 Task: Who is a major figure in Suprematism?
Action: Mouse moved to (120, 138)
Screenshot: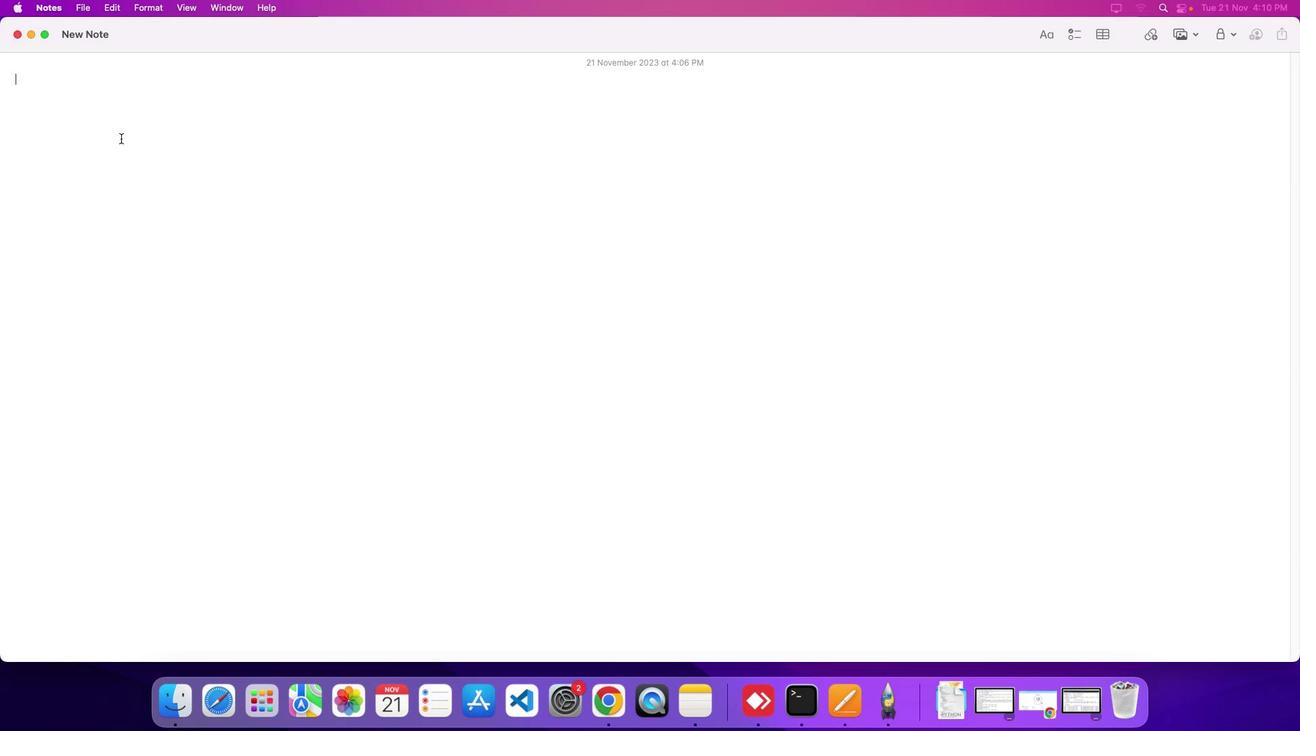 
Action: Mouse pressed left at (120, 138)
Screenshot: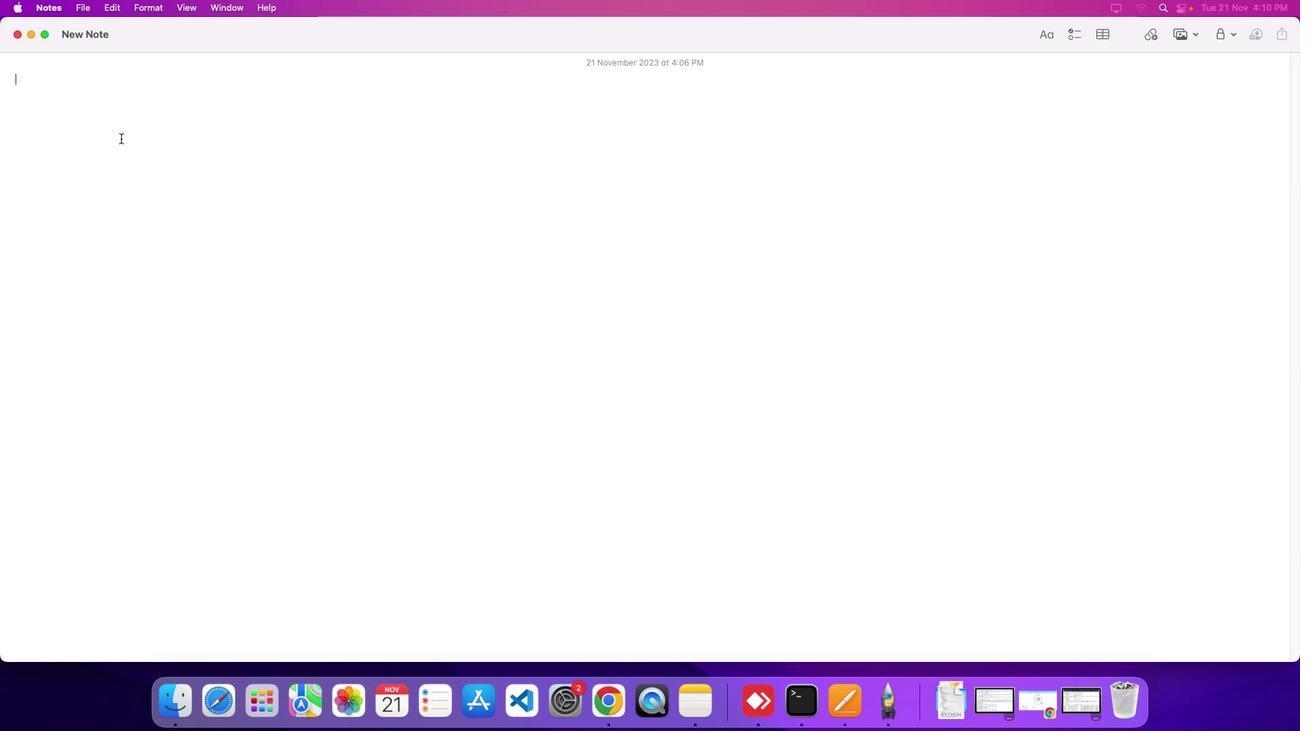 
Action: Mouse moved to (287, 89)
Screenshot: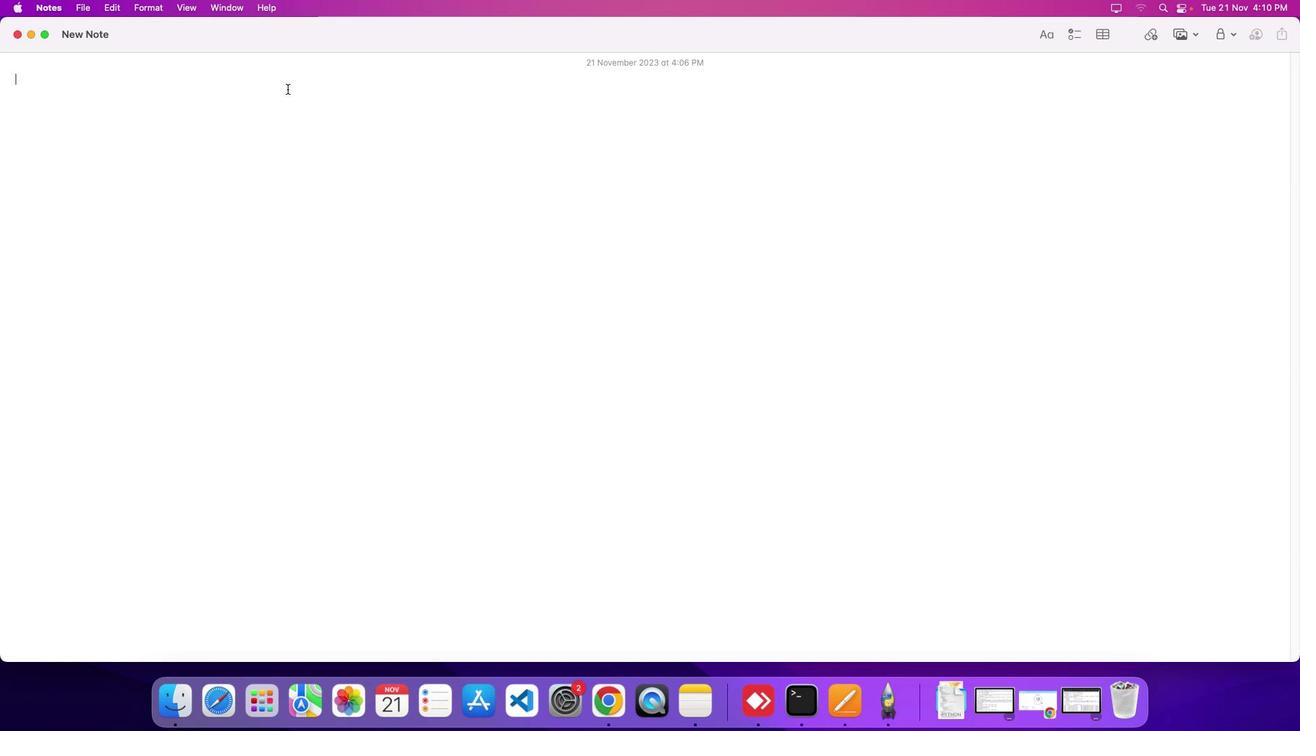 
Action: Key pressed Key.shift'W''h''o'Key.space'i''s'Key.space'a'Key.space'm''a''j''o''r'Key.space'f''i''g''u''r''e'Key.space'i''n'Key.spaceKey.shift'S''u''p''r''e''m''a''t''i''s''m'Key.shift_r'?'Key.enter
Screenshot: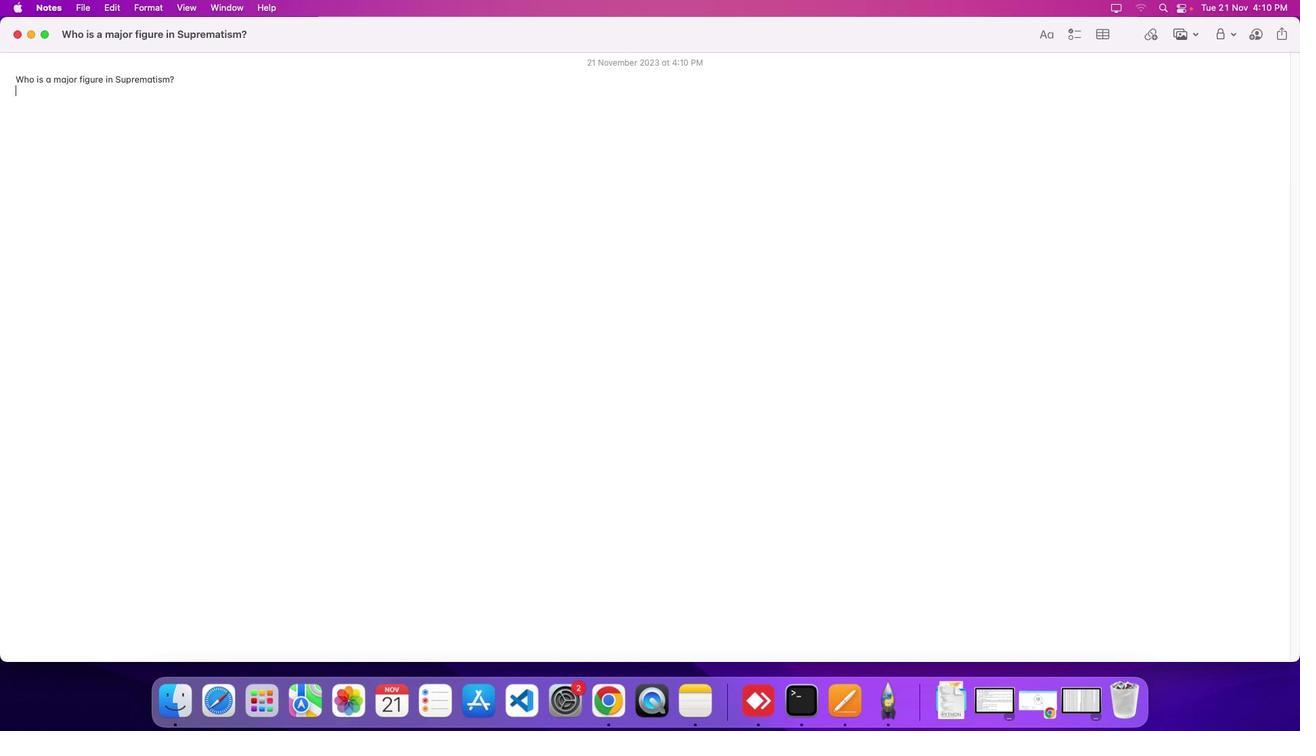 
Action: Mouse moved to (1043, 704)
Screenshot: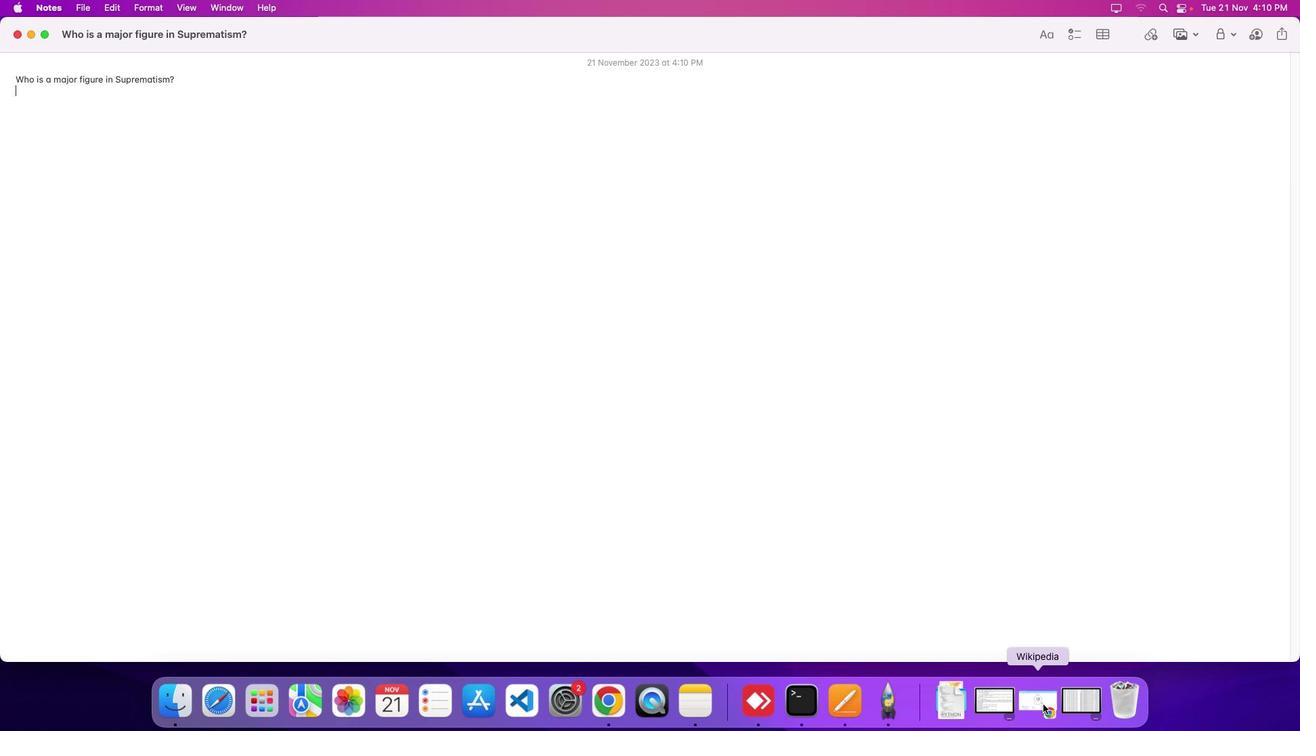 
Action: Mouse pressed left at (1043, 704)
Screenshot: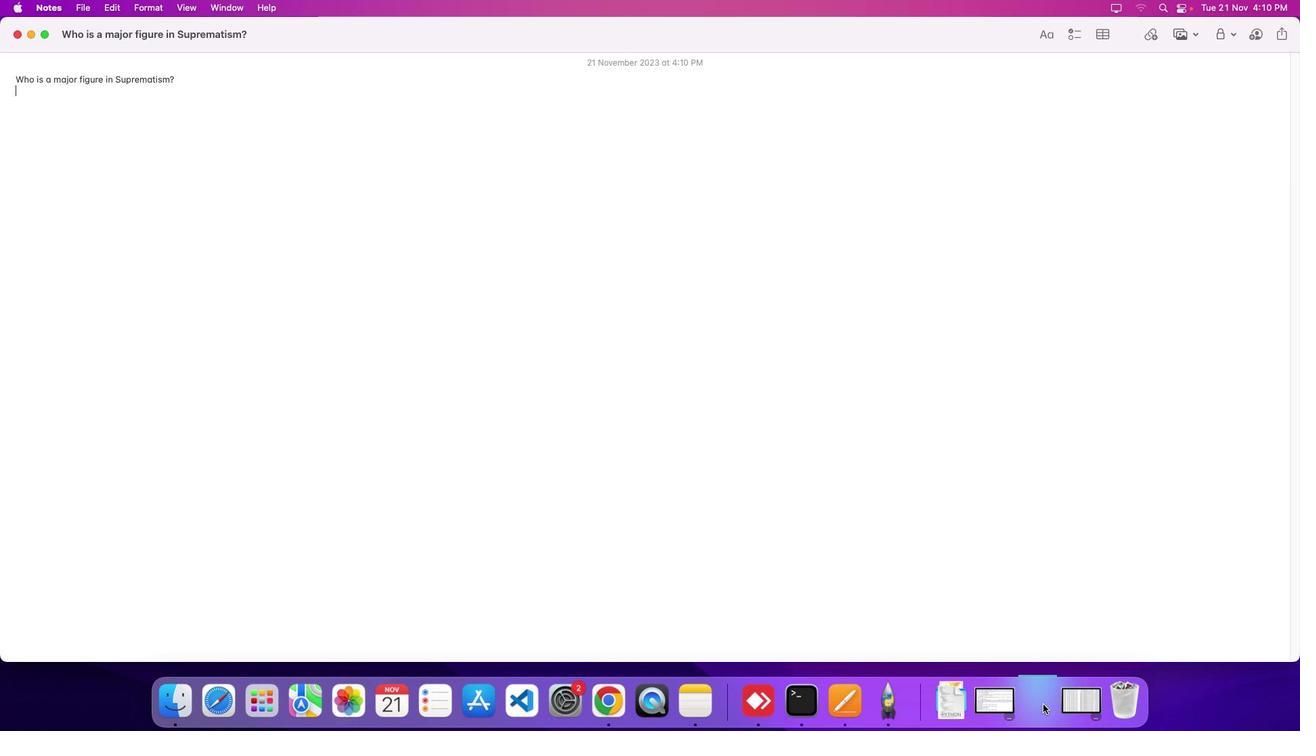 
Action: Mouse moved to (510, 430)
Screenshot: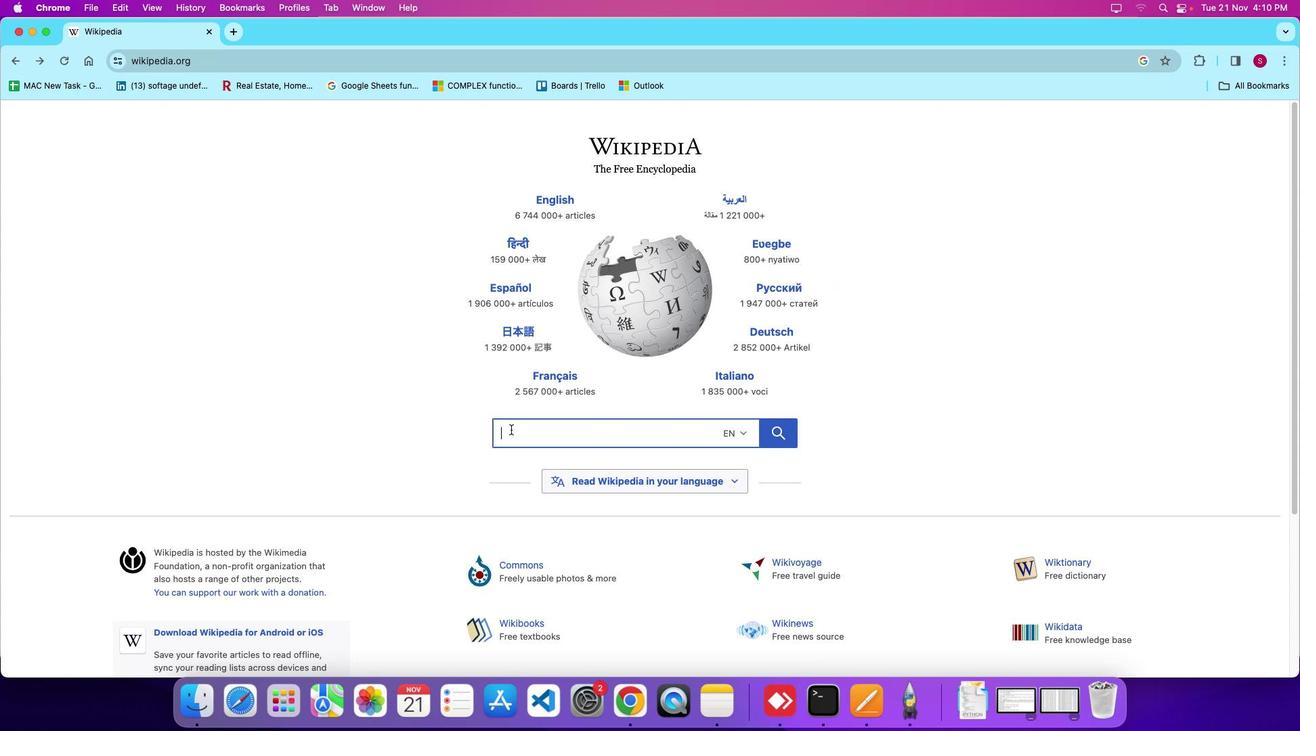 
Action: Mouse pressed left at (510, 430)
Screenshot: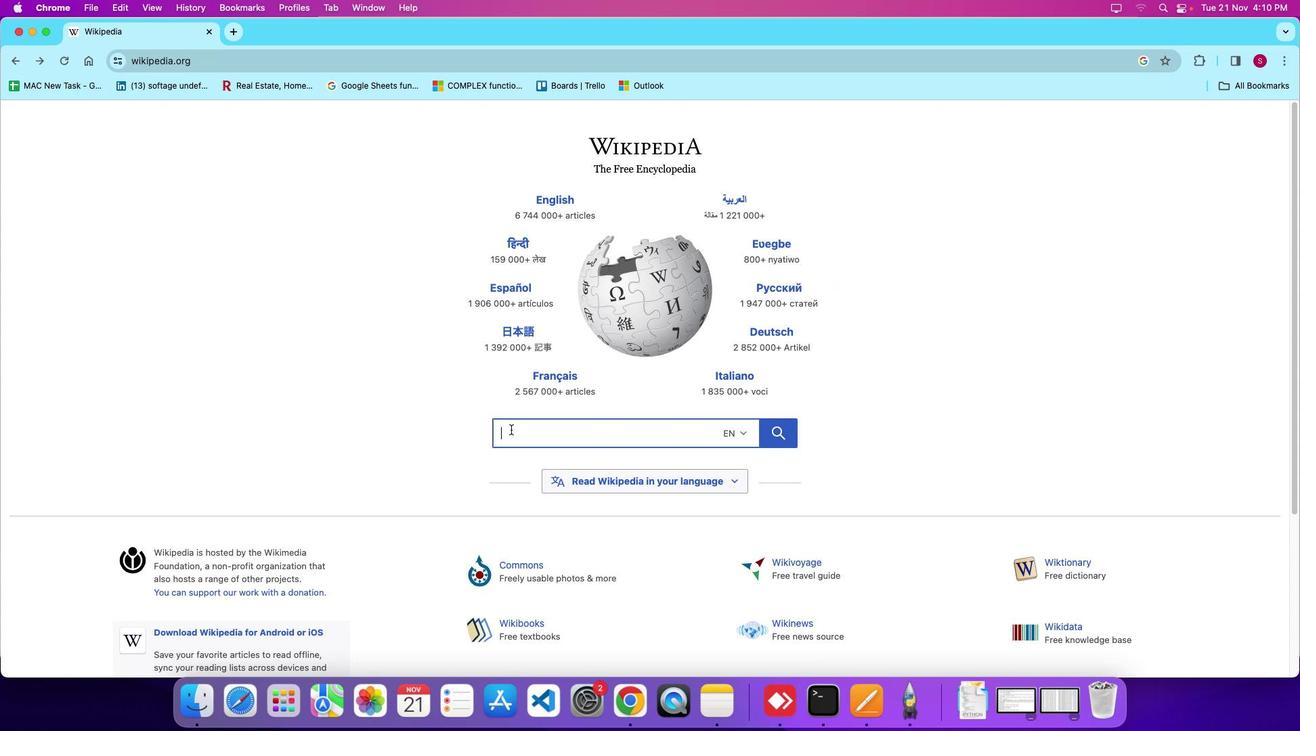 
Action: Mouse moved to (510, 428)
Screenshot: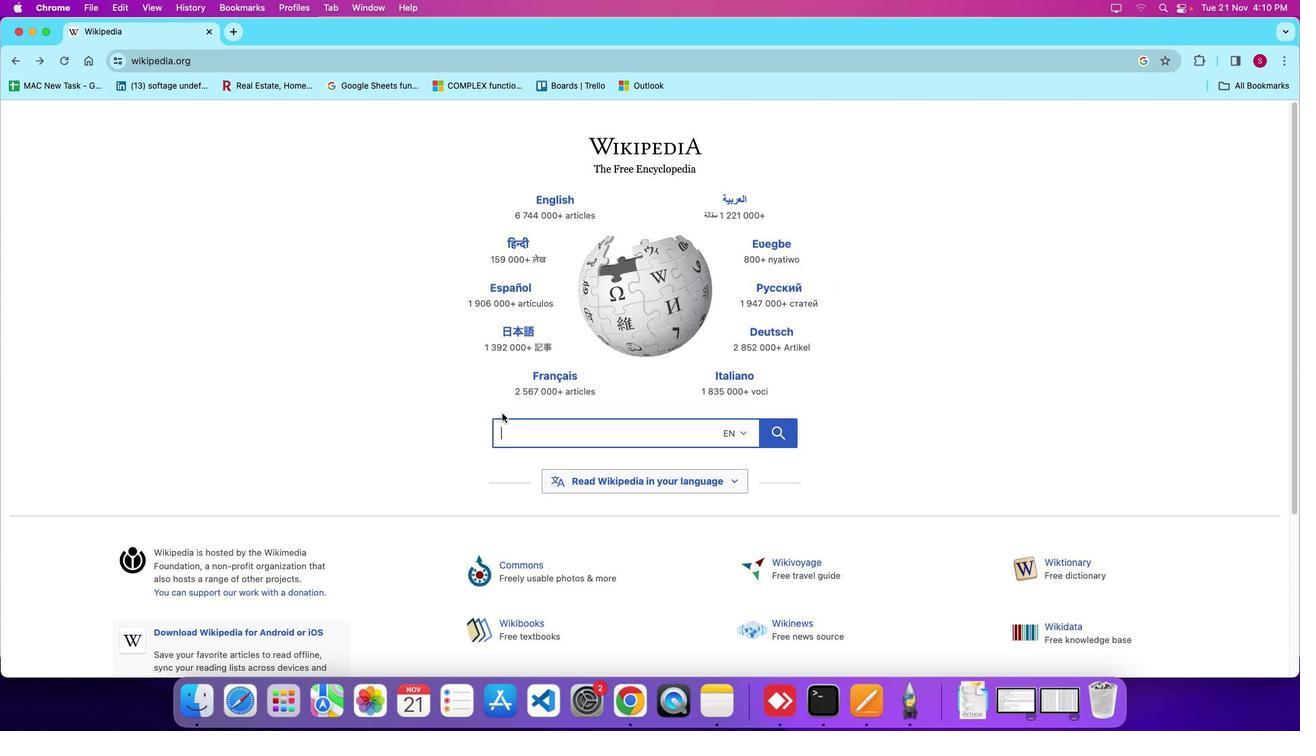 
Action: Key pressed Key.shift
Screenshot: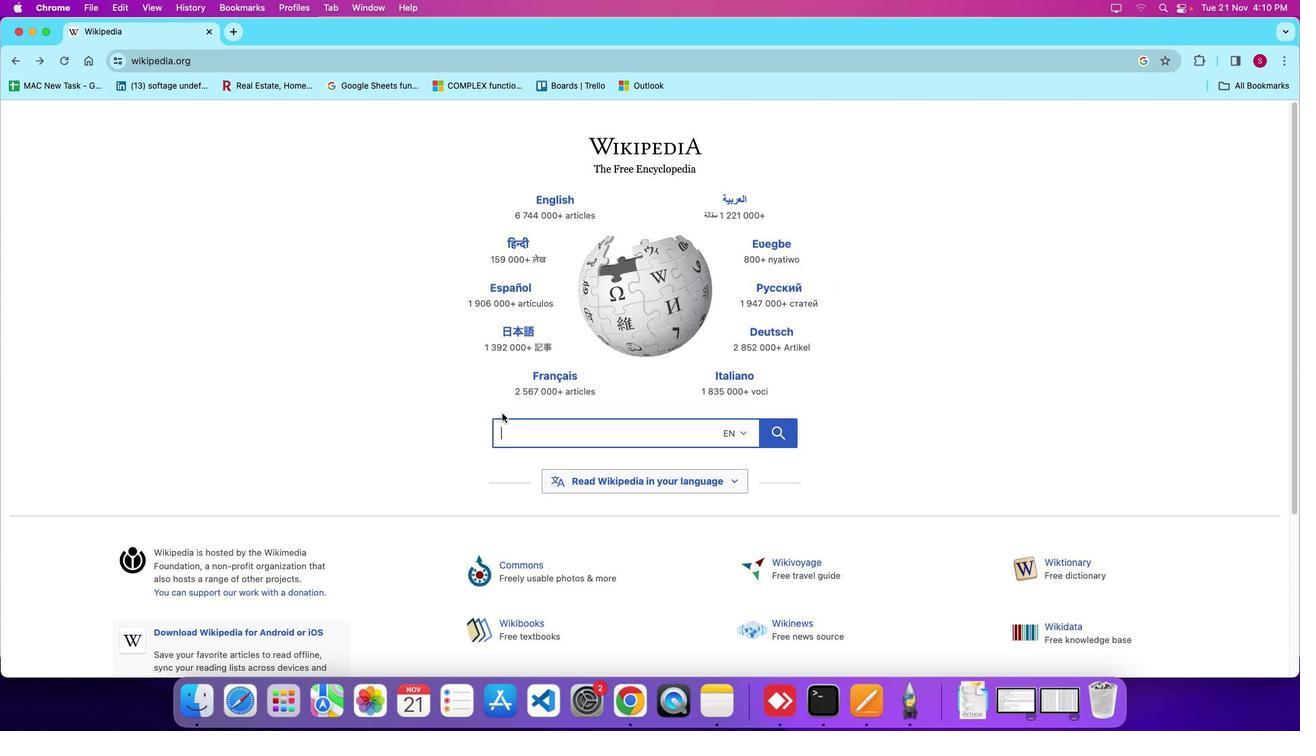 
Action: Mouse moved to (502, 413)
Screenshot: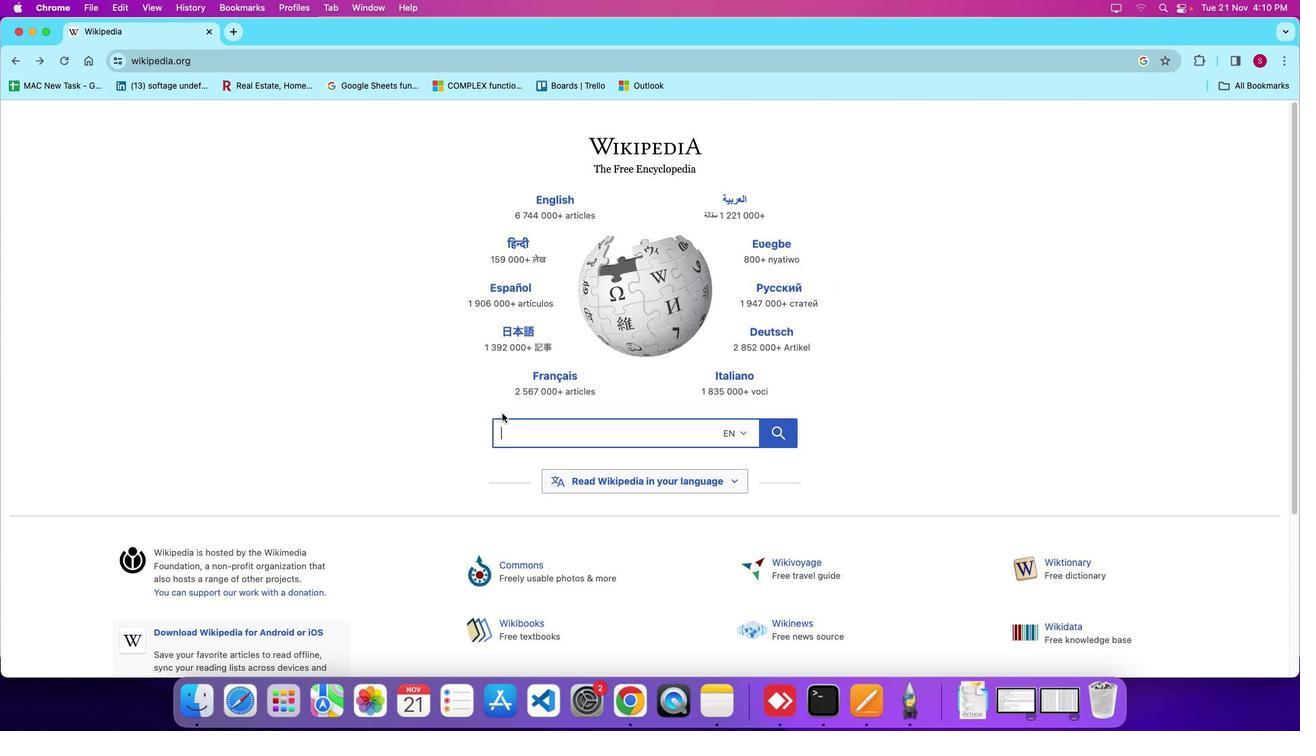 
Action: Key pressed 'S''u''p''r''e''m''a''t''i''s''m'
Screenshot: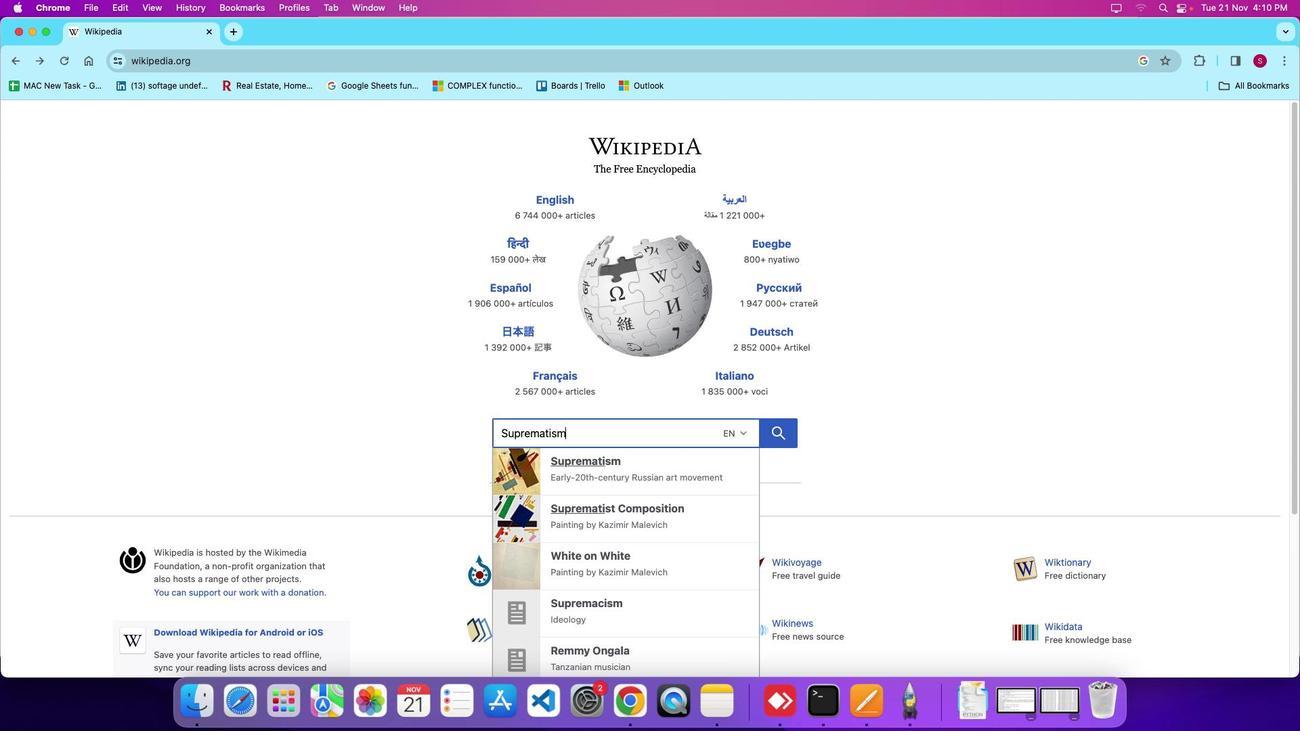 
Action: Mouse moved to (592, 469)
Screenshot: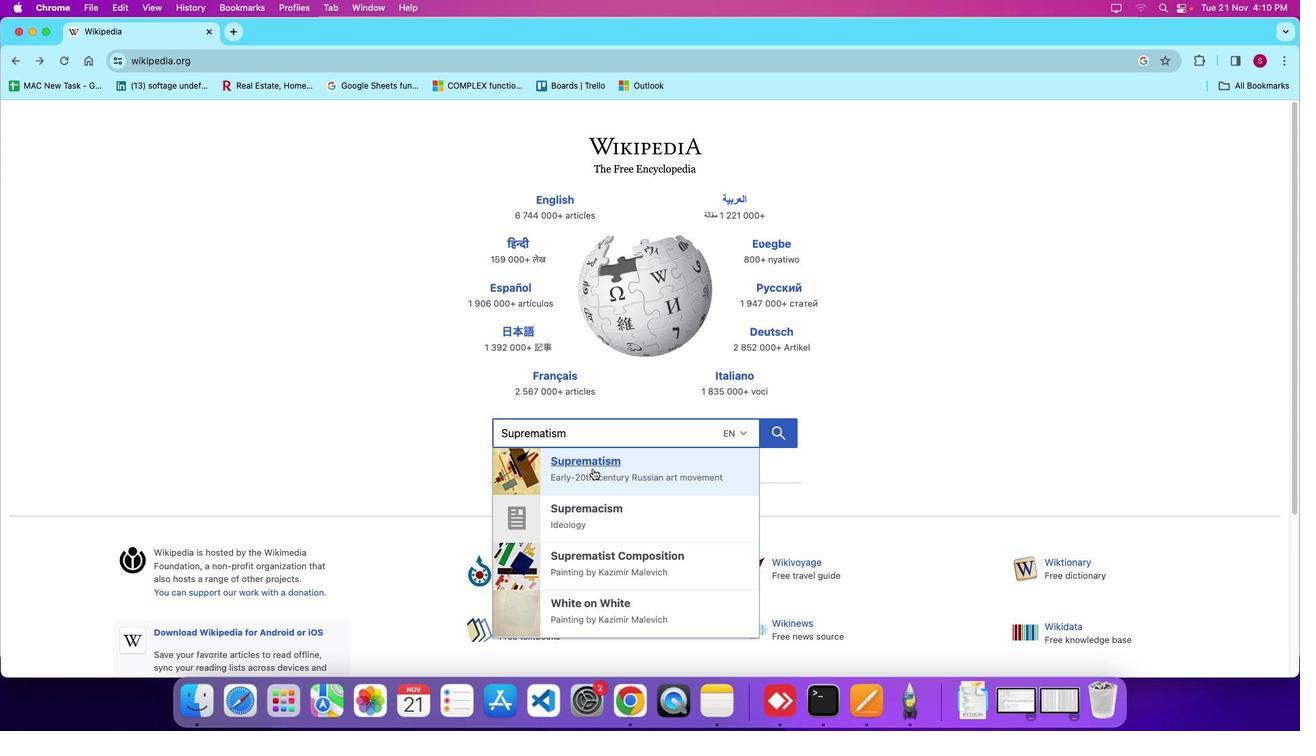 
Action: Mouse pressed left at (592, 469)
Screenshot: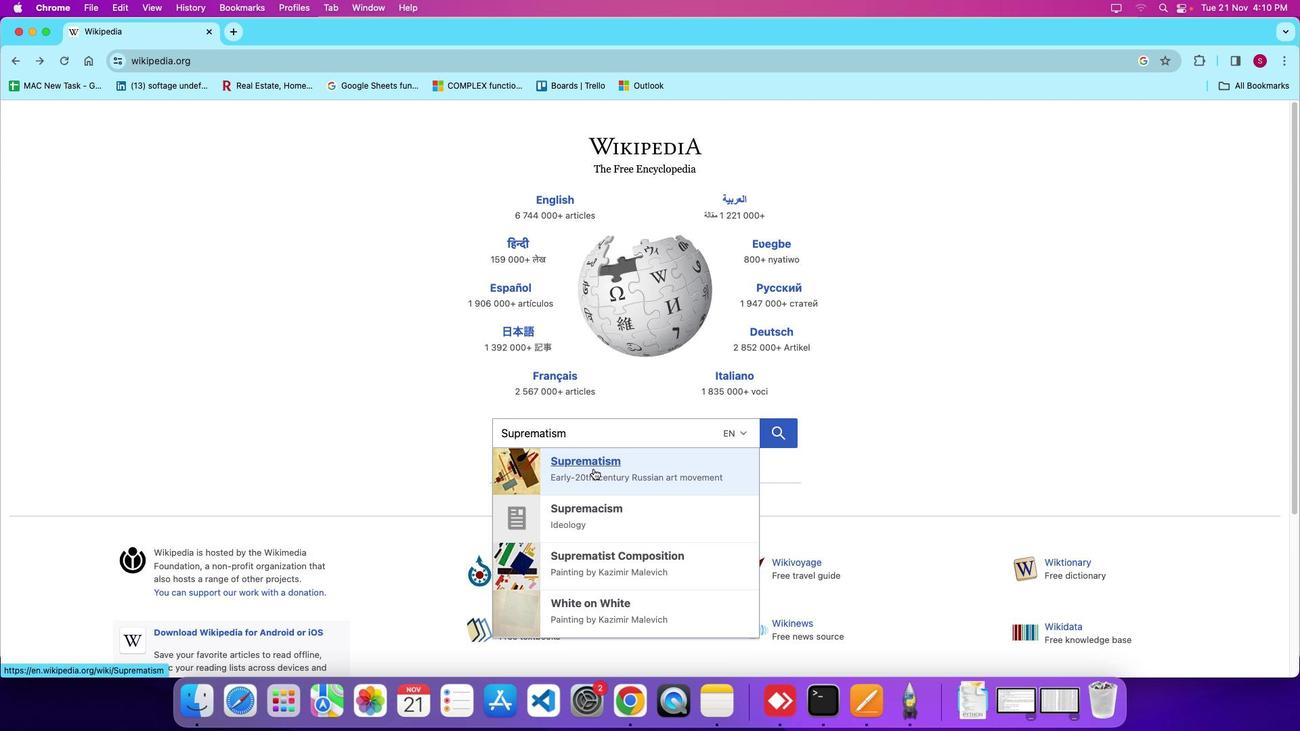 
Action: Mouse moved to (1030, 353)
Screenshot: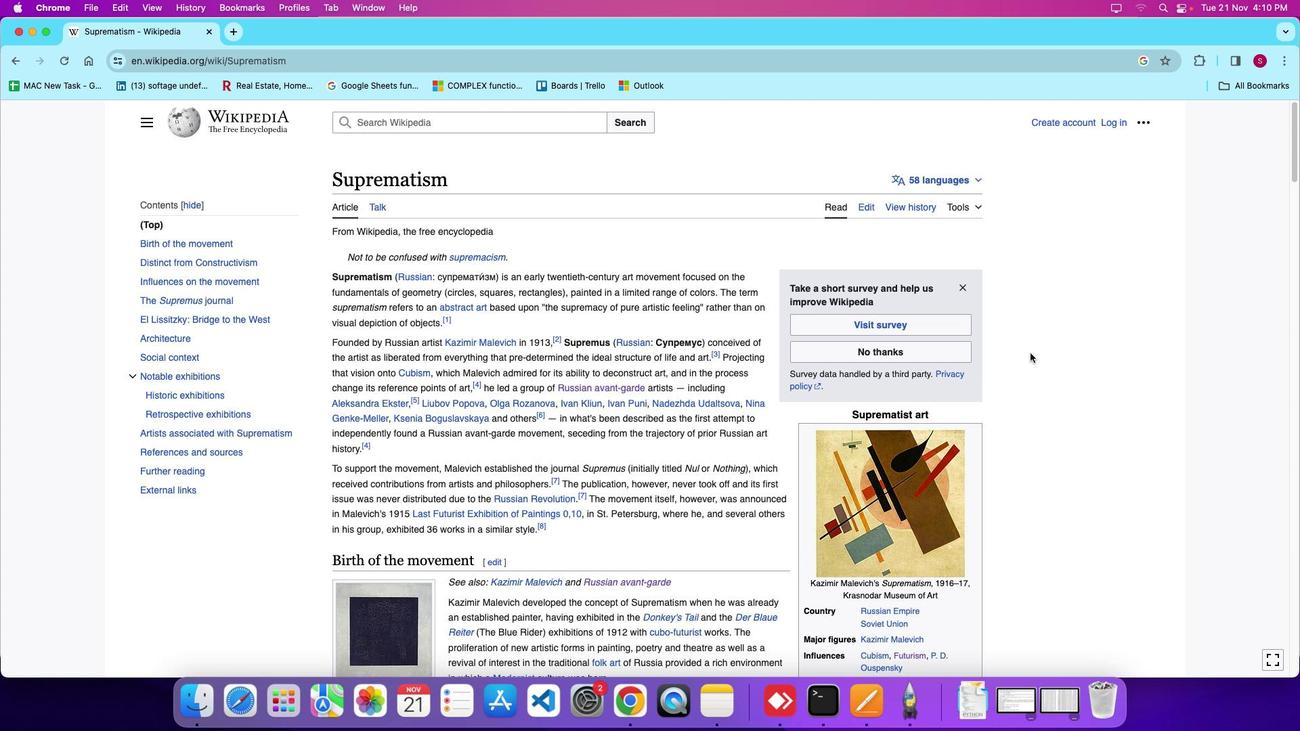 
Action: Mouse scrolled (1030, 353) with delta (0, 0)
Screenshot: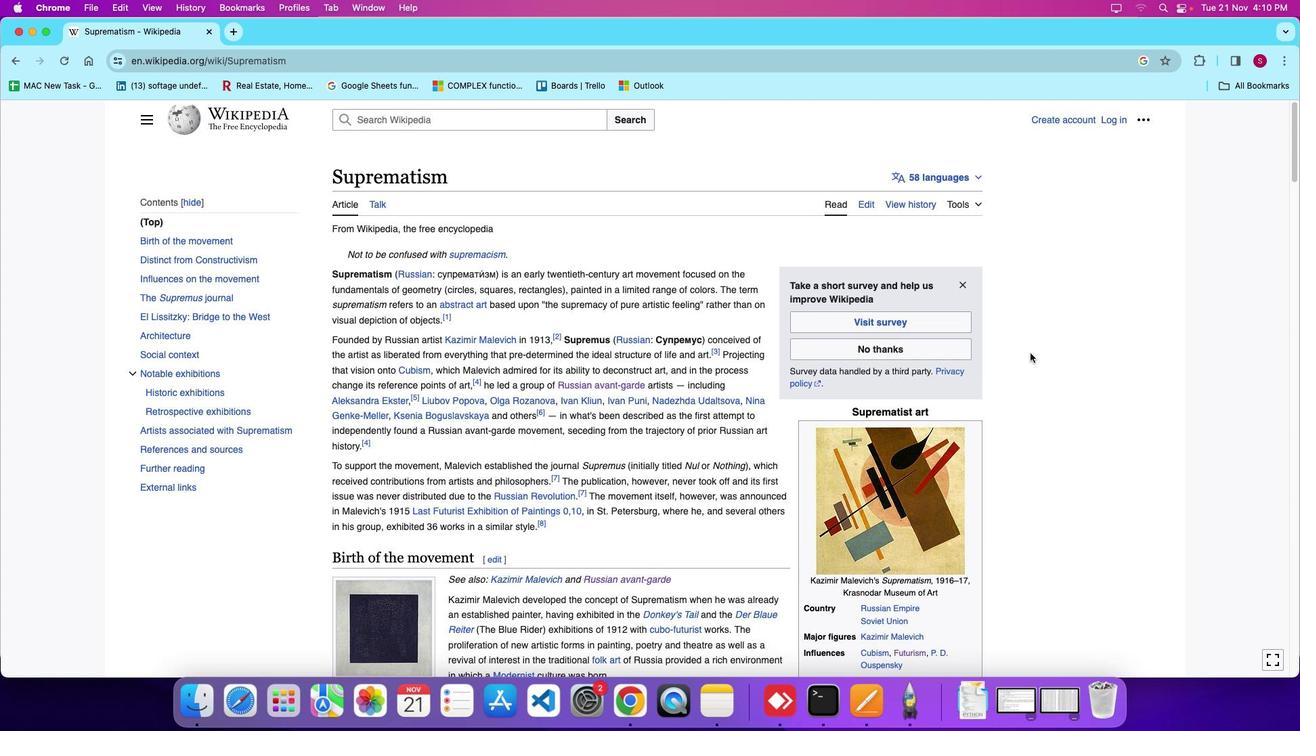
Action: Mouse scrolled (1030, 353) with delta (0, 0)
Screenshot: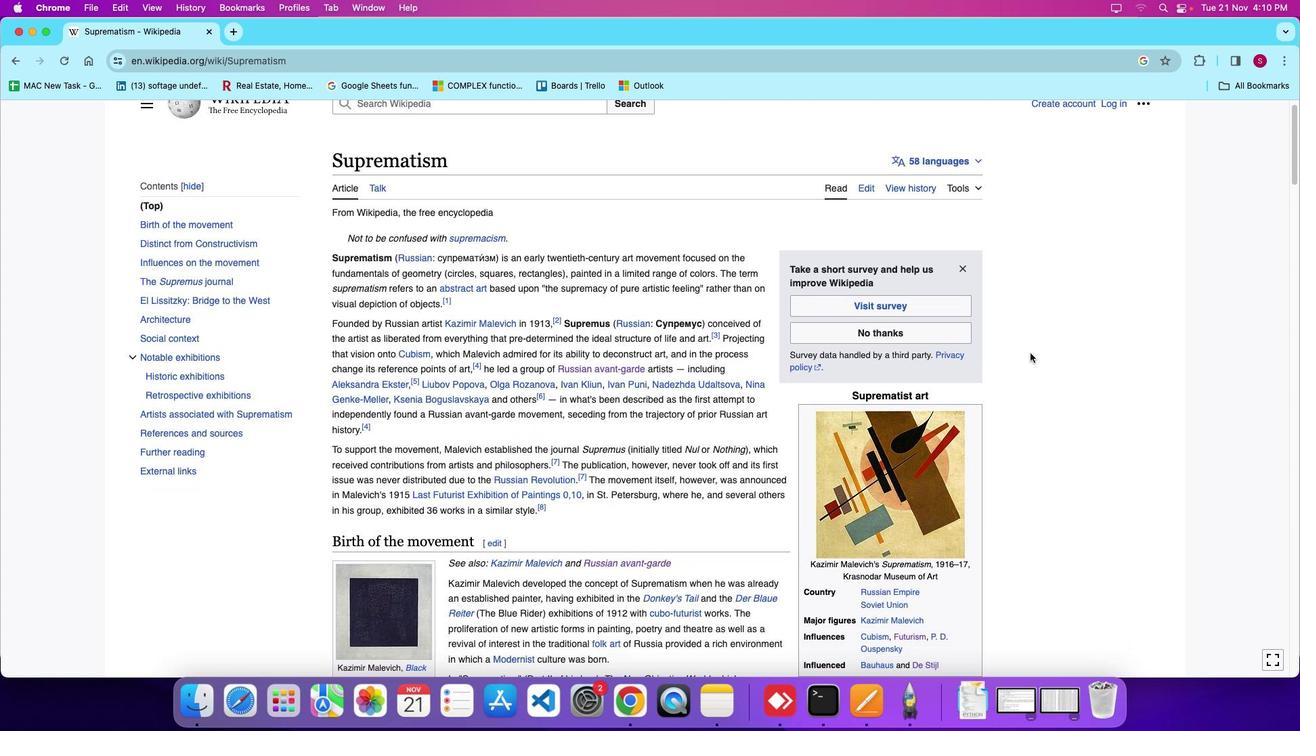 
Action: Mouse scrolled (1030, 353) with delta (0, 0)
Screenshot: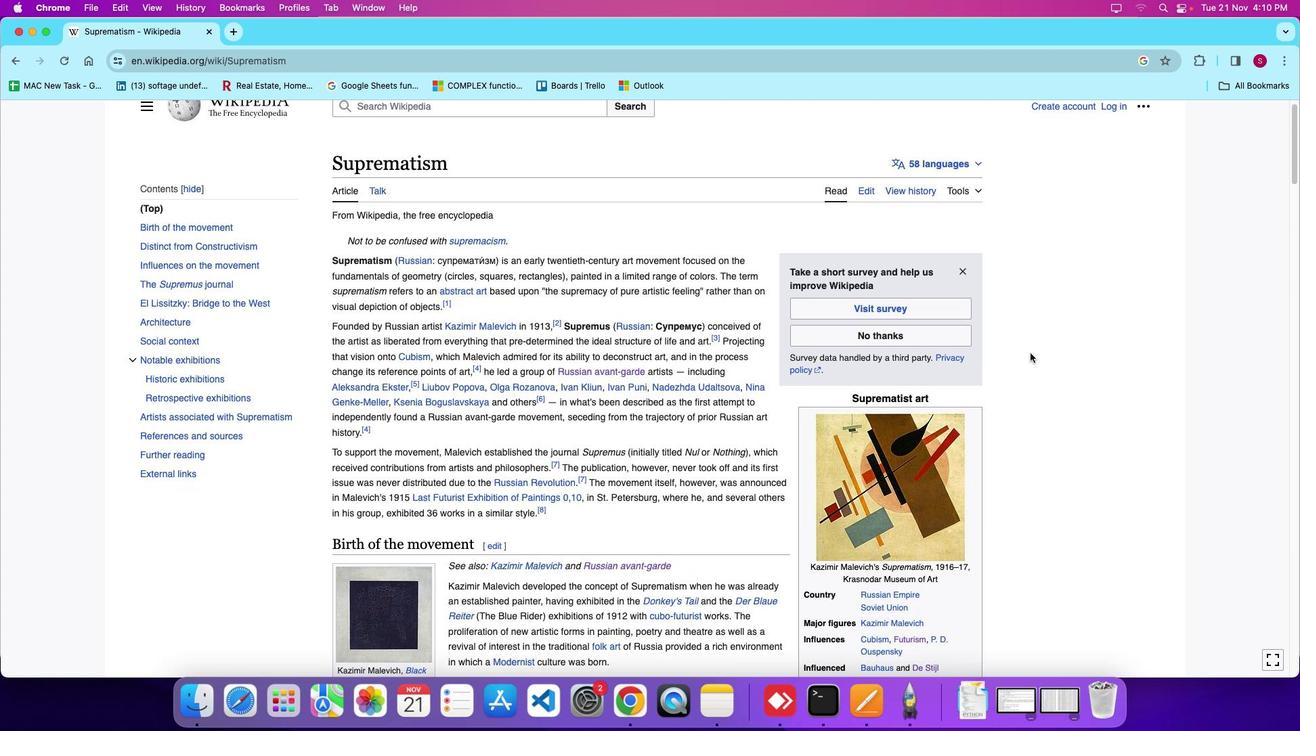 
Action: Mouse scrolled (1030, 353) with delta (0, 0)
Screenshot: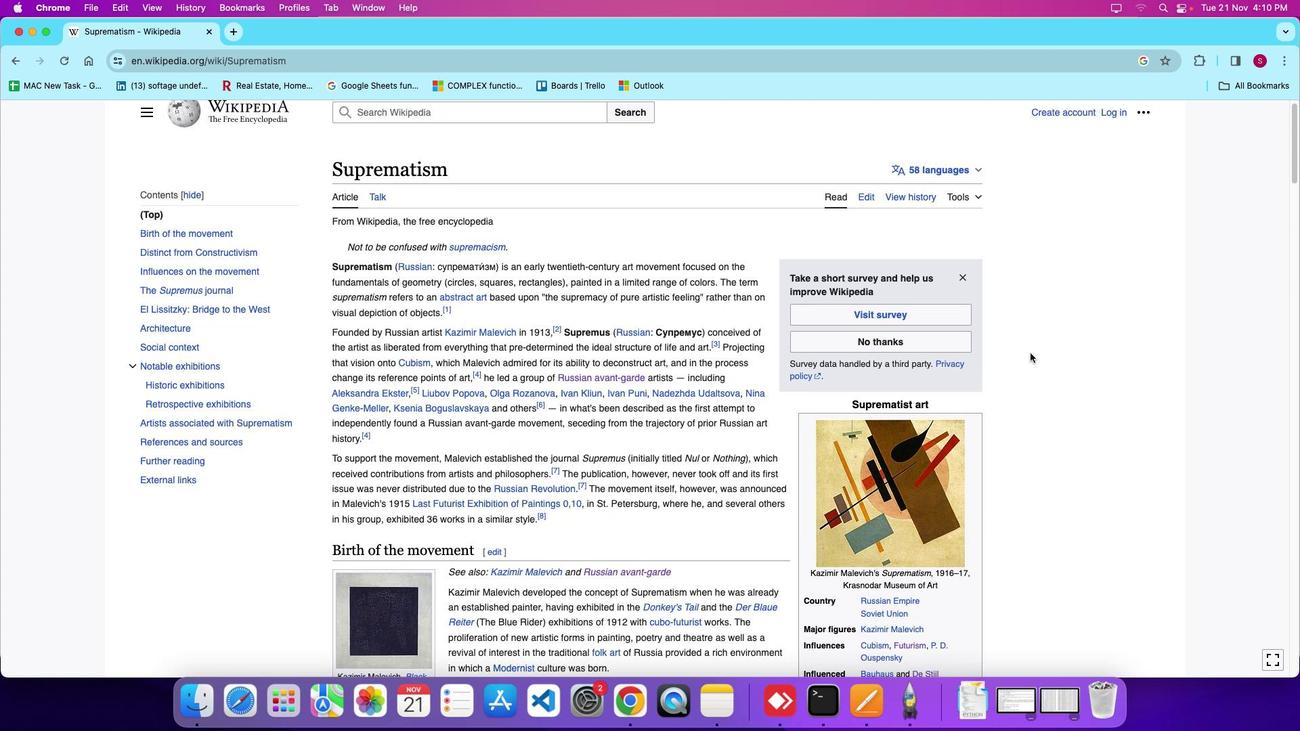 
Action: Mouse scrolled (1030, 353) with delta (0, 0)
Screenshot: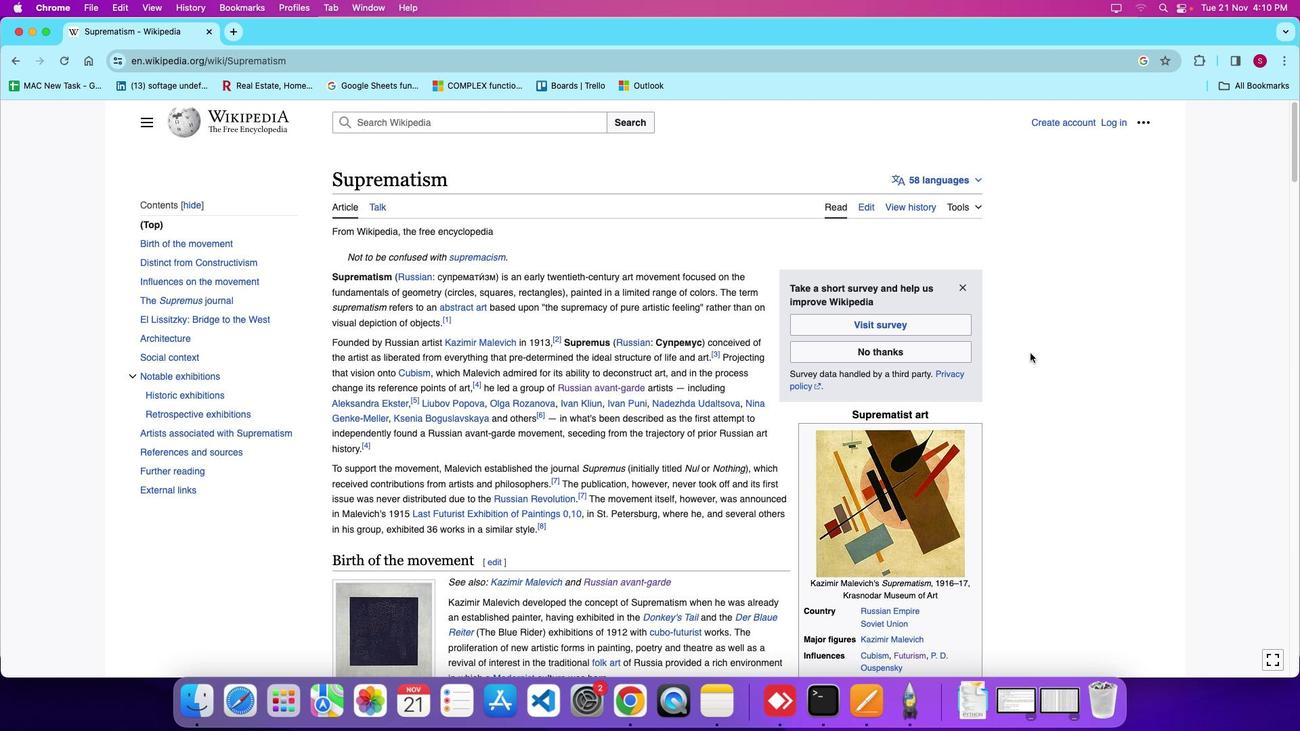 
Action: Mouse scrolled (1030, 353) with delta (0, 0)
Screenshot: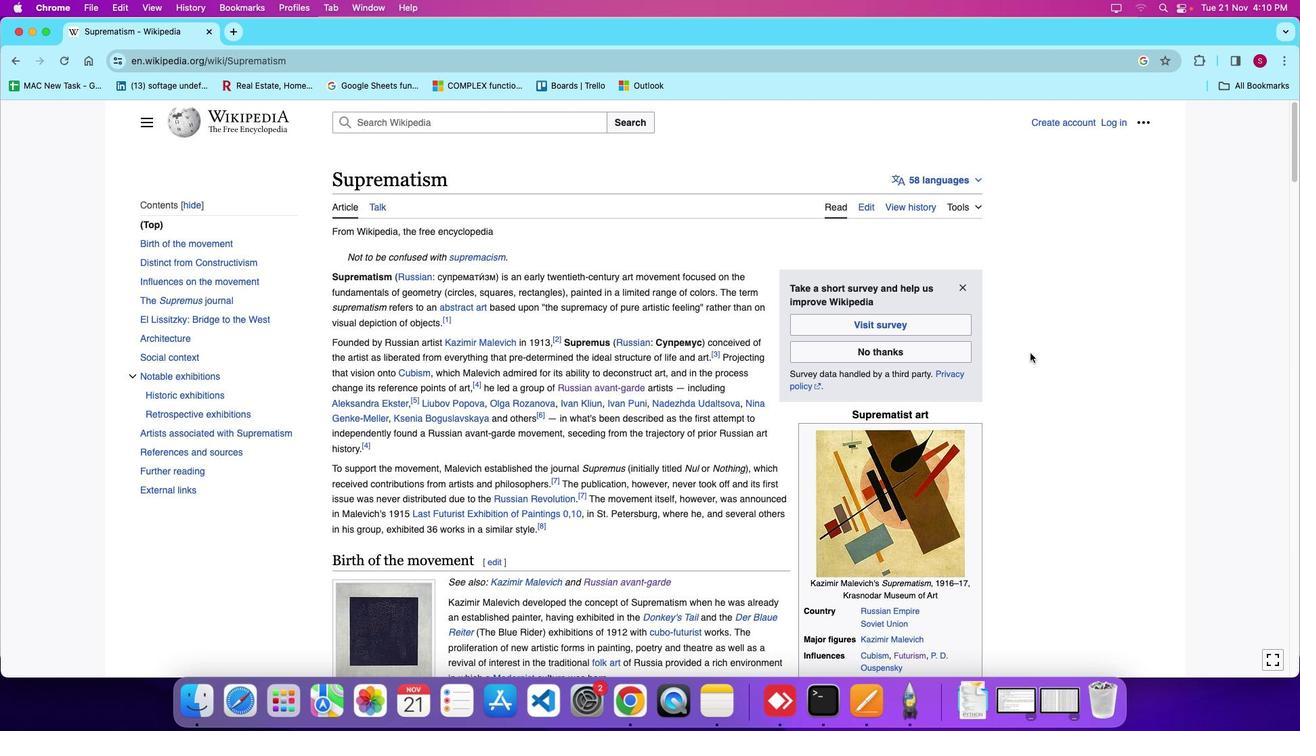 
Action: Mouse scrolled (1030, 353) with delta (0, 0)
Screenshot: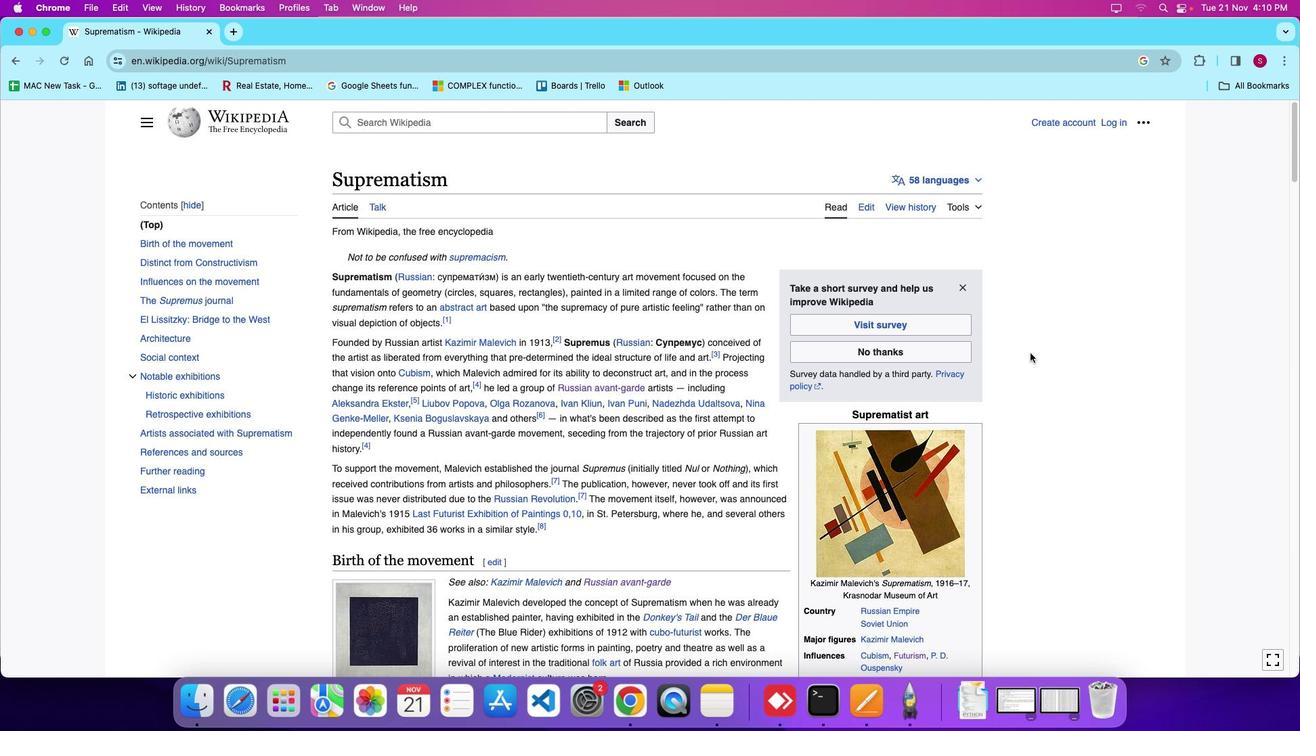 
Action: Mouse scrolled (1030, 353) with delta (0, 0)
Screenshot: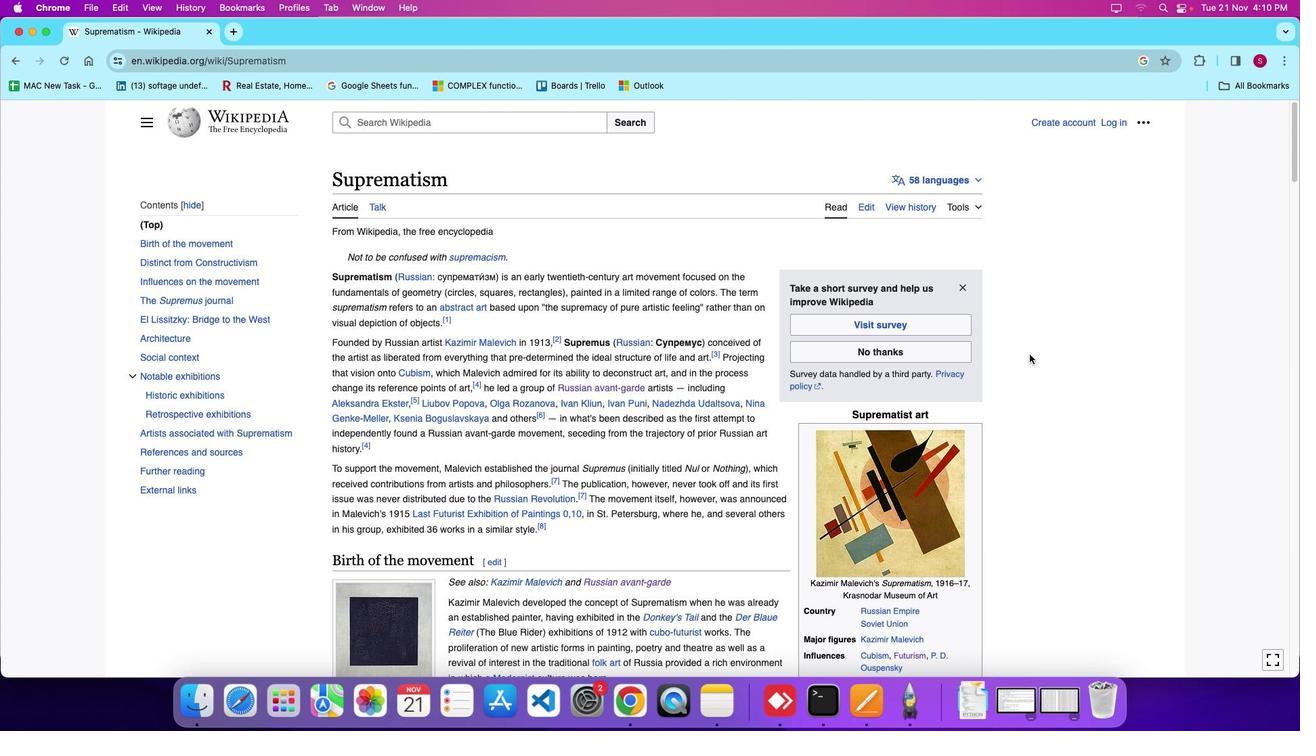 
Action: Mouse moved to (1024, 419)
Screenshot: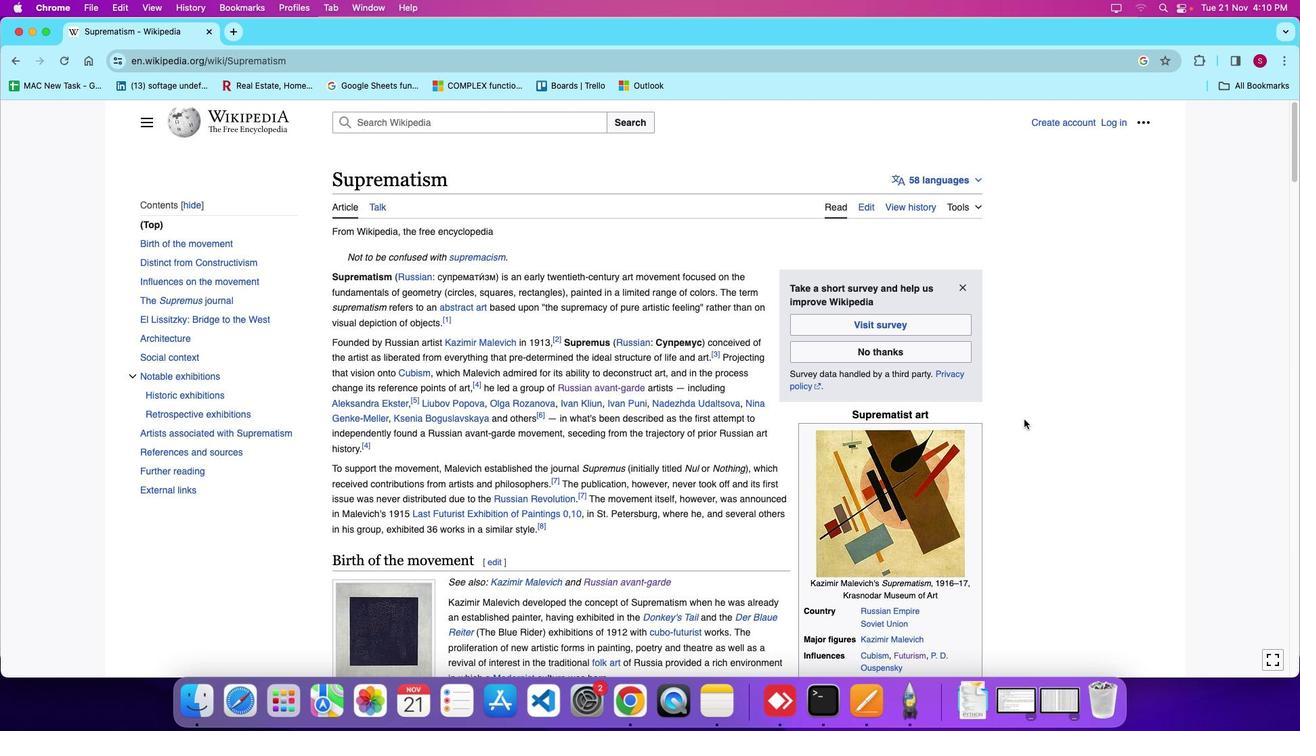 
Action: Mouse scrolled (1024, 419) with delta (0, 0)
Screenshot: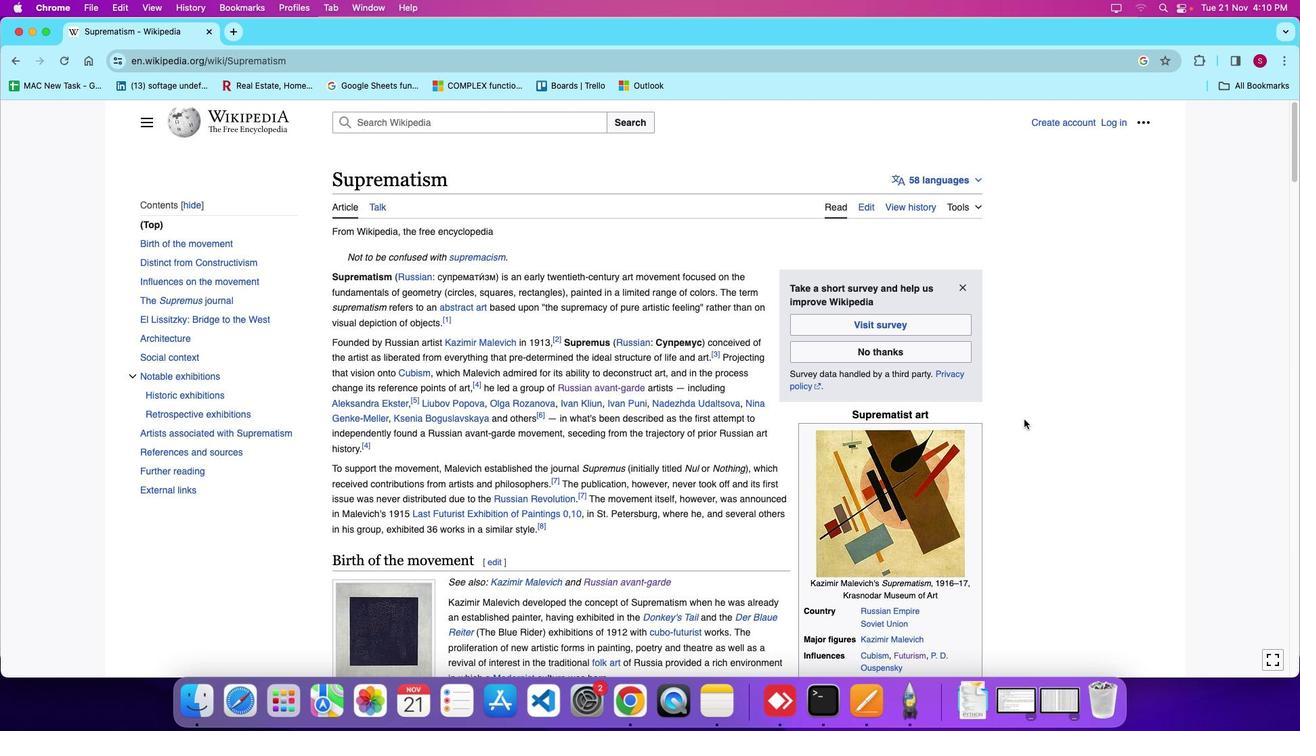 
Action: Mouse scrolled (1024, 419) with delta (0, 0)
Screenshot: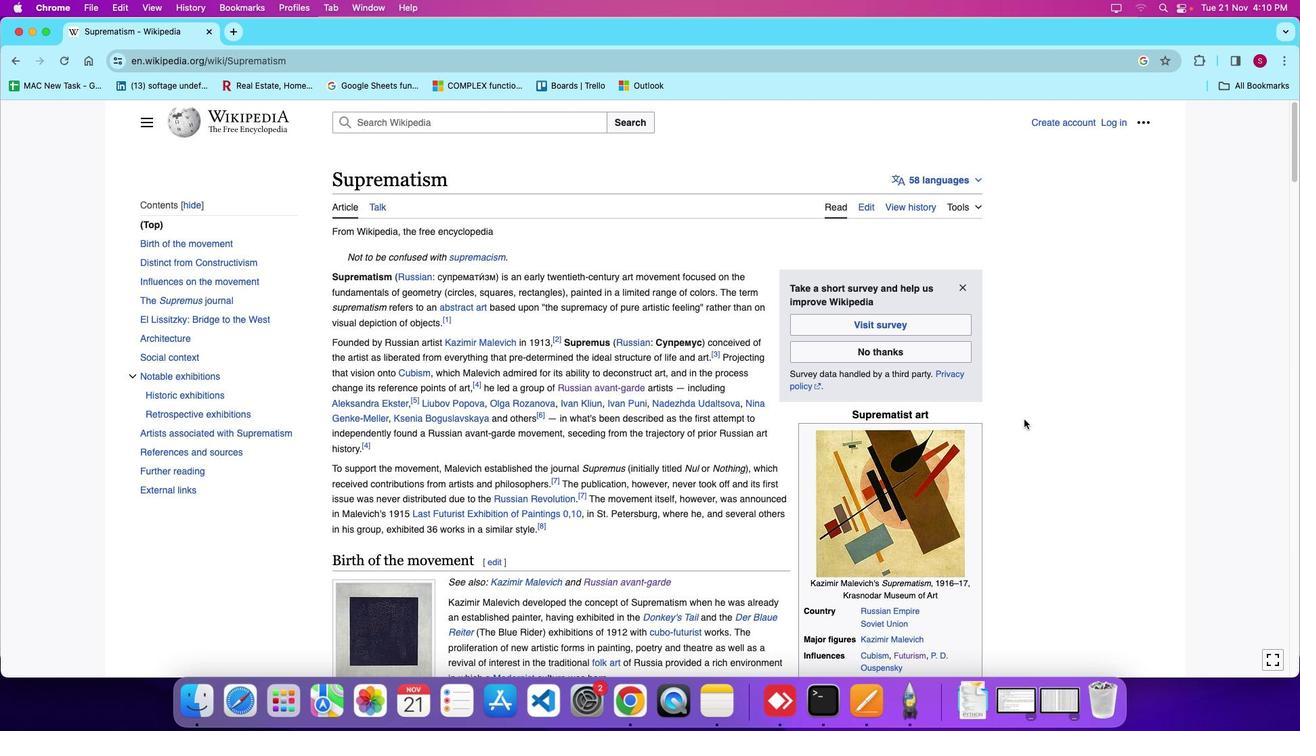 
Action: Mouse scrolled (1024, 419) with delta (0, 0)
Screenshot: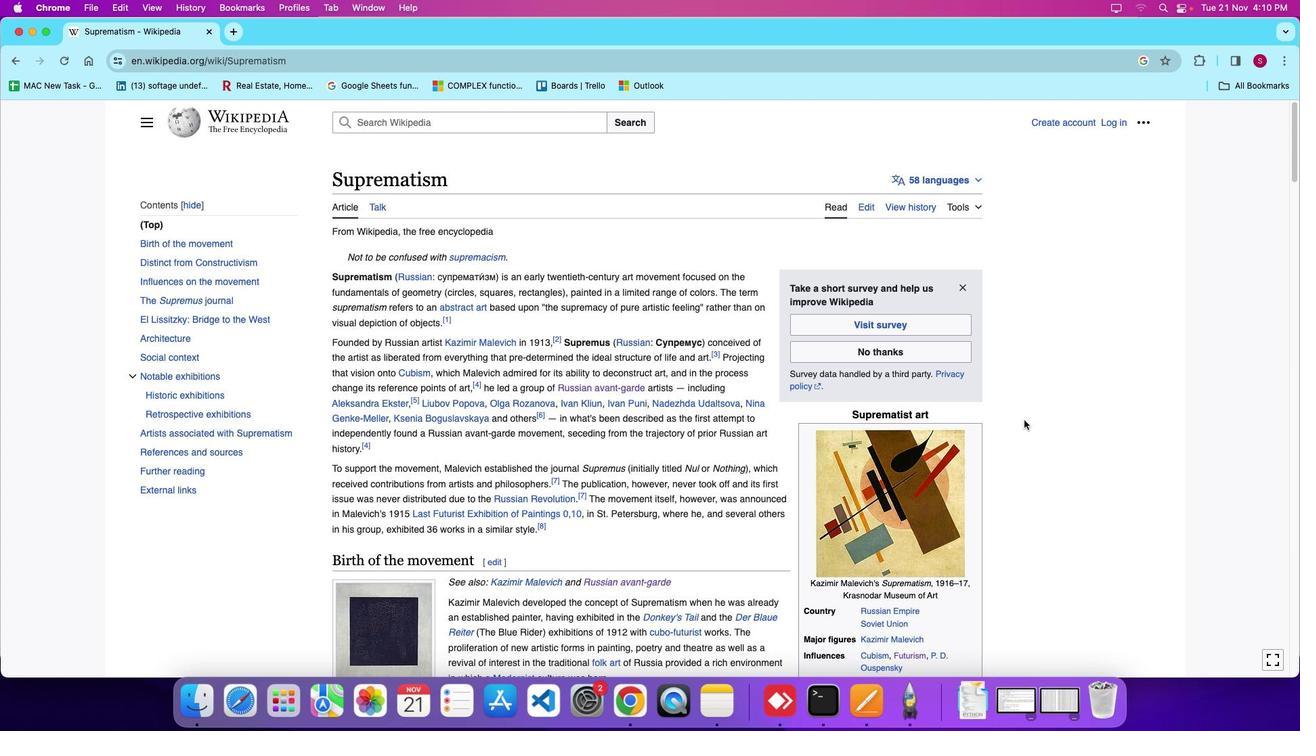 
Action: Mouse moved to (1030, 459)
Screenshot: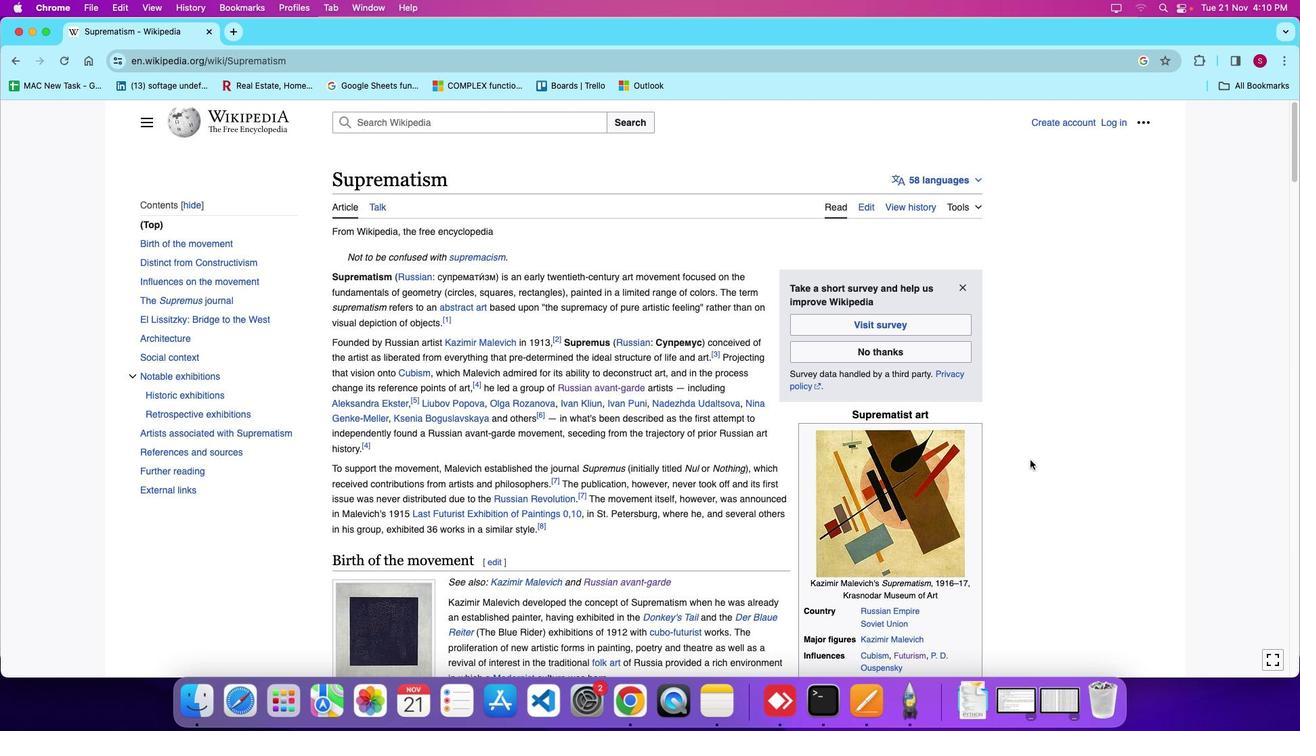 
Action: Mouse scrolled (1030, 459) with delta (0, 0)
Screenshot: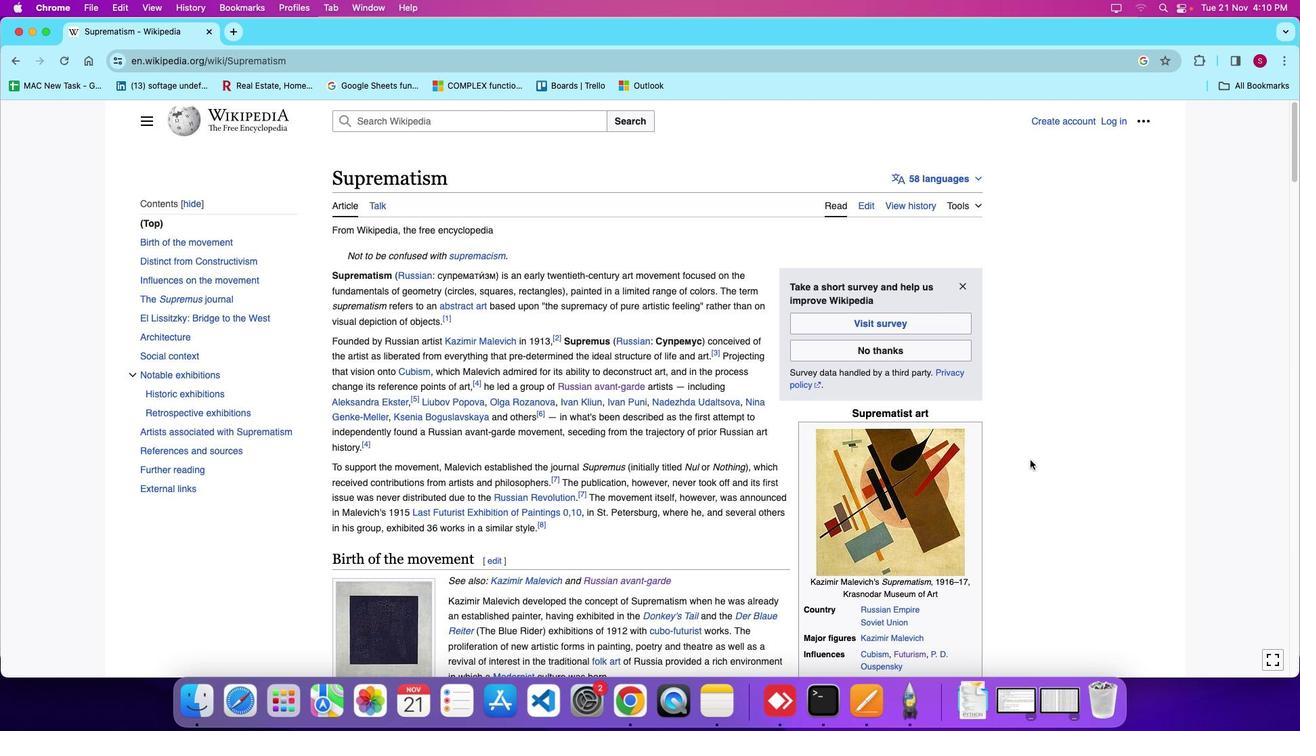 
Action: Mouse scrolled (1030, 459) with delta (0, 0)
Screenshot: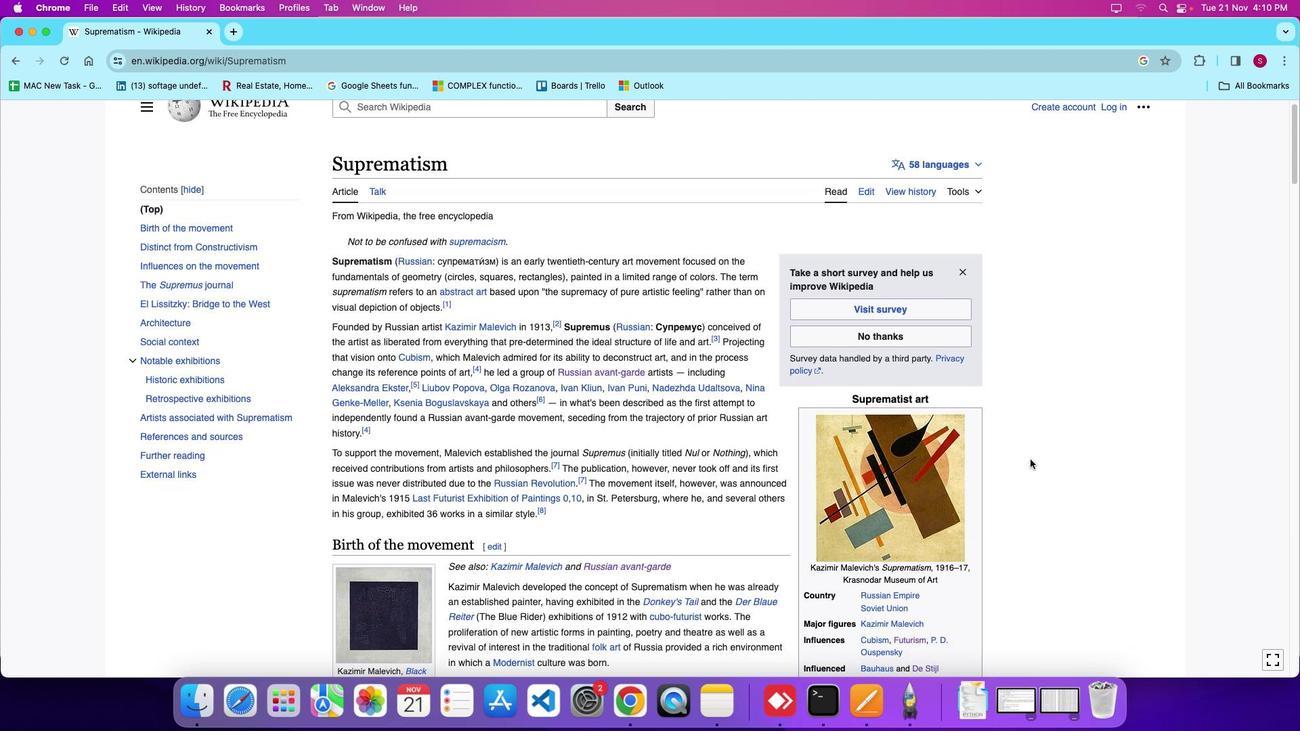 
Action: Mouse scrolled (1030, 459) with delta (0, -1)
Screenshot: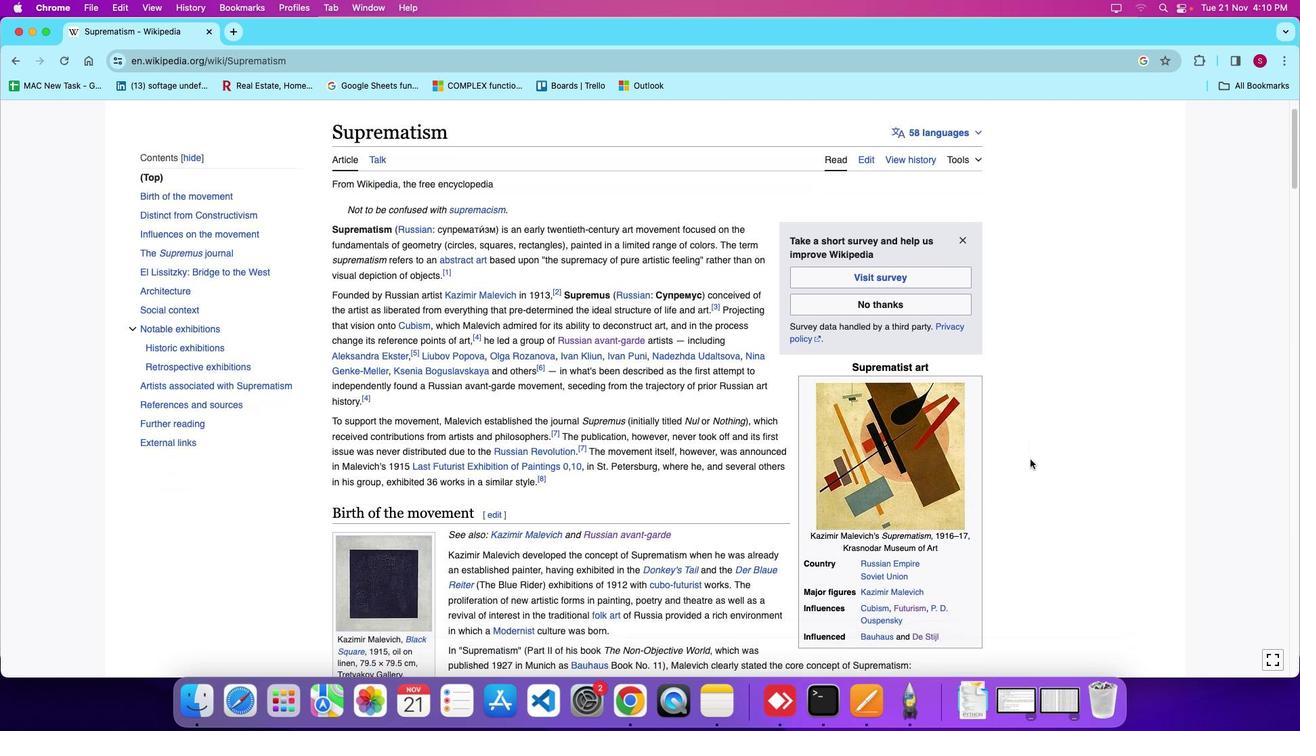 
Action: Mouse moved to (1030, 459)
Screenshot: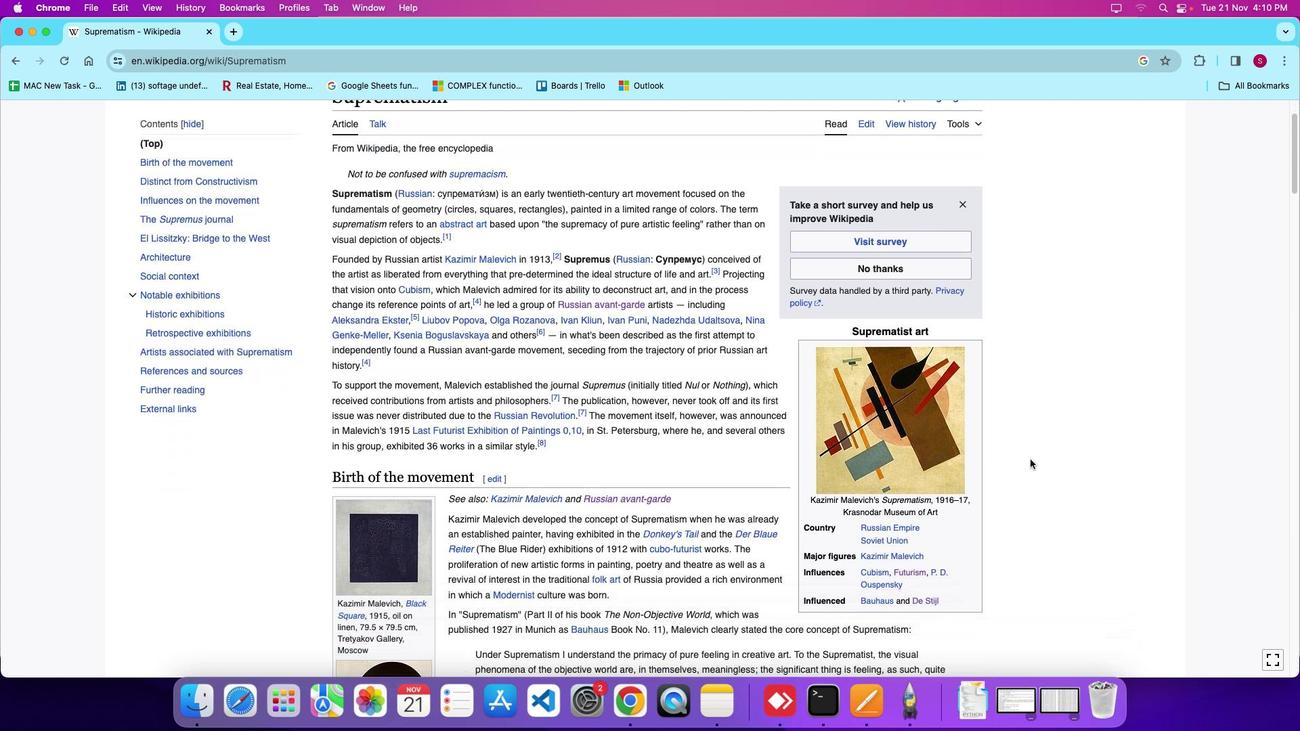 
Action: Mouse scrolled (1030, 459) with delta (0, -1)
Screenshot: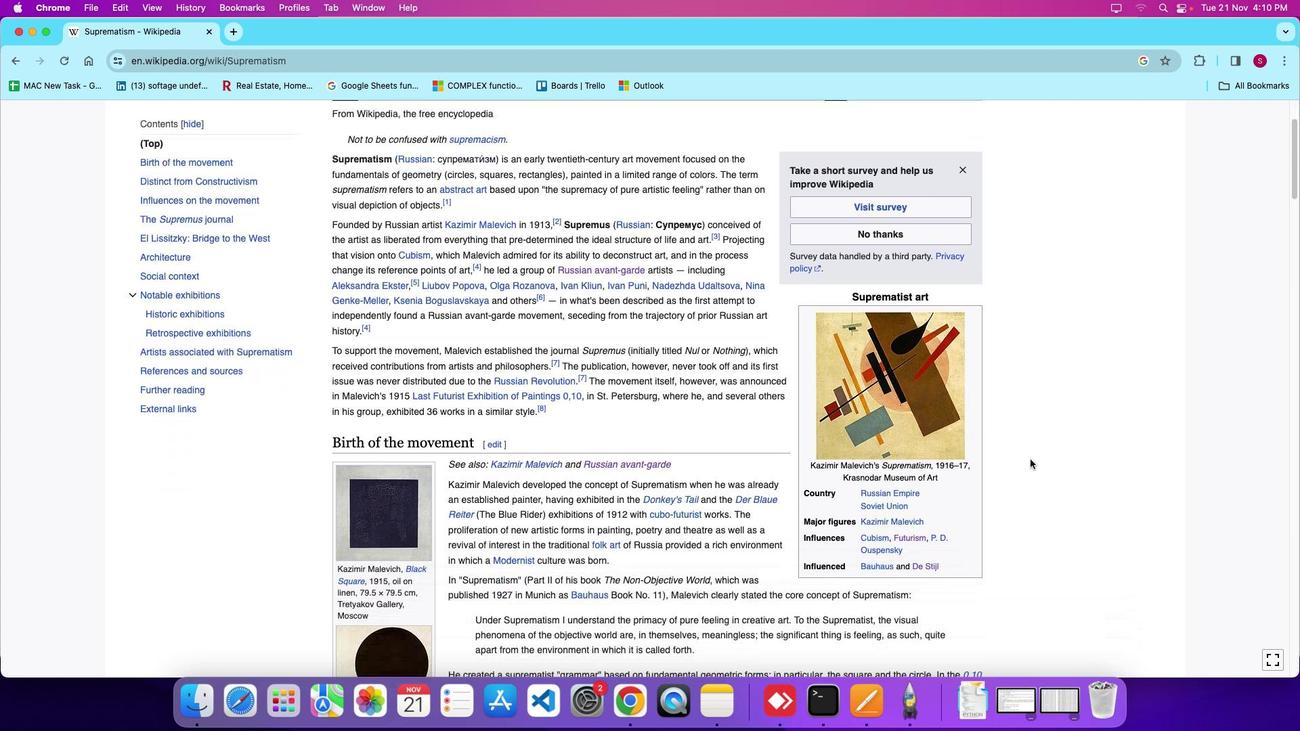 
Action: Mouse moved to (1030, 459)
Screenshot: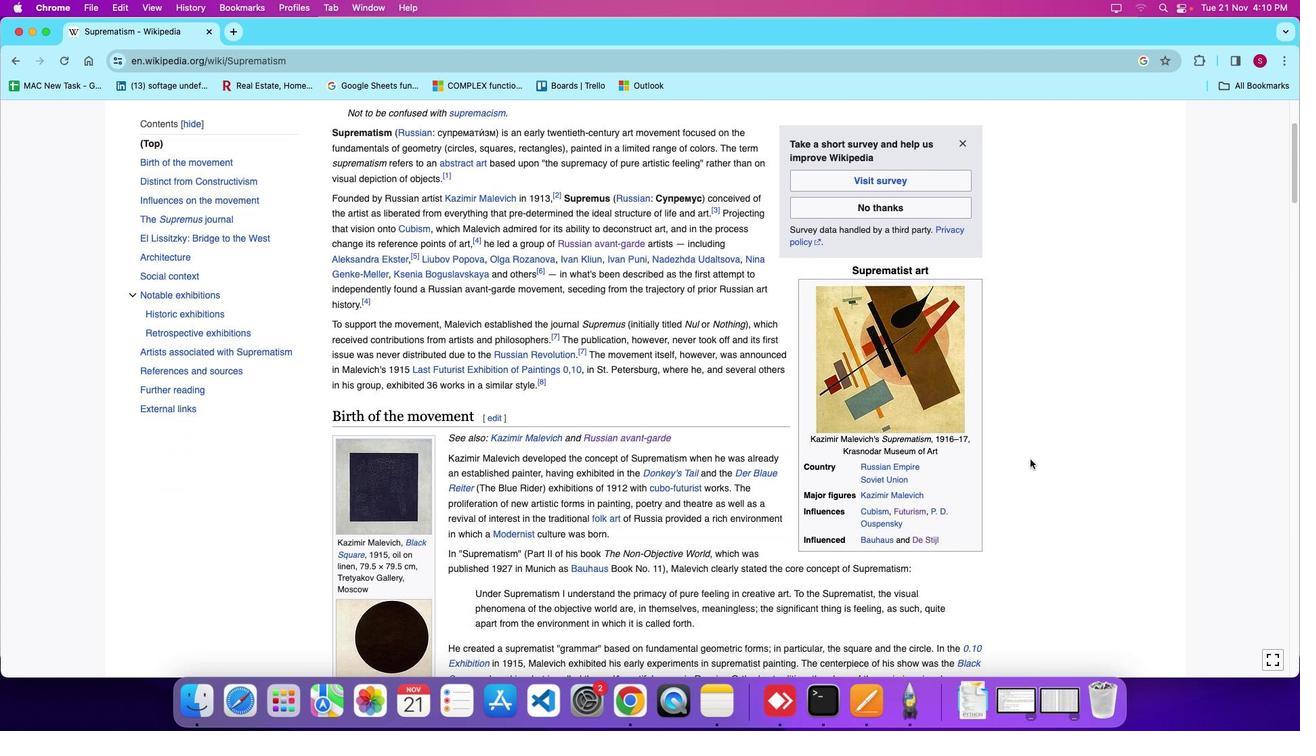 
Action: Mouse scrolled (1030, 459) with delta (0, 0)
Screenshot: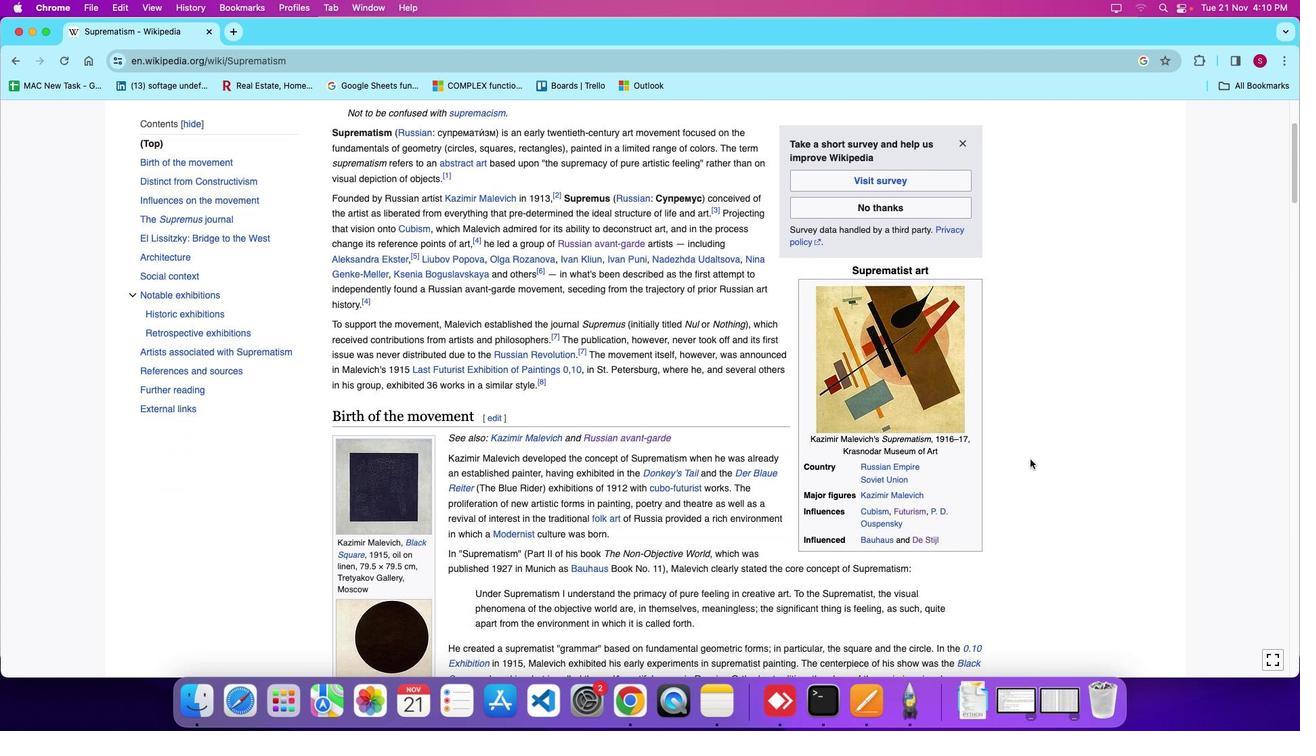 
Action: Mouse scrolled (1030, 459) with delta (0, 0)
Screenshot: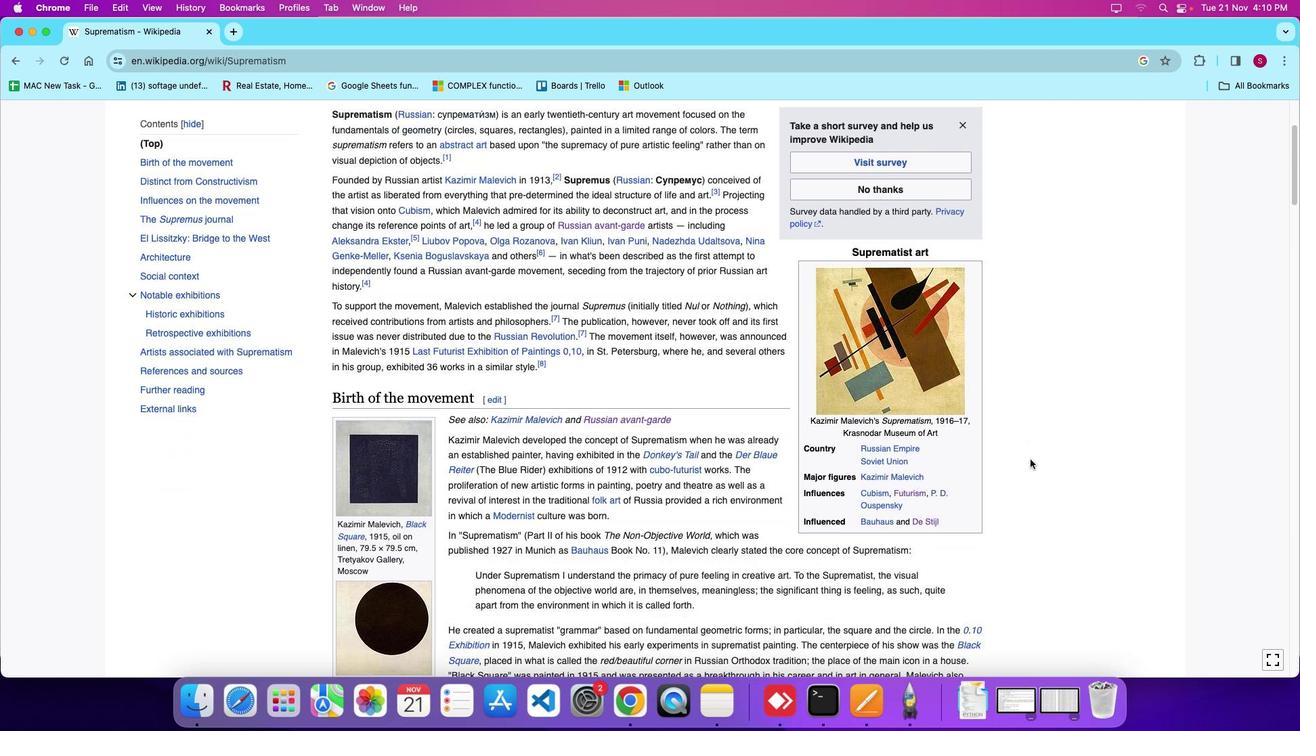 
Action: Mouse scrolled (1030, 459) with delta (0, 0)
Screenshot: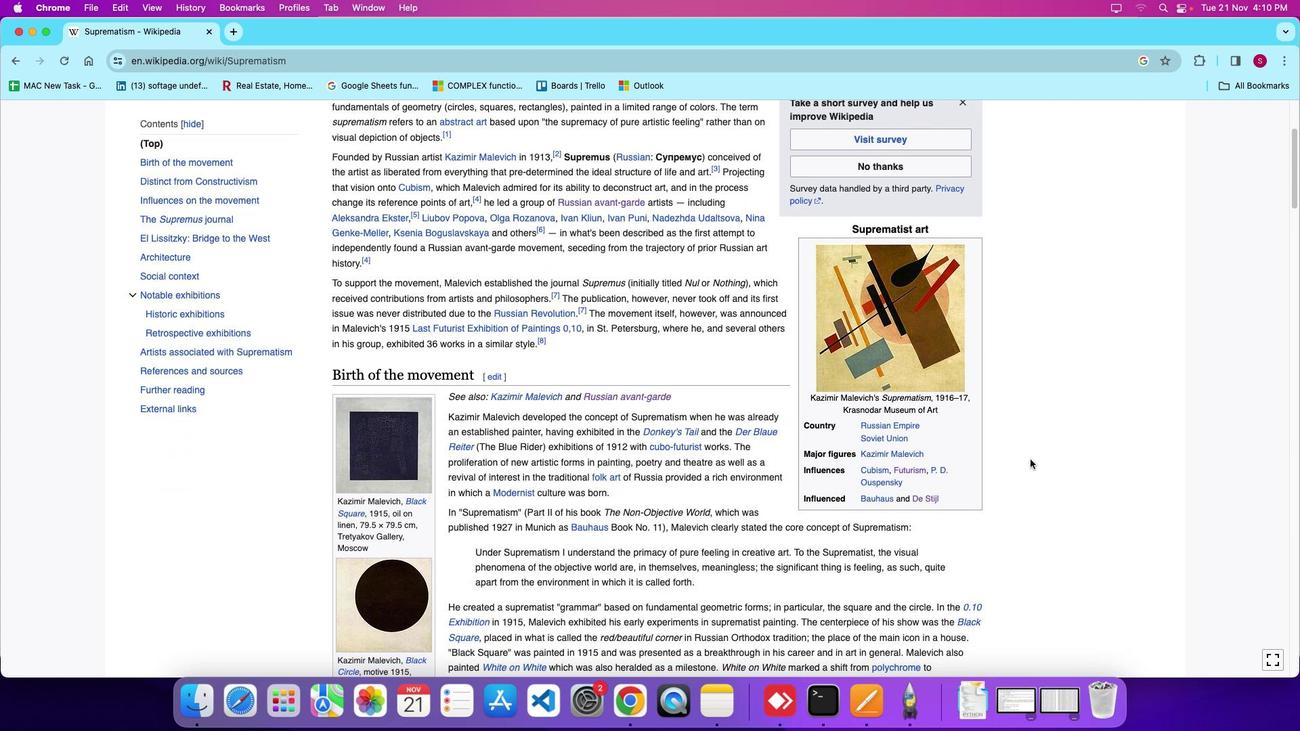 
Action: Mouse scrolled (1030, 459) with delta (0, 0)
Screenshot: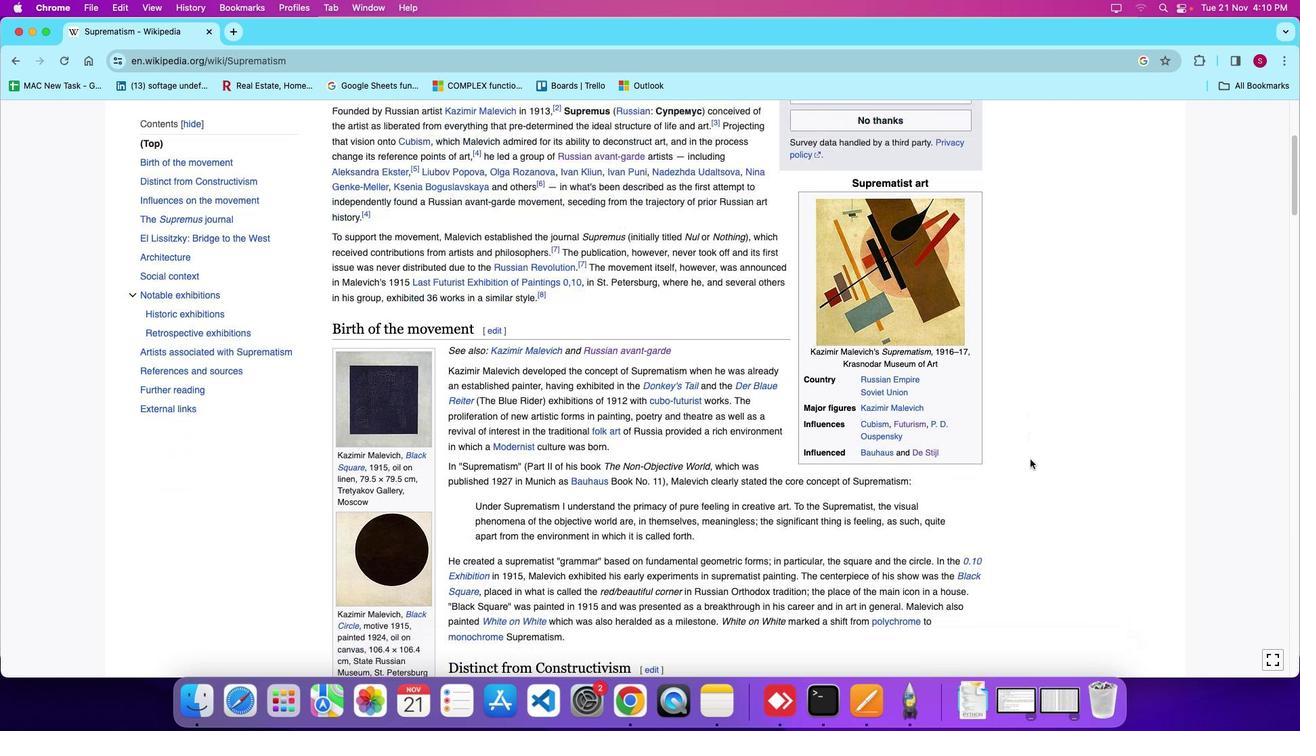 
Action: Mouse scrolled (1030, 459) with delta (0, -2)
Screenshot: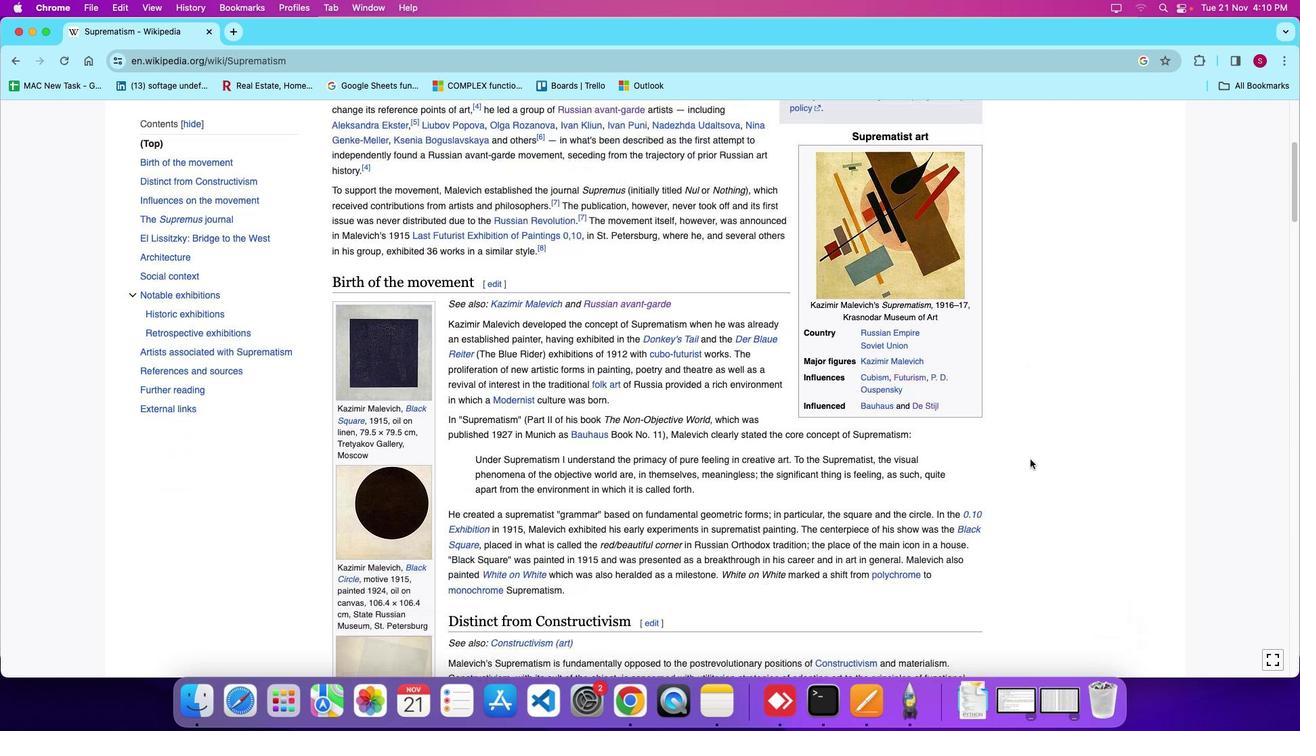 
Action: Mouse moved to (1030, 458)
Screenshot: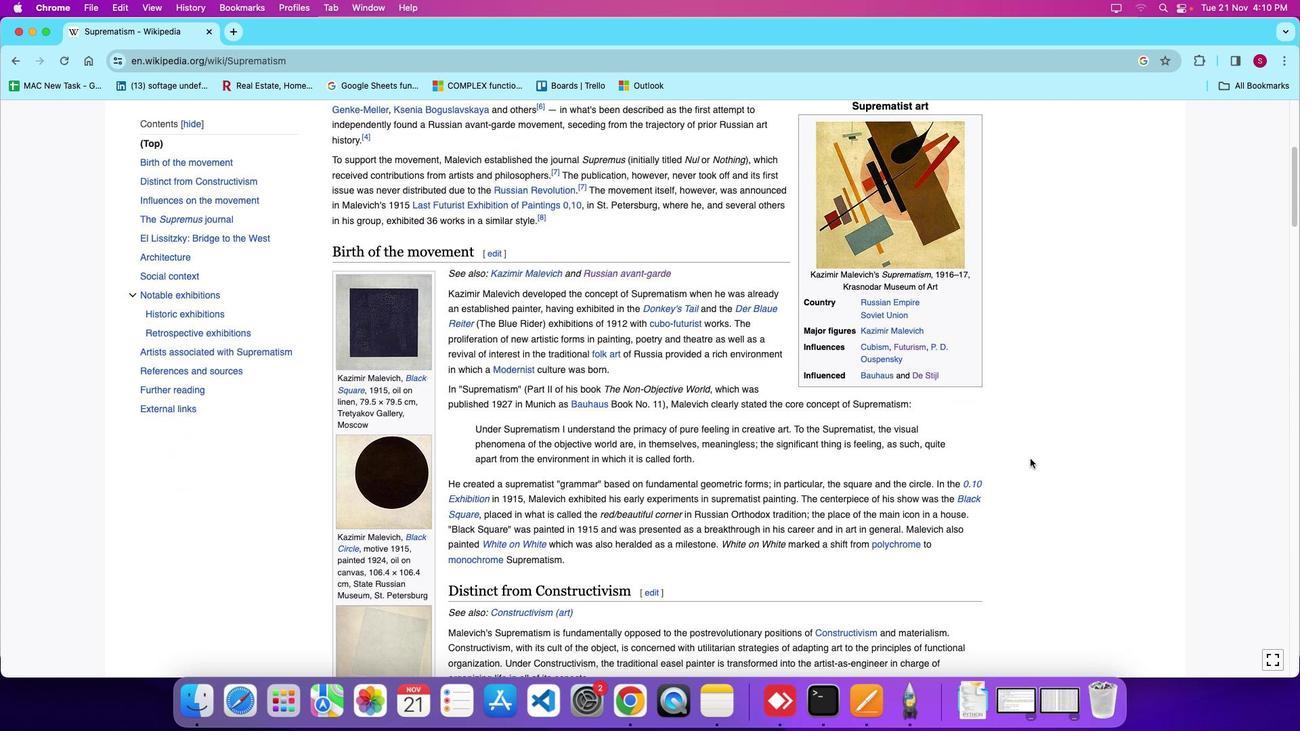 
Action: Mouse scrolled (1030, 458) with delta (0, 0)
Screenshot: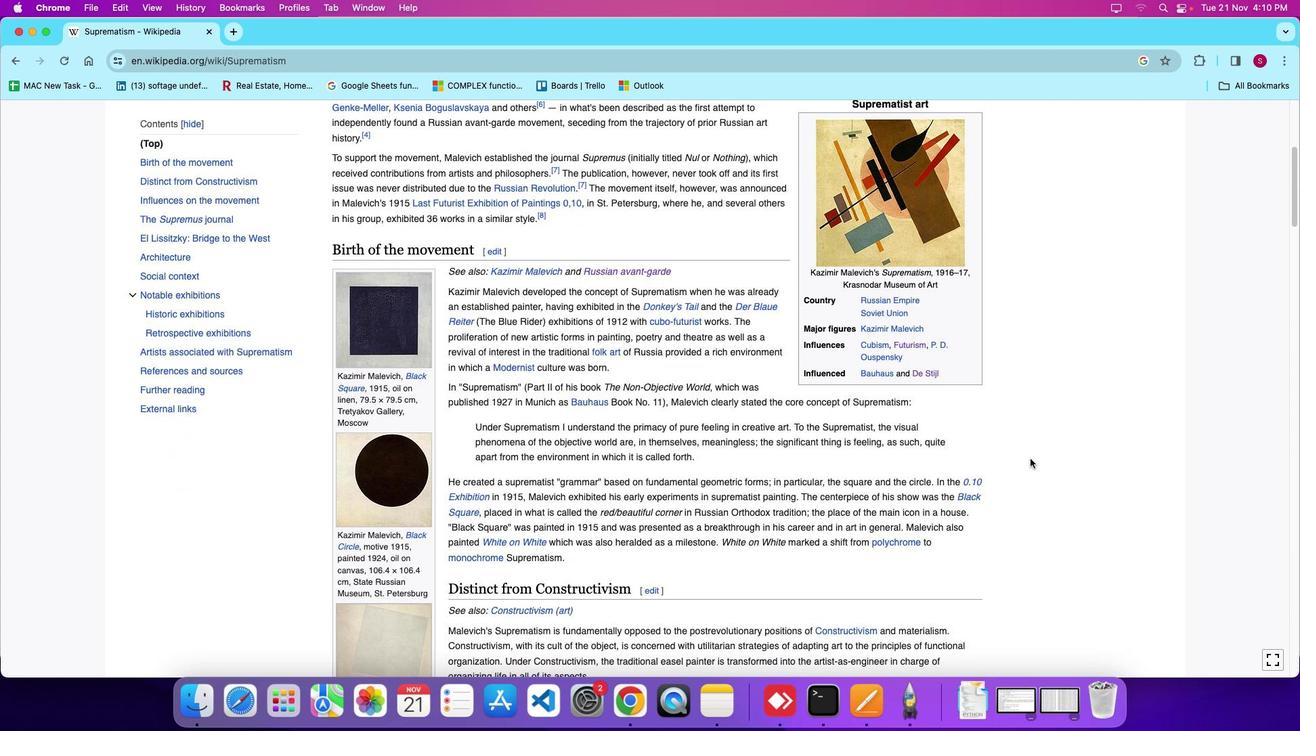 
Action: Mouse scrolled (1030, 458) with delta (0, 0)
Screenshot: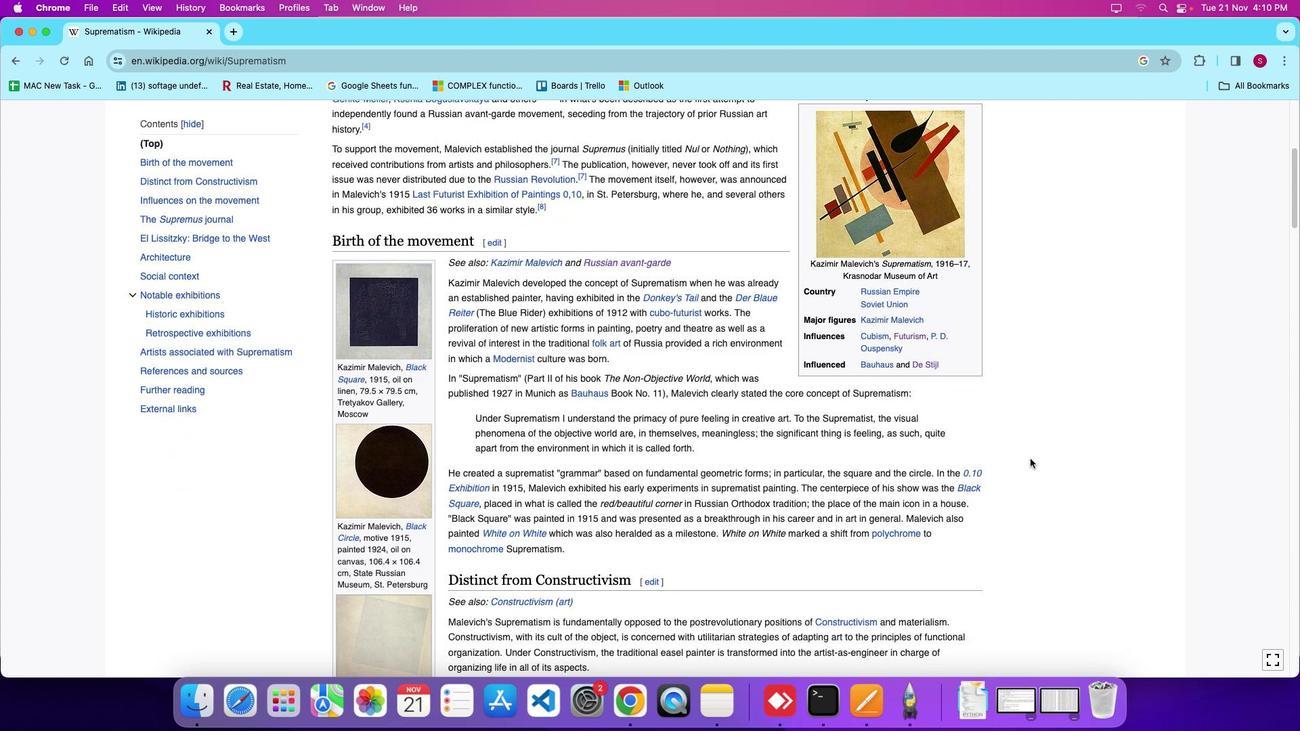 
Action: Mouse scrolled (1030, 458) with delta (0, 0)
Screenshot: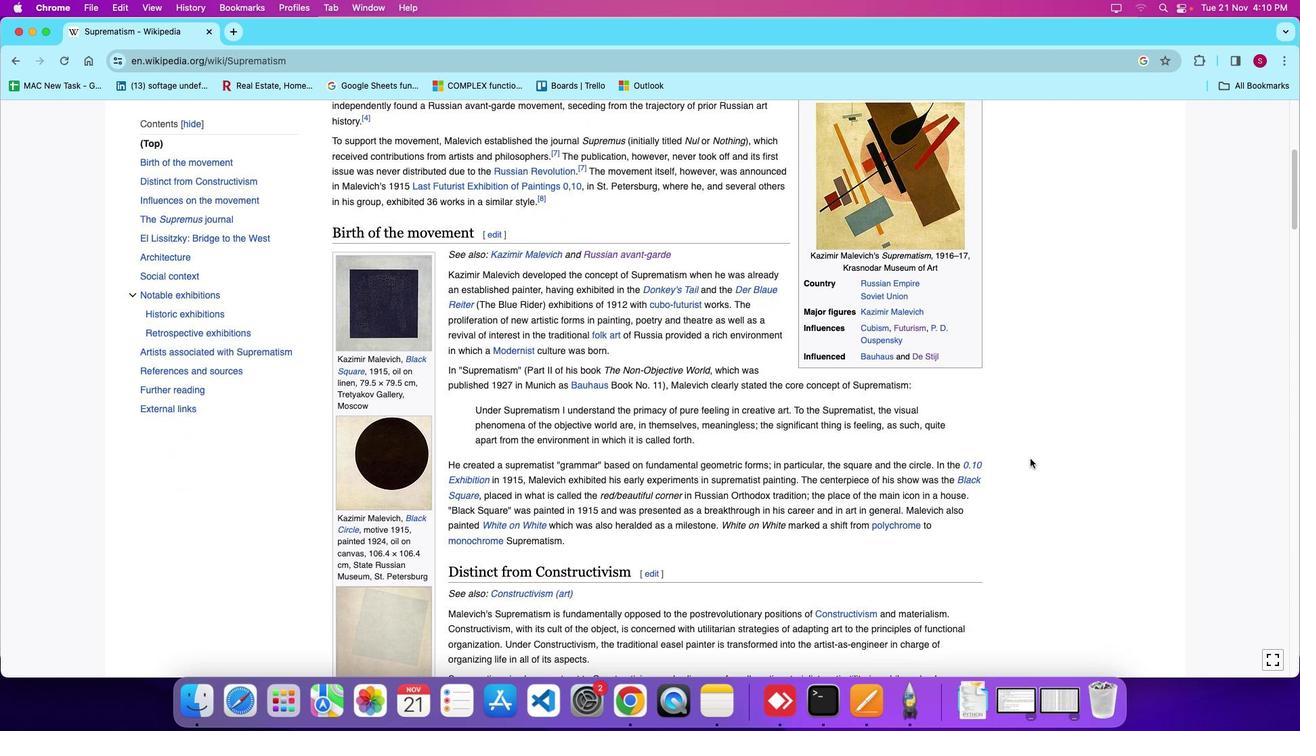 
Action: Mouse moved to (1035, 496)
Screenshot: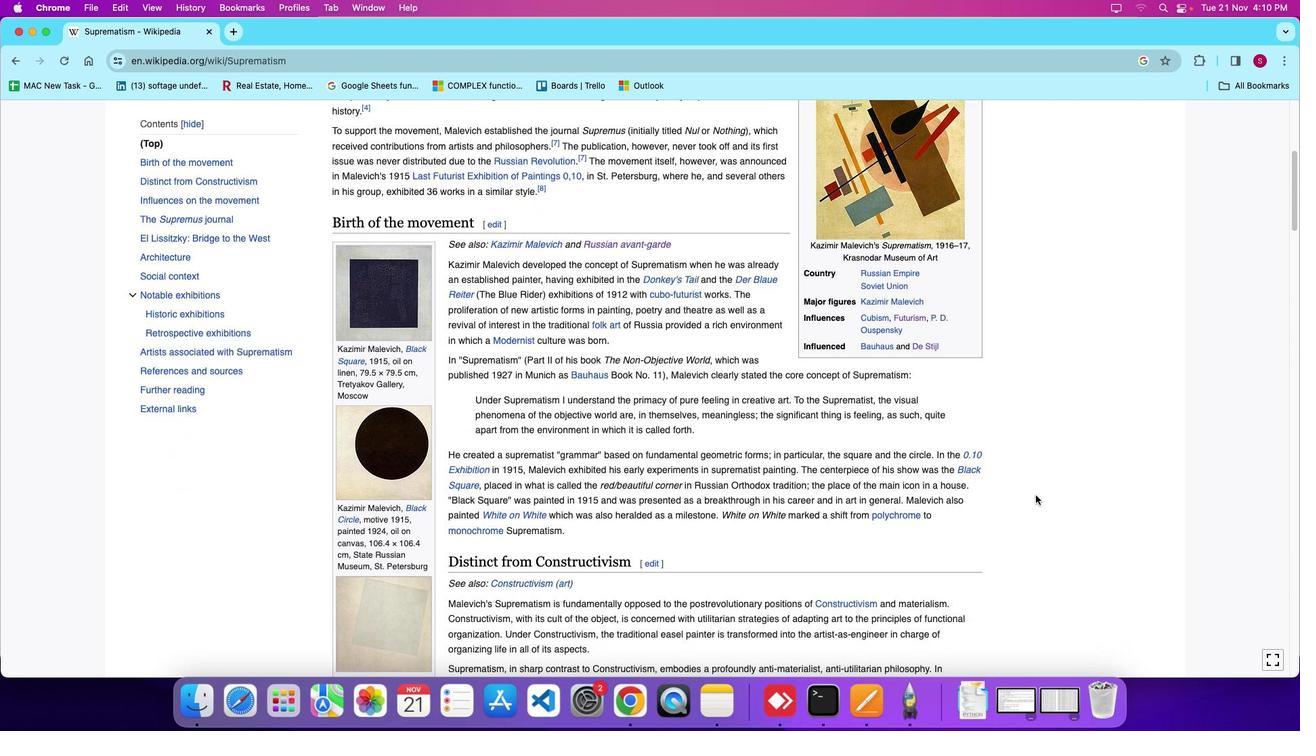 
Action: Mouse scrolled (1035, 496) with delta (0, 0)
Screenshot: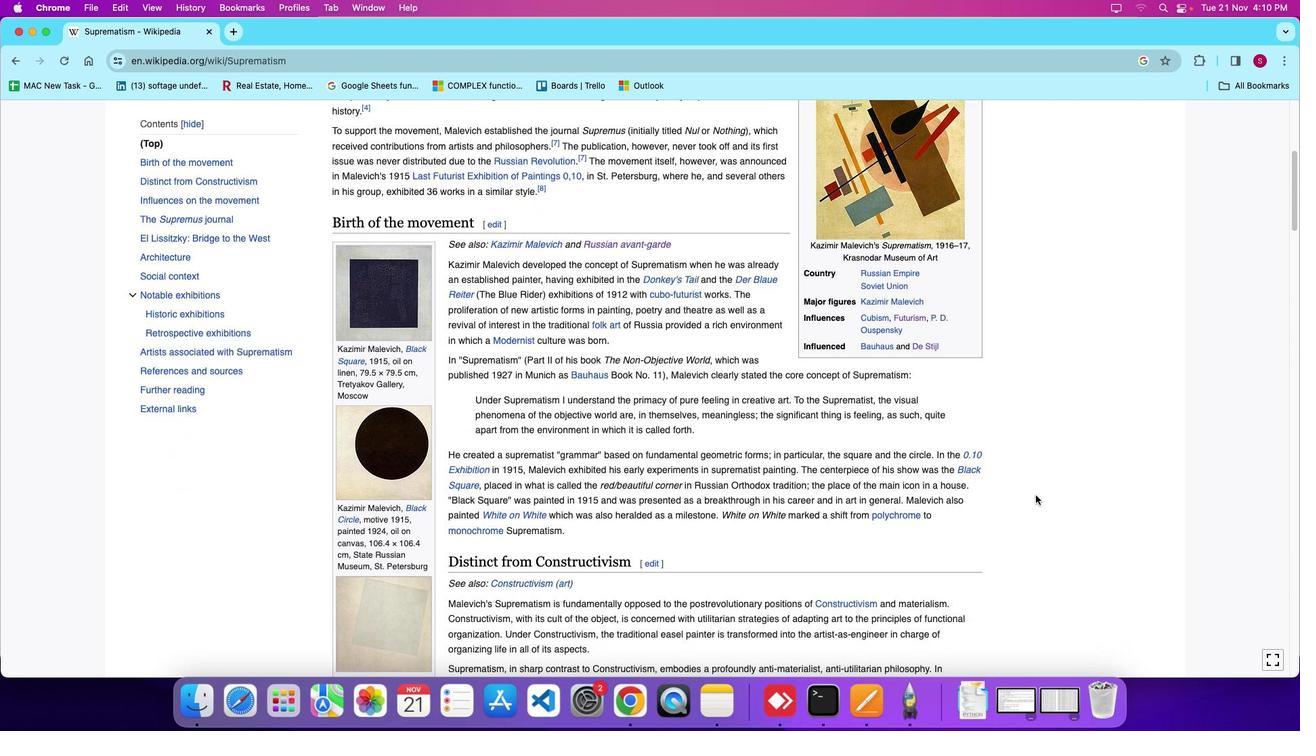 
Action: Mouse moved to (1035, 496)
Screenshot: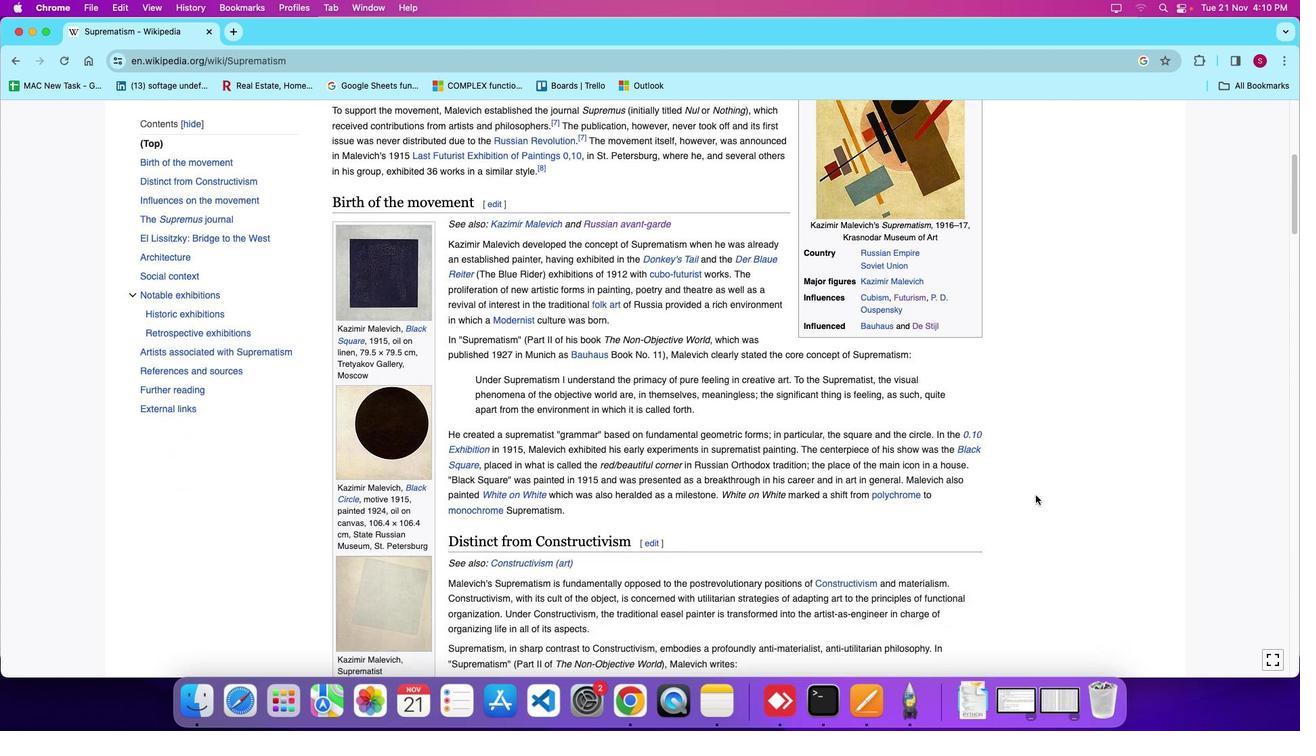 
Action: Mouse scrolled (1035, 496) with delta (0, 0)
Screenshot: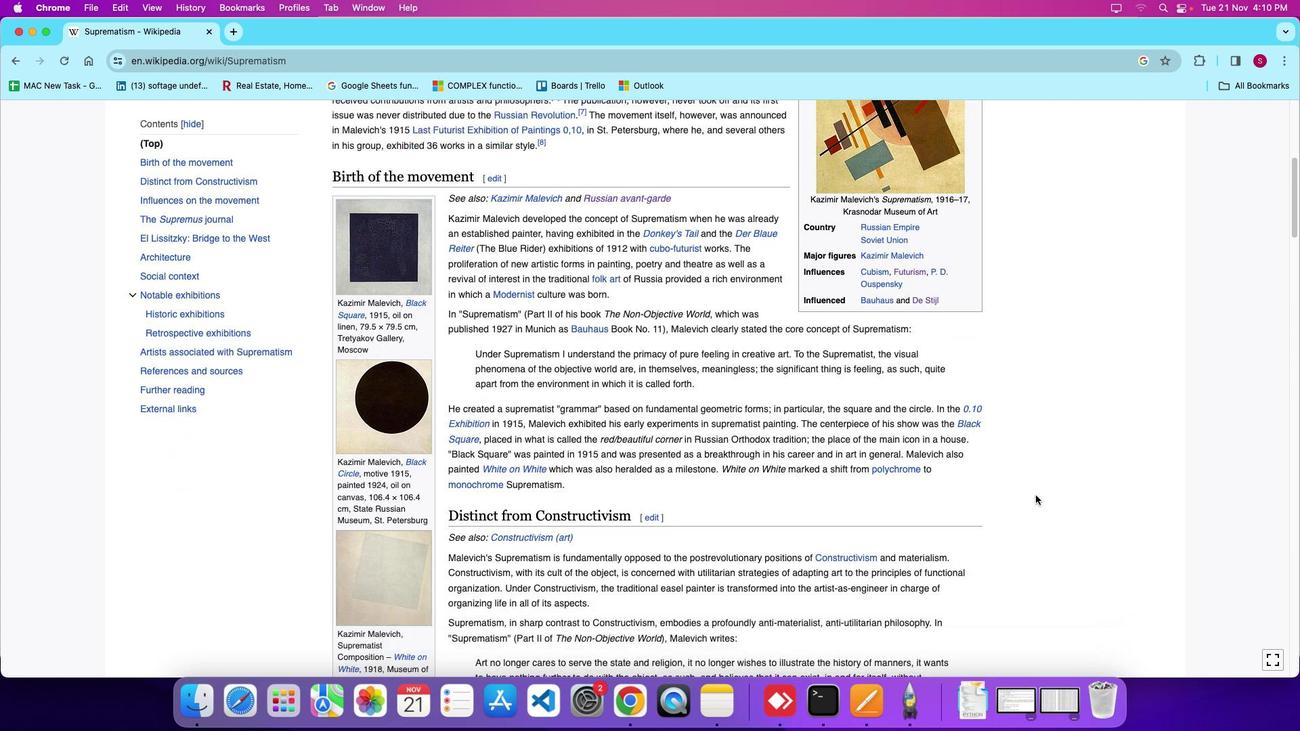 
Action: Mouse moved to (1035, 495)
Screenshot: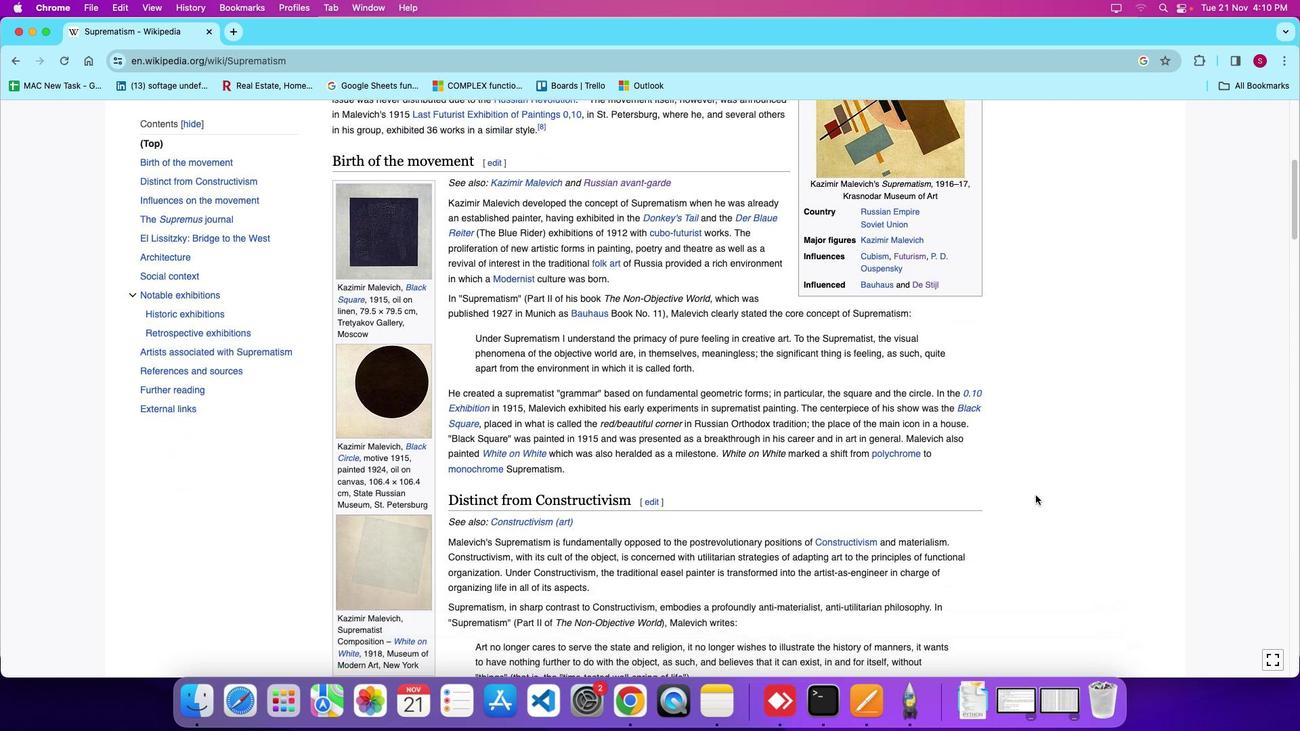 
Action: Mouse scrolled (1035, 495) with delta (0, -2)
Screenshot: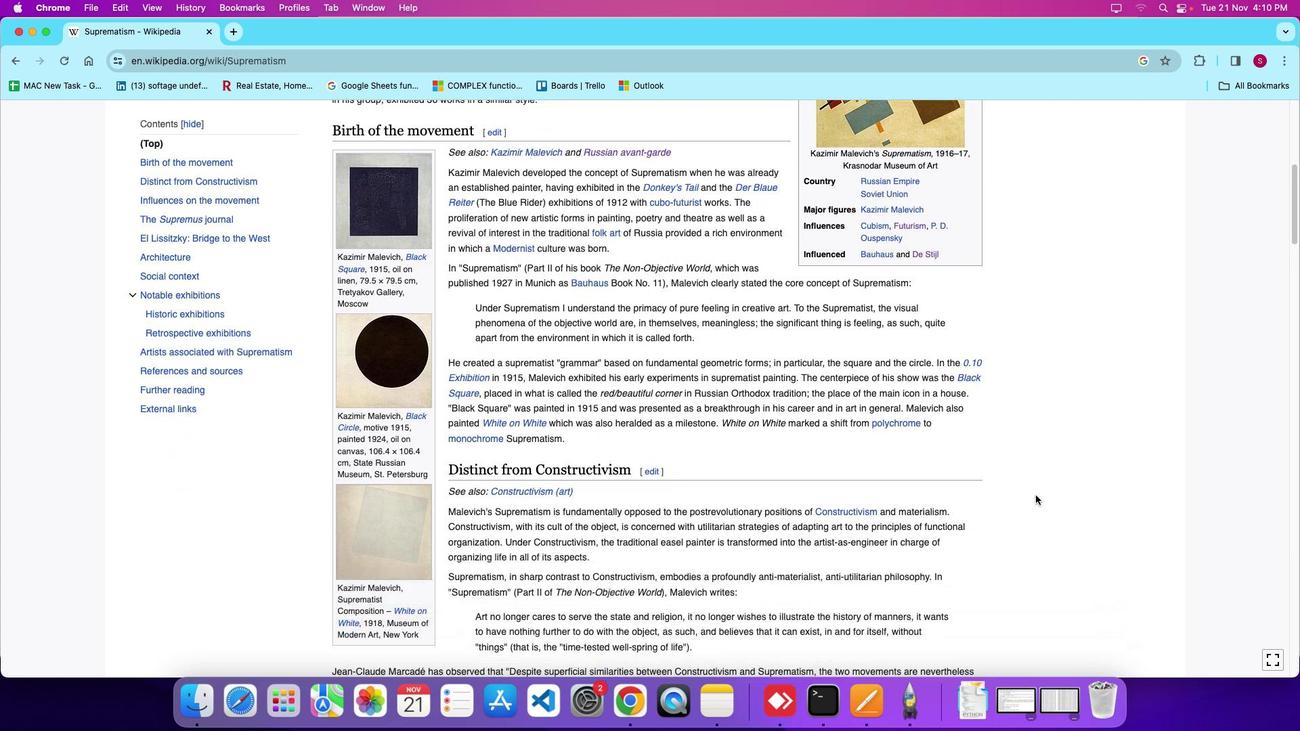 
Action: Mouse moved to (1035, 495)
Screenshot: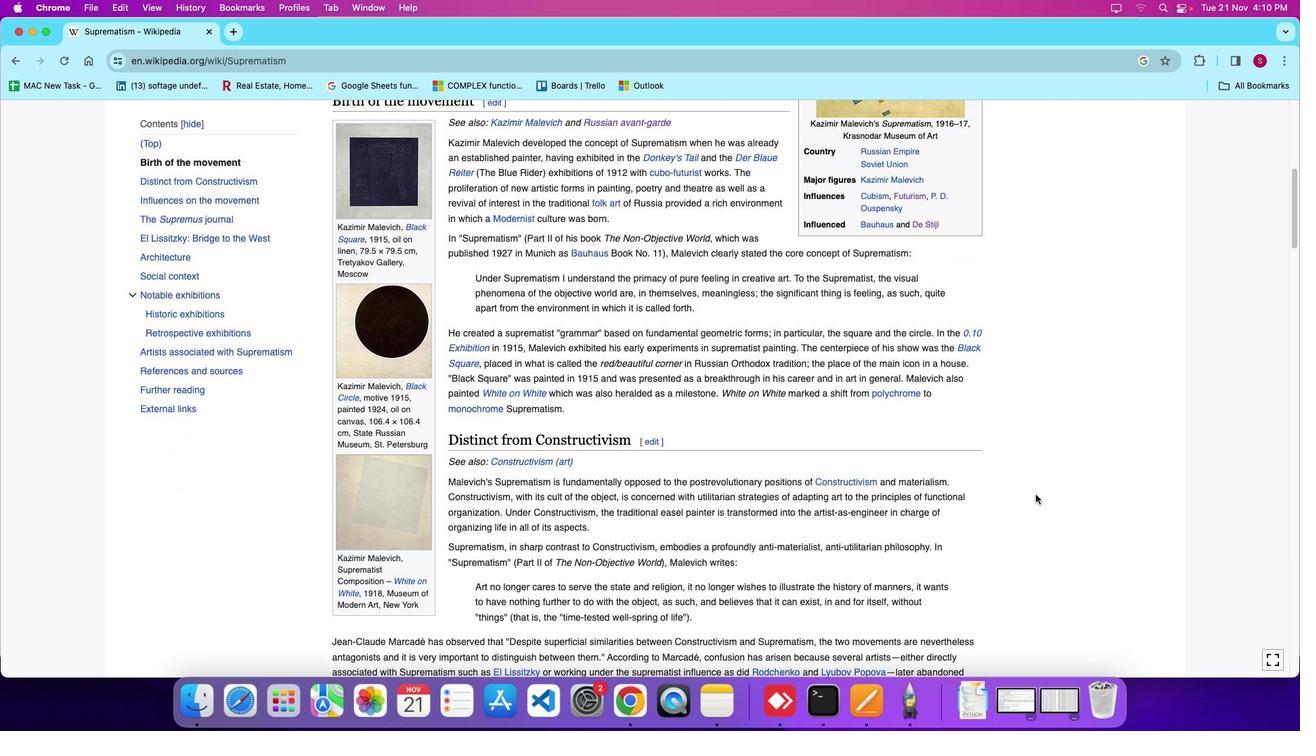 
Action: Mouse scrolled (1035, 495) with delta (0, 0)
Screenshot: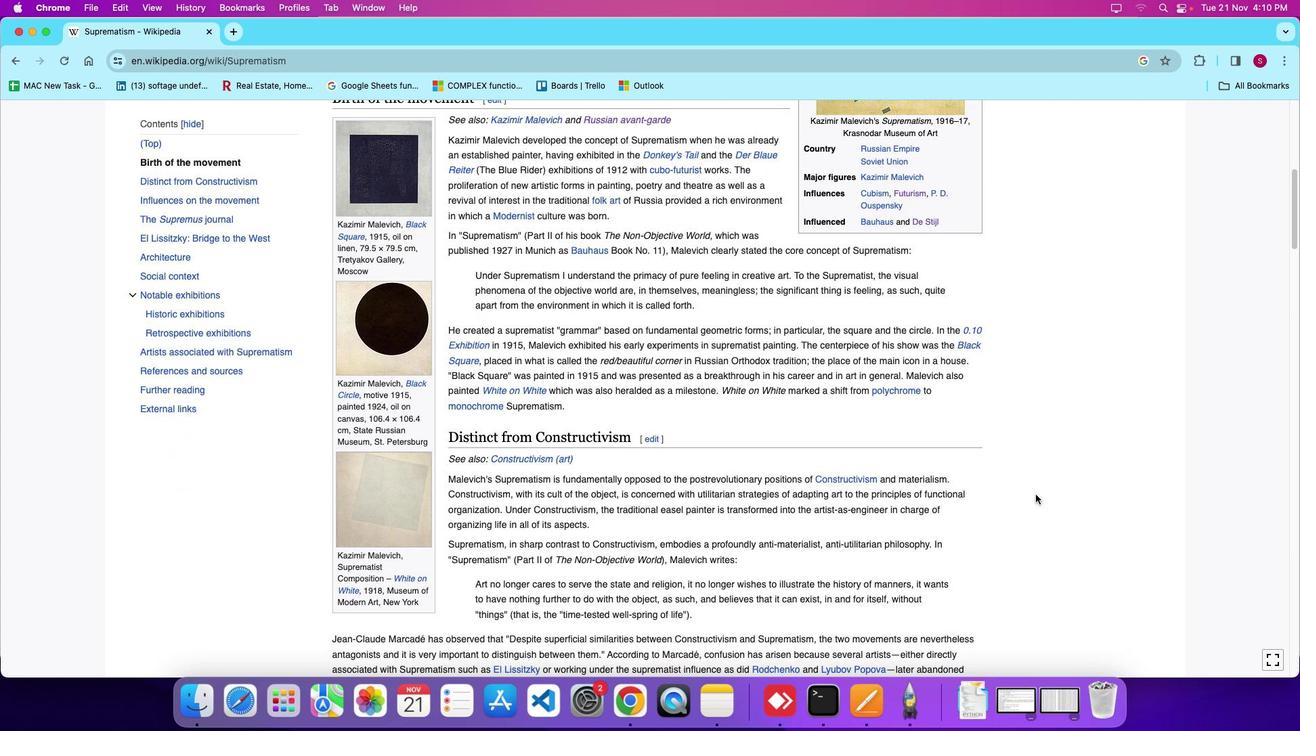 
Action: Mouse scrolled (1035, 495) with delta (0, 0)
Screenshot: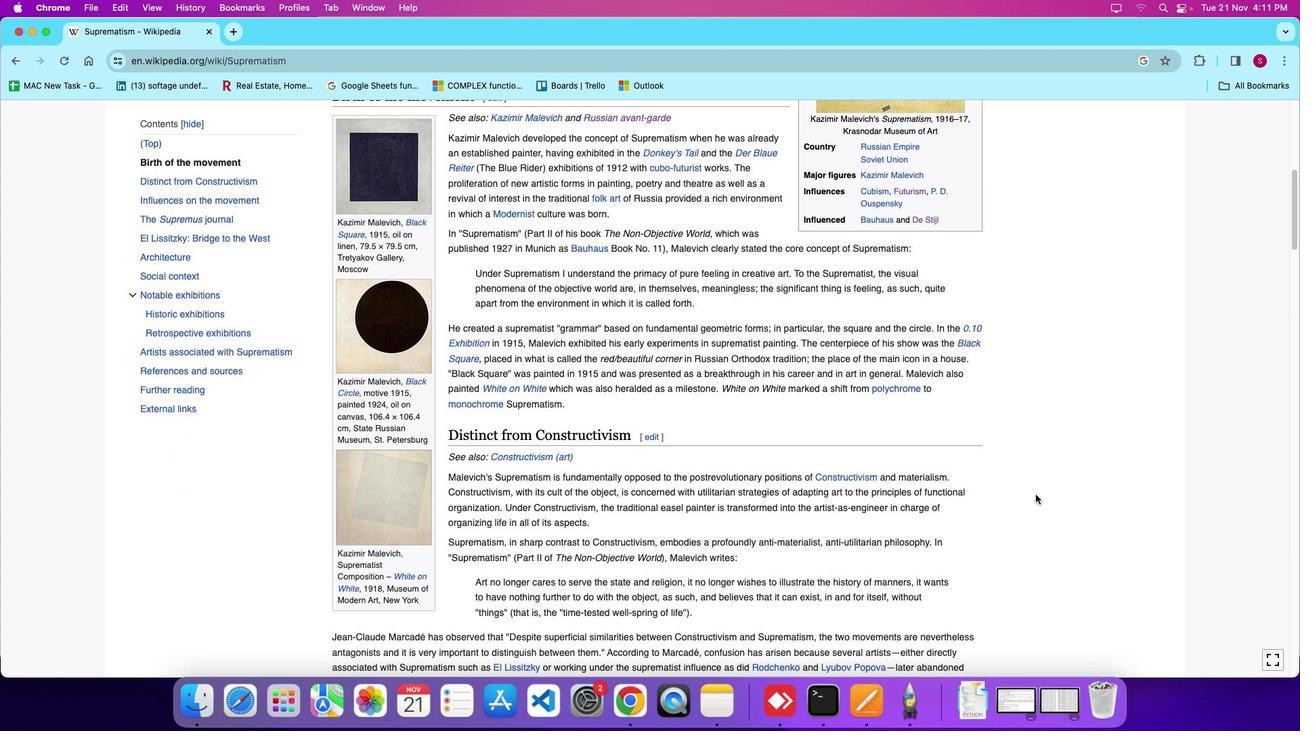 
Action: Mouse scrolled (1035, 495) with delta (0, 0)
Screenshot: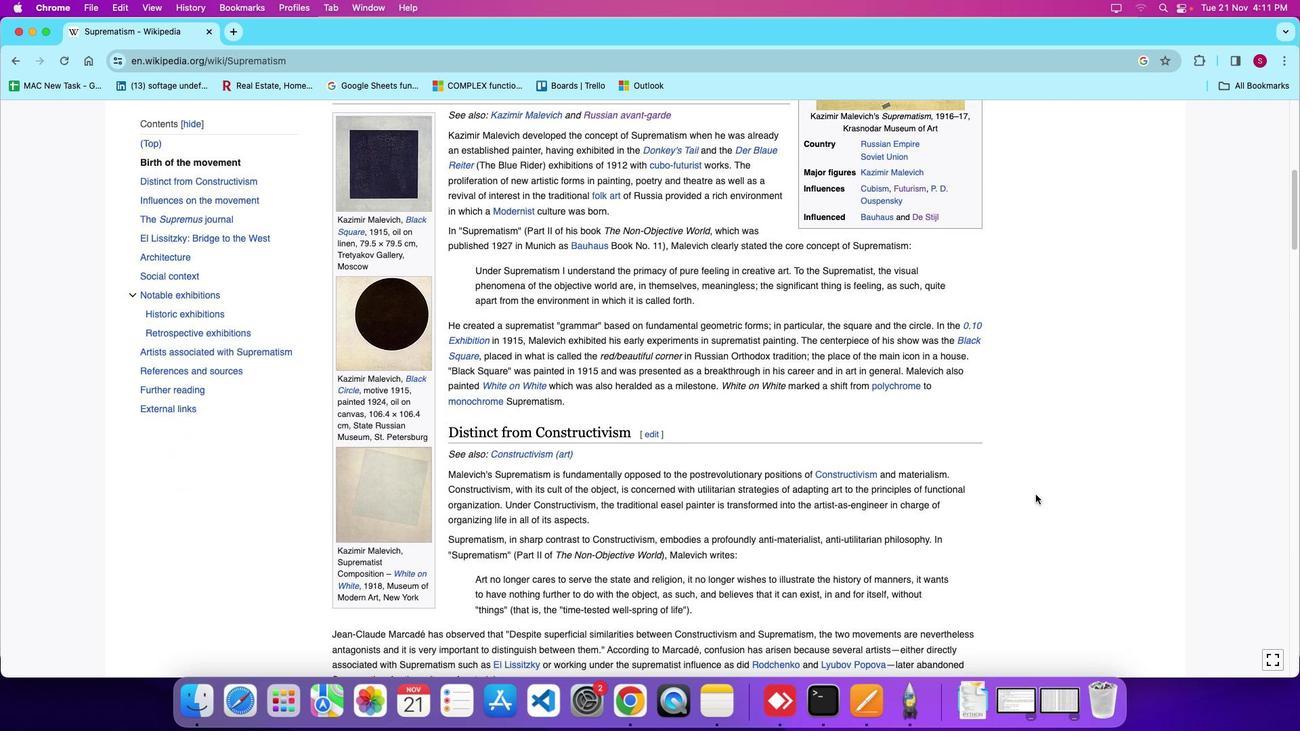 
Action: Mouse scrolled (1035, 495) with delta (0, 0)
Screenshot: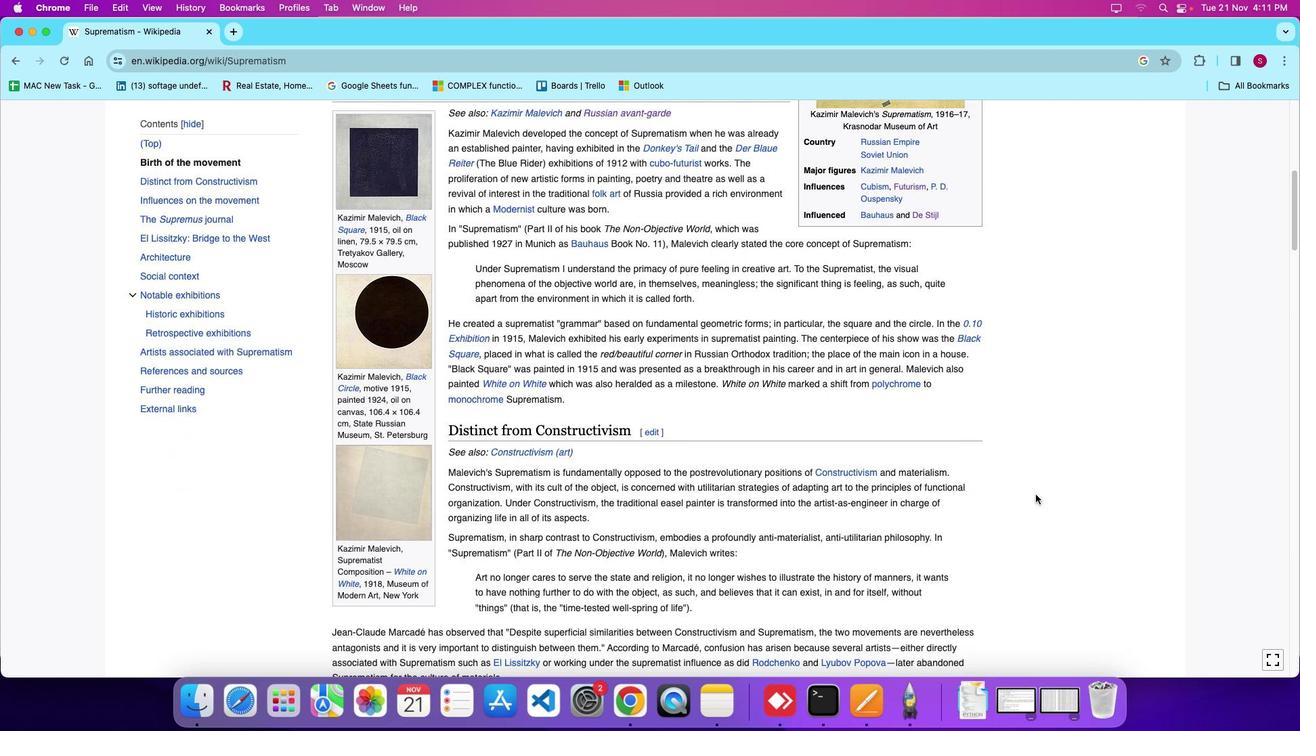 
Action: Mouse moved to (1035, 491)
Screenshot: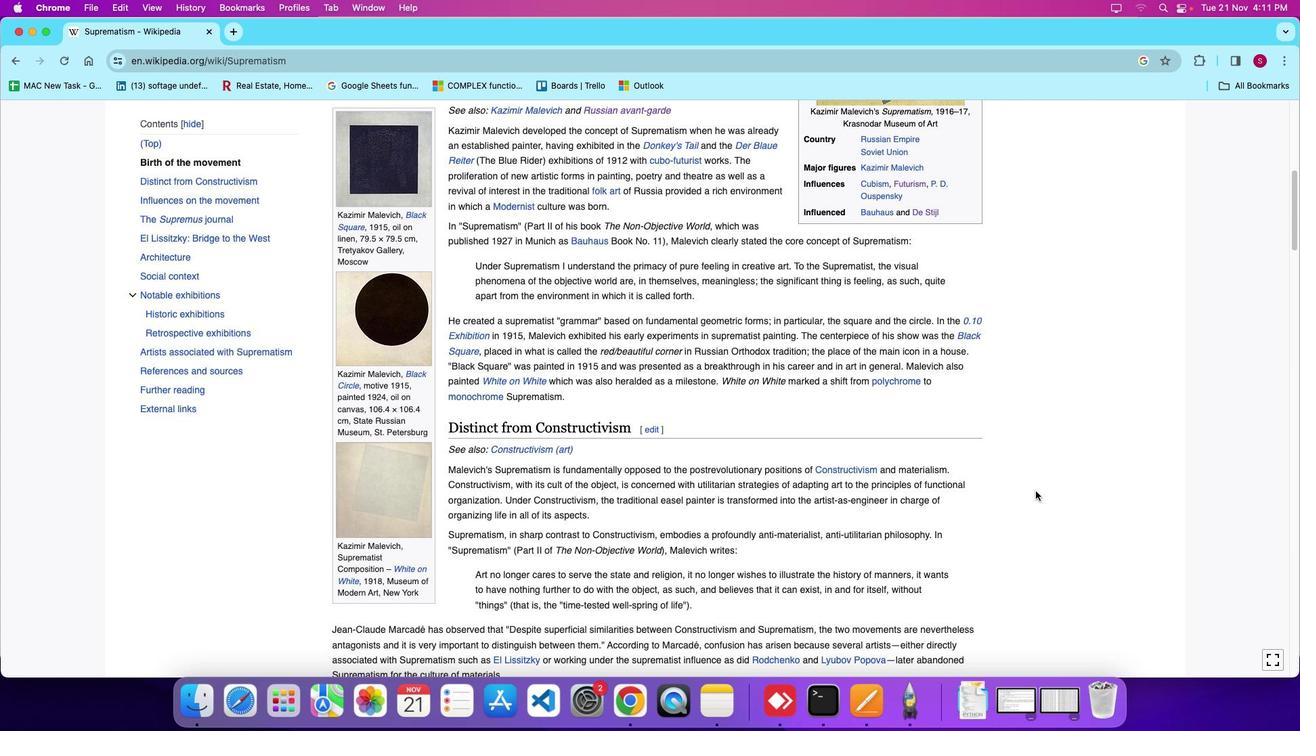 
Action: Mouse scrolled (1035, 491) with delta (0, 0)
Screenshot: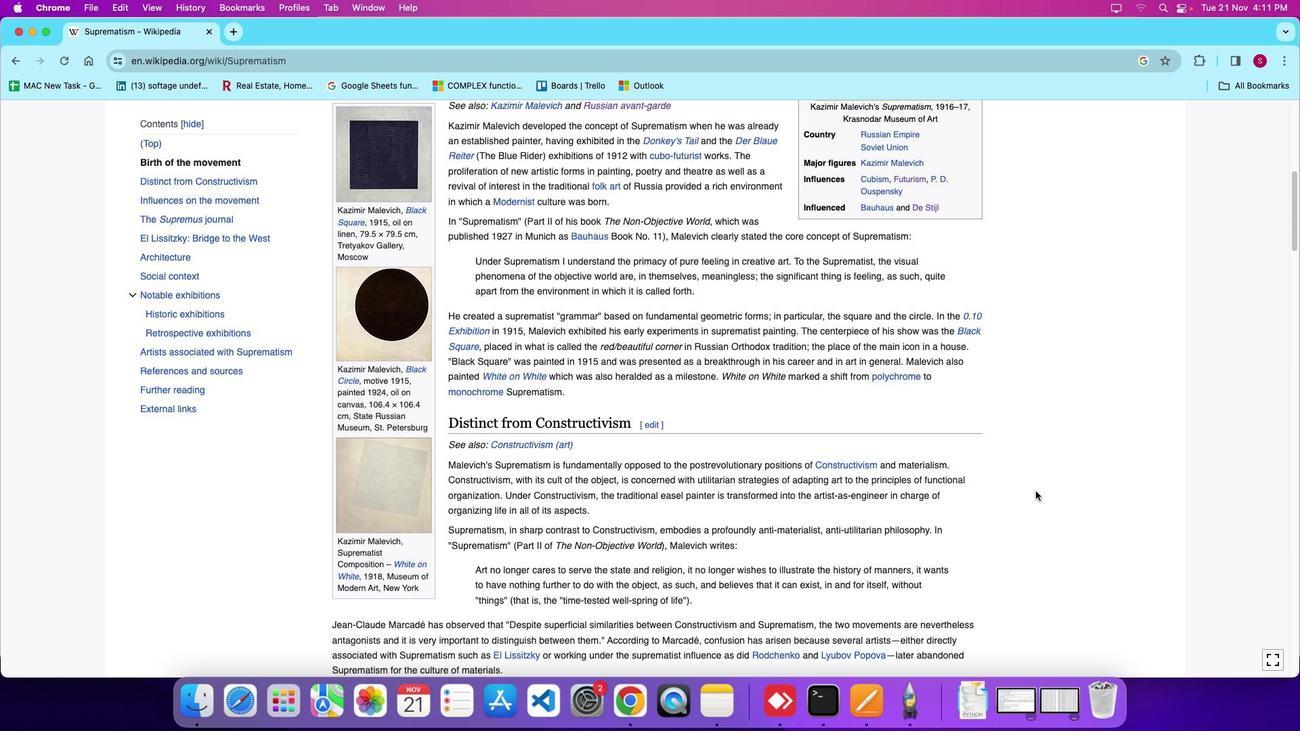 
Action: Mouse scrolled (1035, 491) with delta (0, 0)
Screenshot: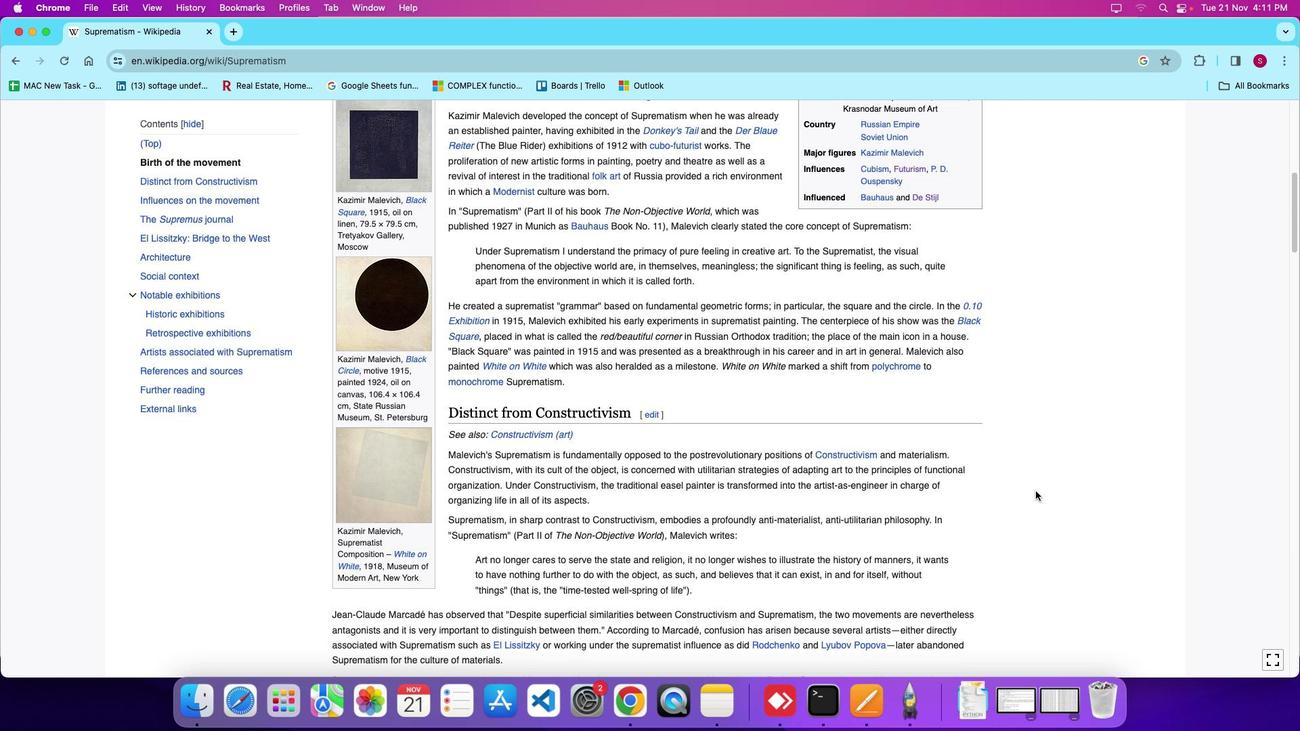 
Action: Mouse scrolled (1035, 491) with delta (0, 0)
Screenshot: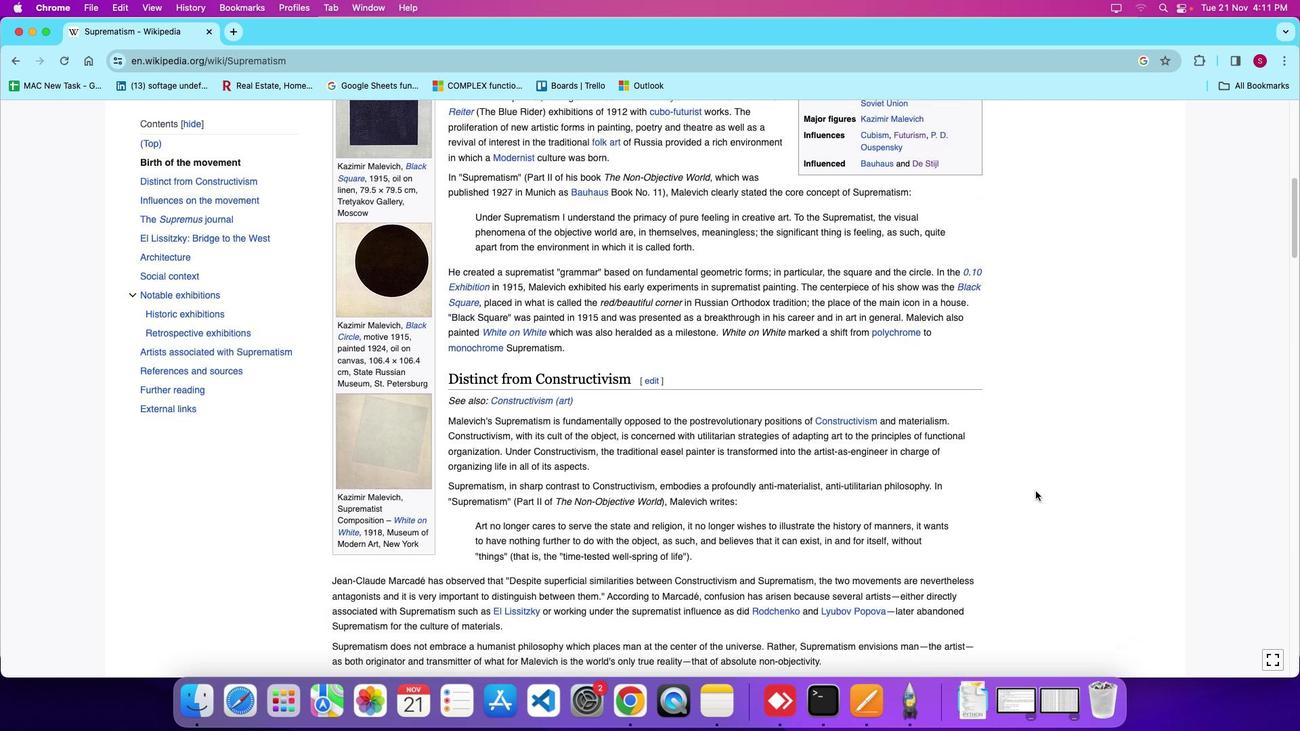 
Action: Mouse scrolled (1035, 491) with delta (0, 0)
Screenshot: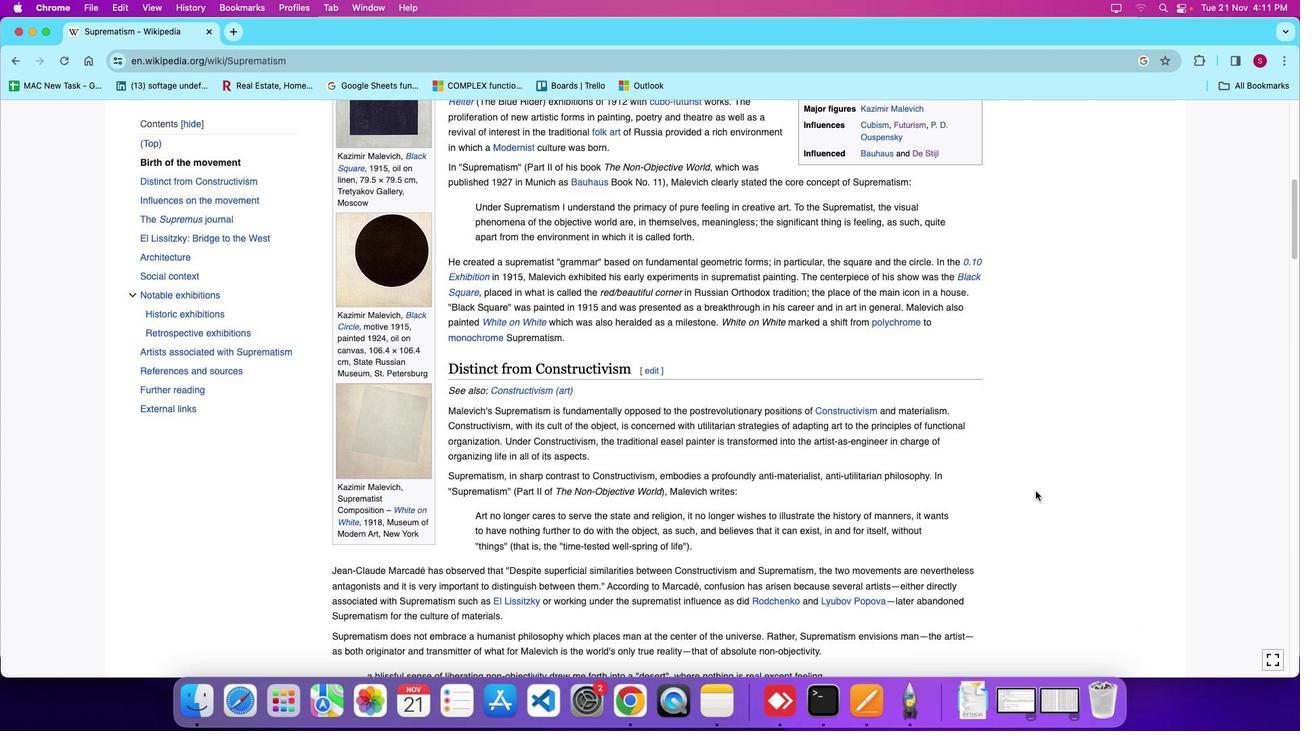 
Action: Mouse scrolled (1035, 491) with delta (0, 0)
Screenshot: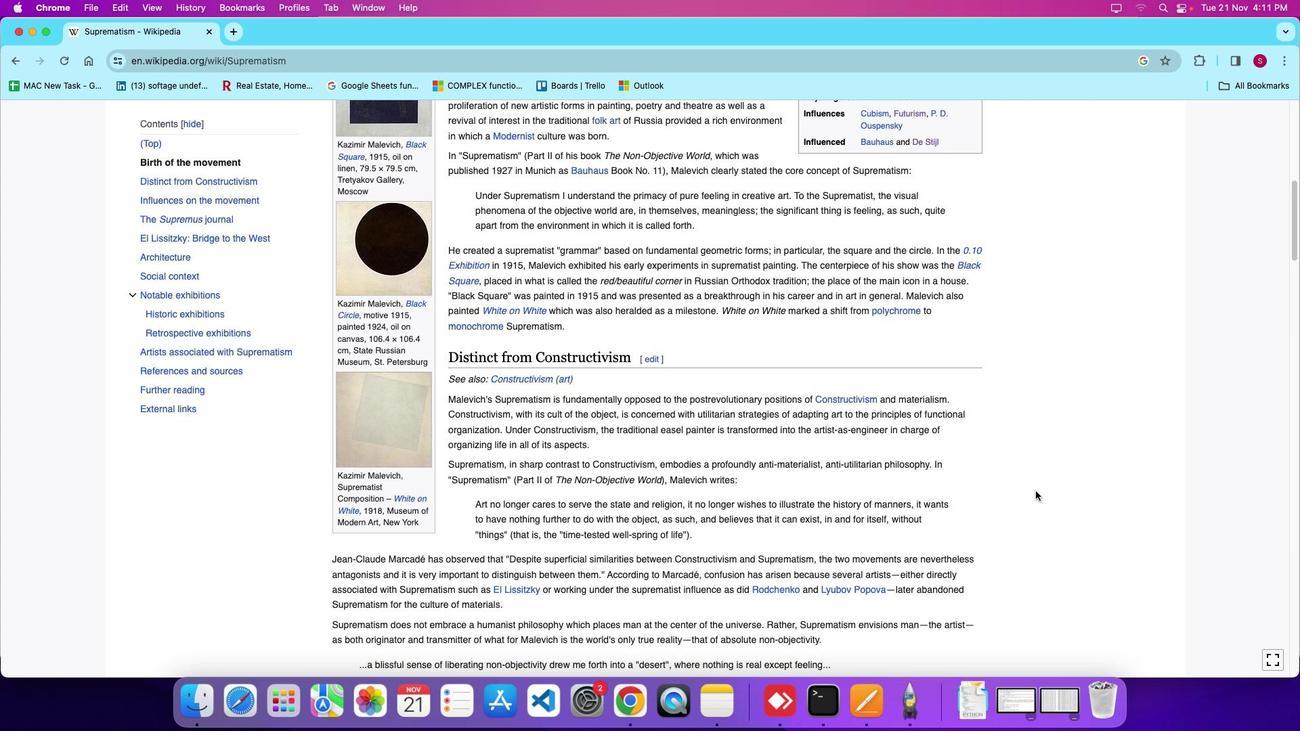 
Action: Mouse moved to (1065, 477)
Screenshot: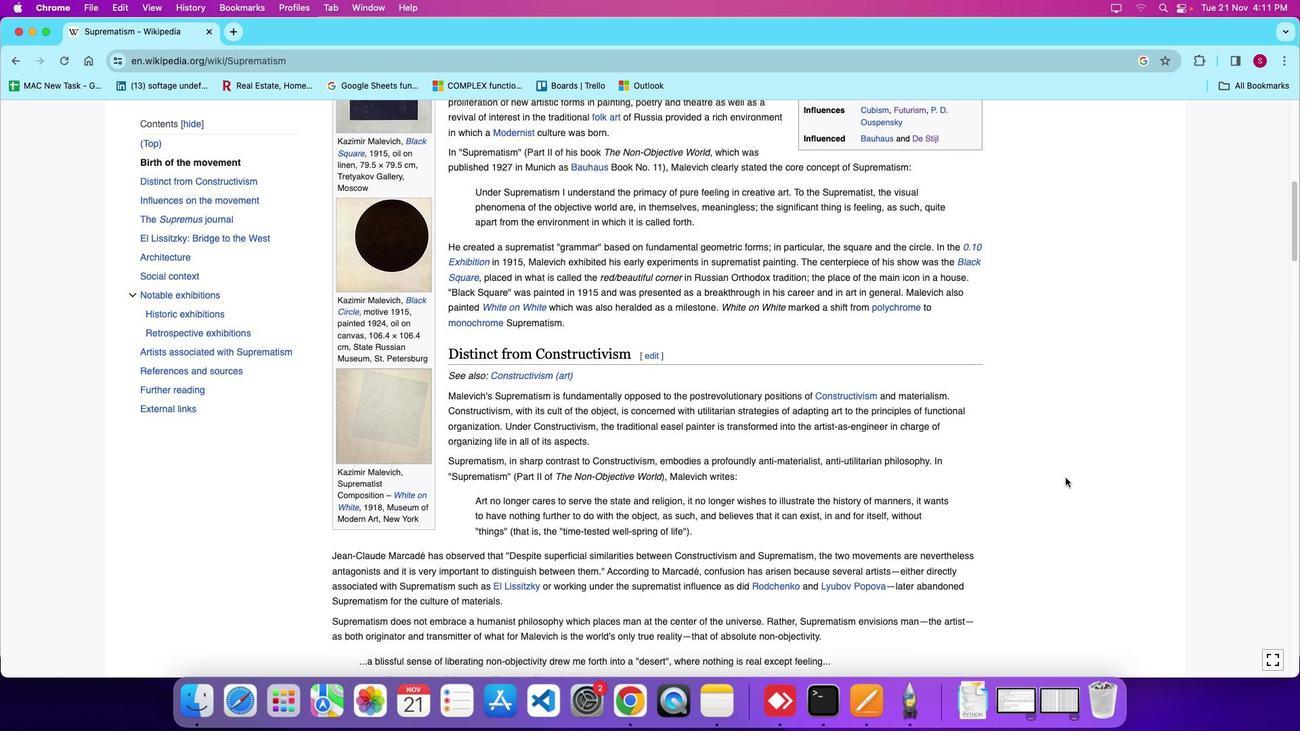 
Action: Mouse scrolled (1065, 477) with delta (0, 0)
Screenshot: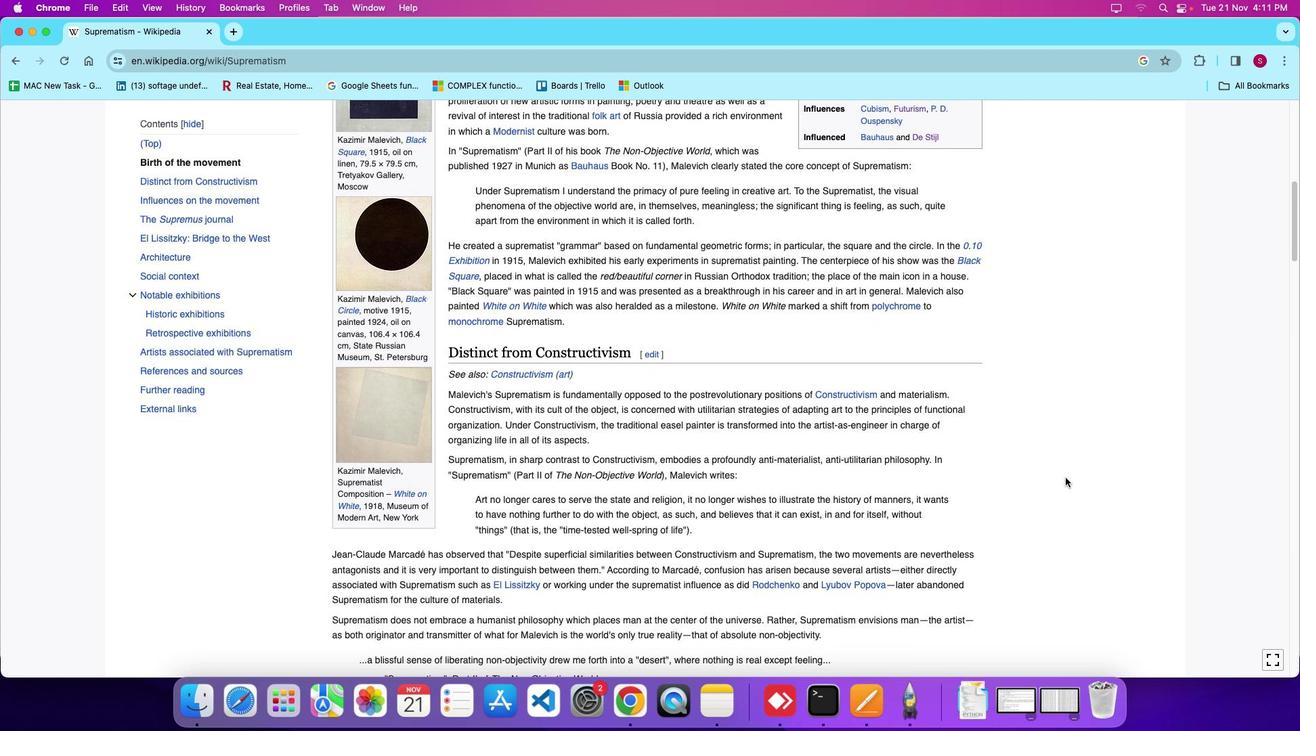 
Action: Mouse scrolled (1065, 477) with delta (0, 0)
Screenshot: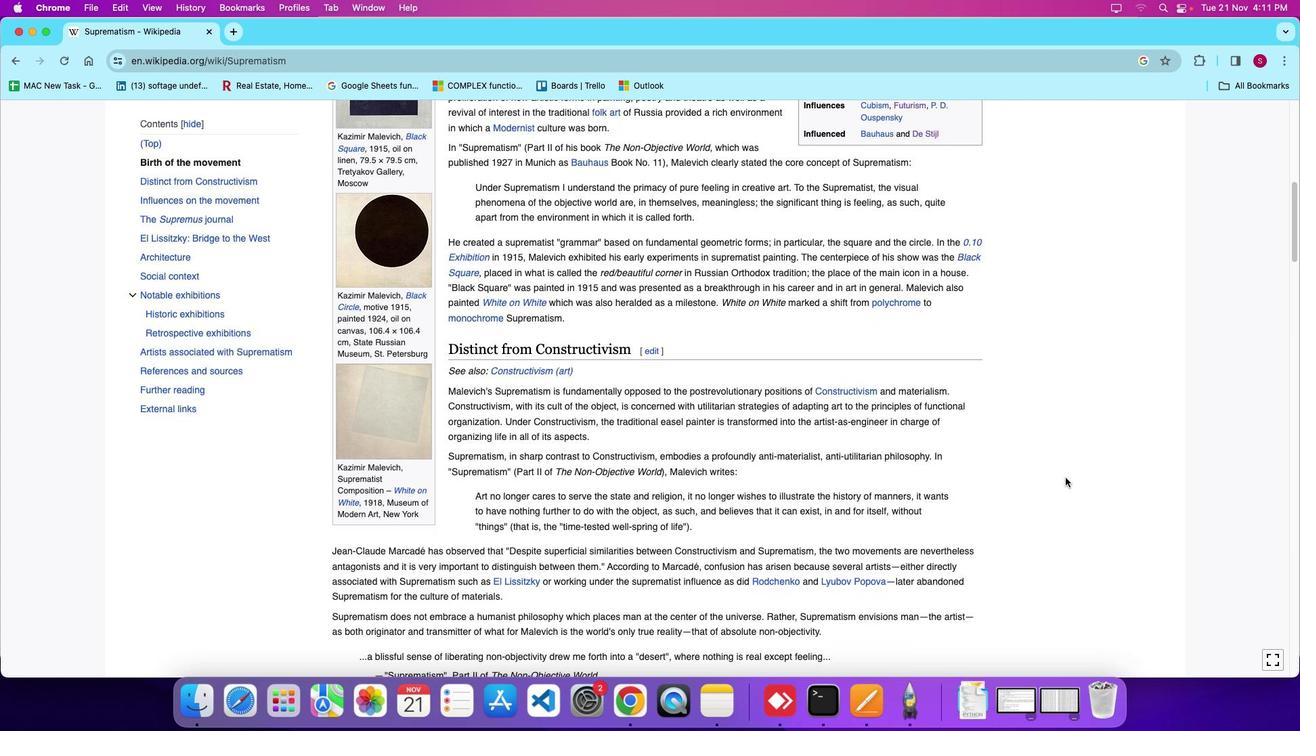 
Action: Mouse scrolled (1065, 477) with delta (0, 0)
Screenshot: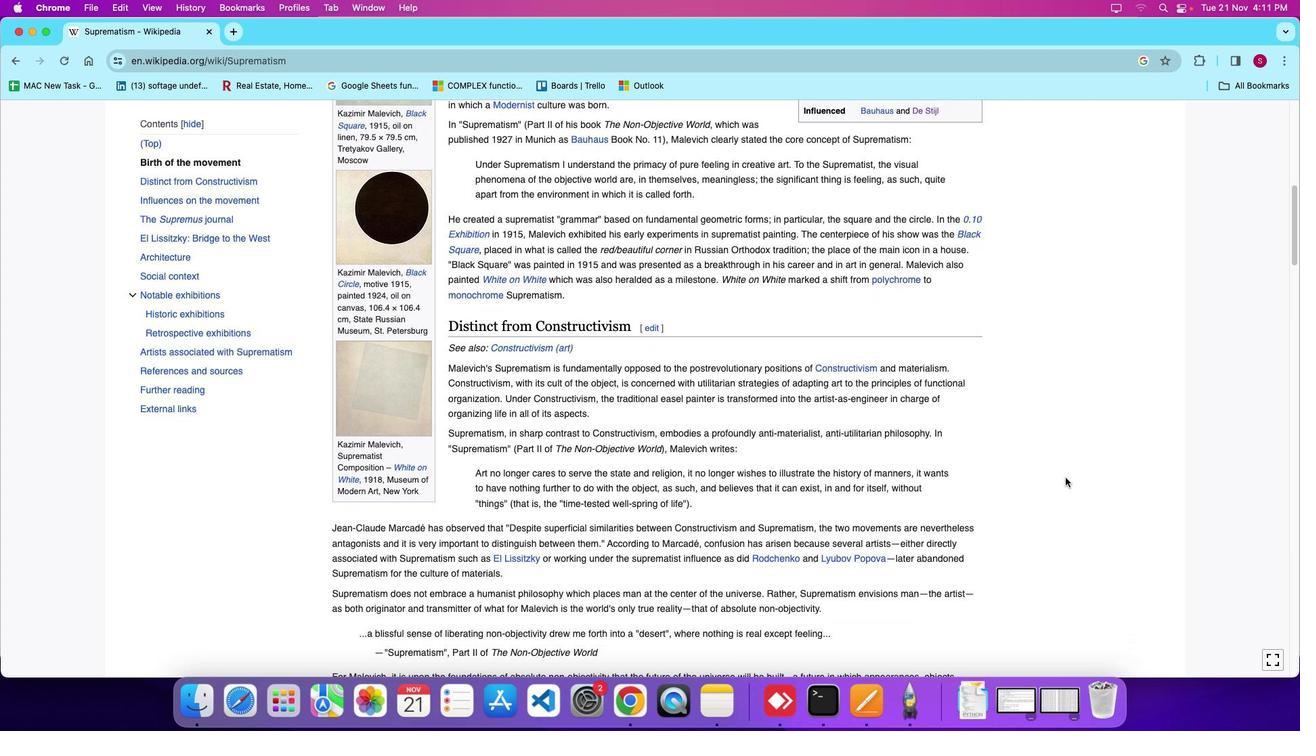 
Action: Mouse moved to (1008, 501)
Screenshot: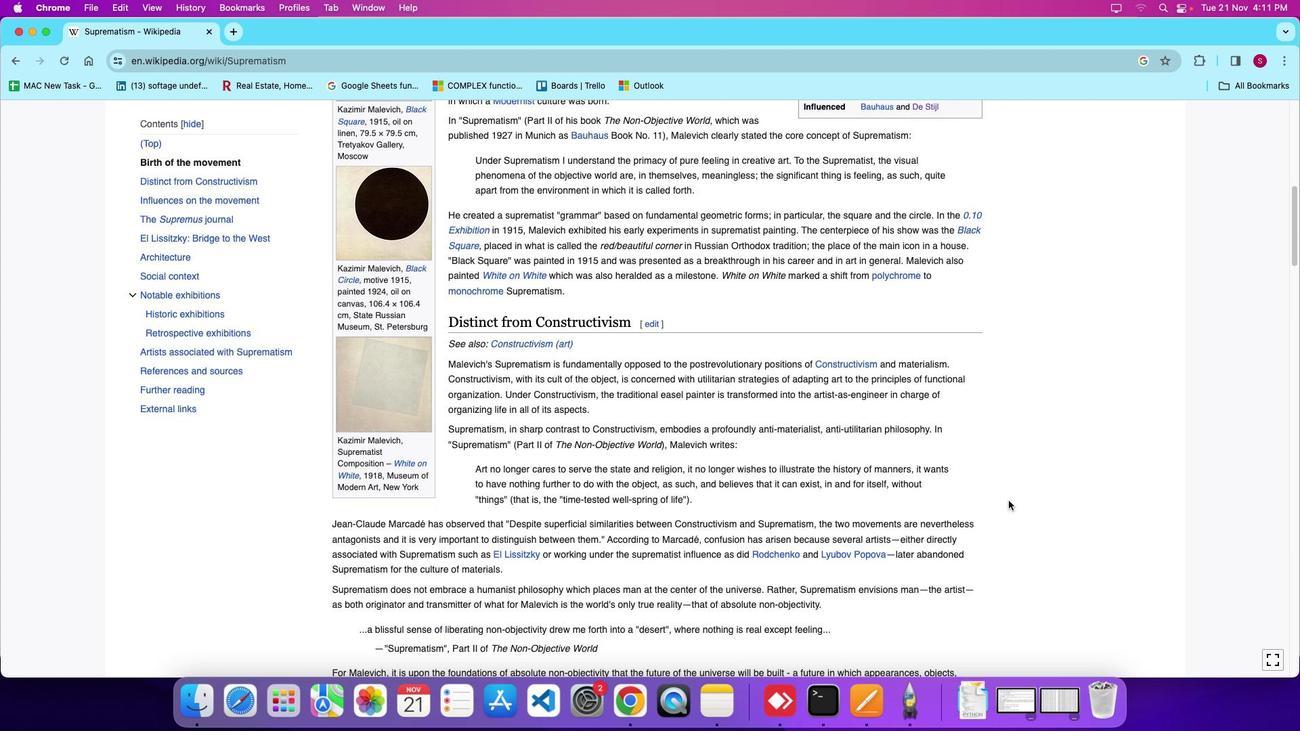 
Action: Mouse scrolled (1008, 501) with delta (0, 0)
Screenshot: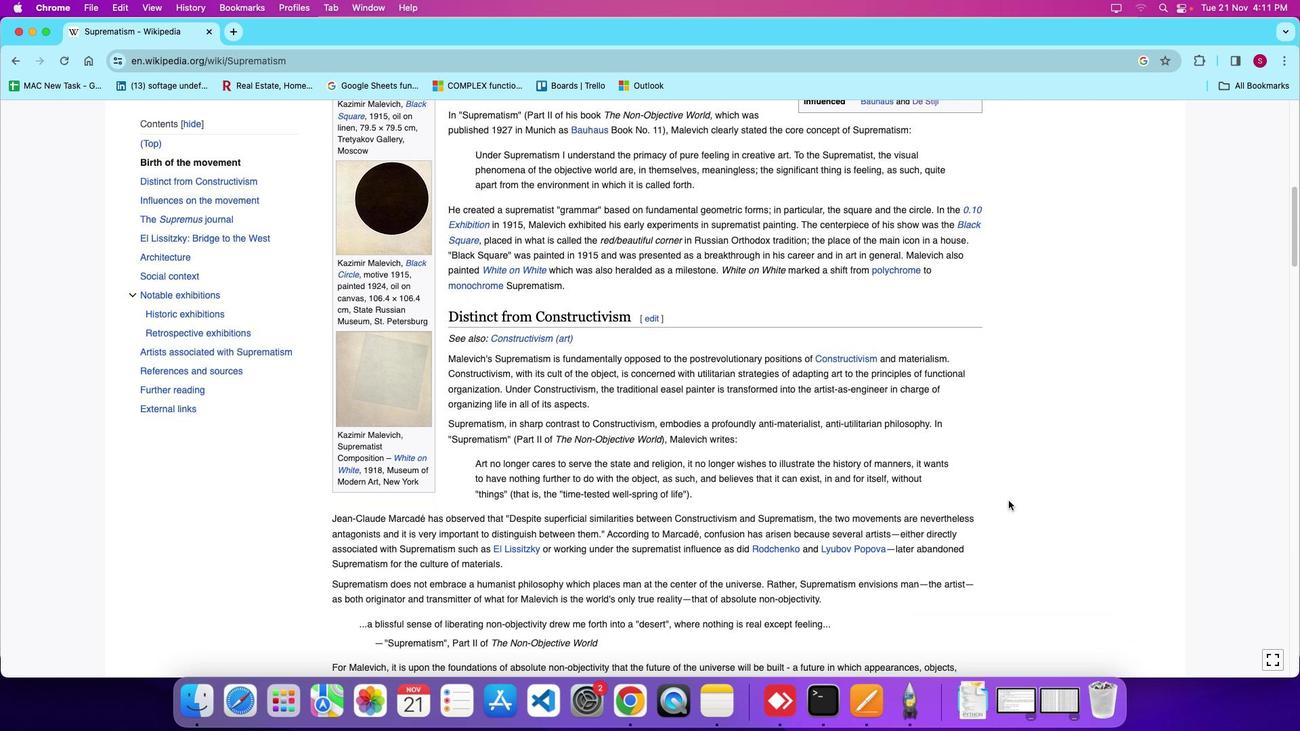 
Action: Mouse scrolled (1008, 501) with delta (0, 0)
Screenshot: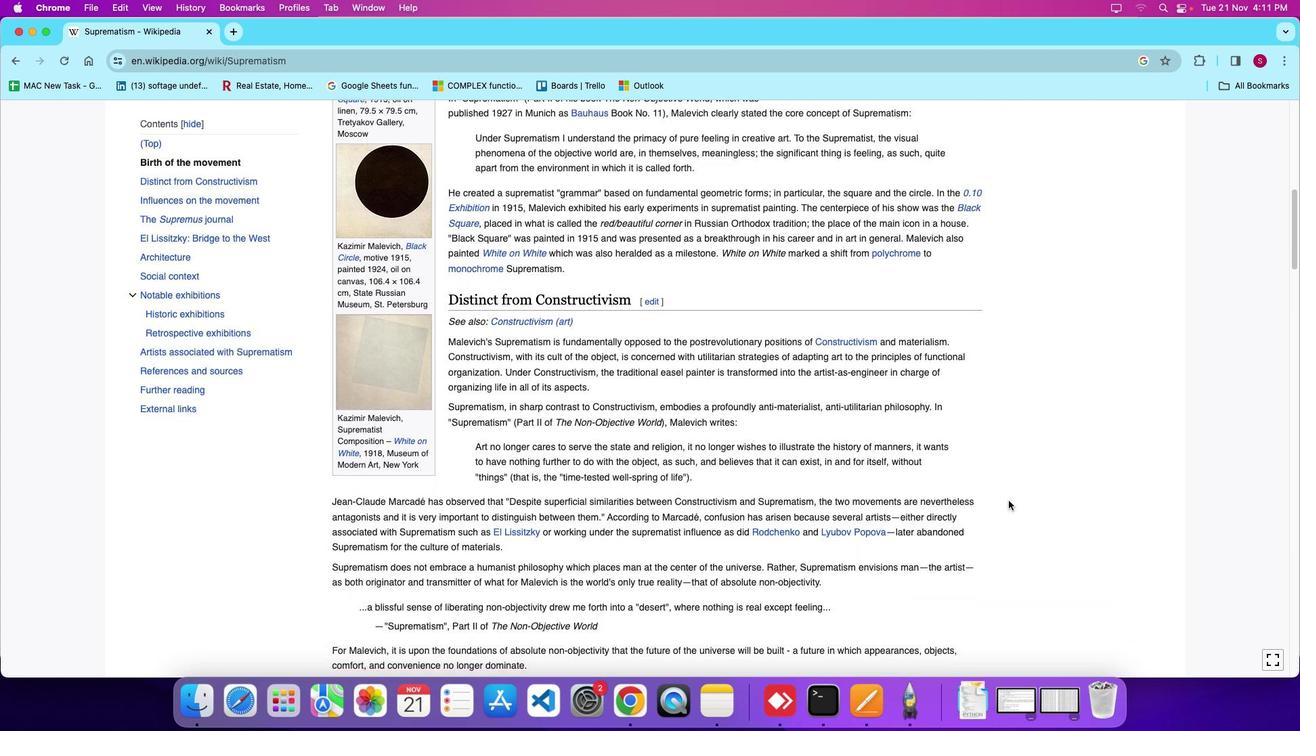 
Action: Mouse scrolled (1008, 501) with delta (0, 0)
Screenshot: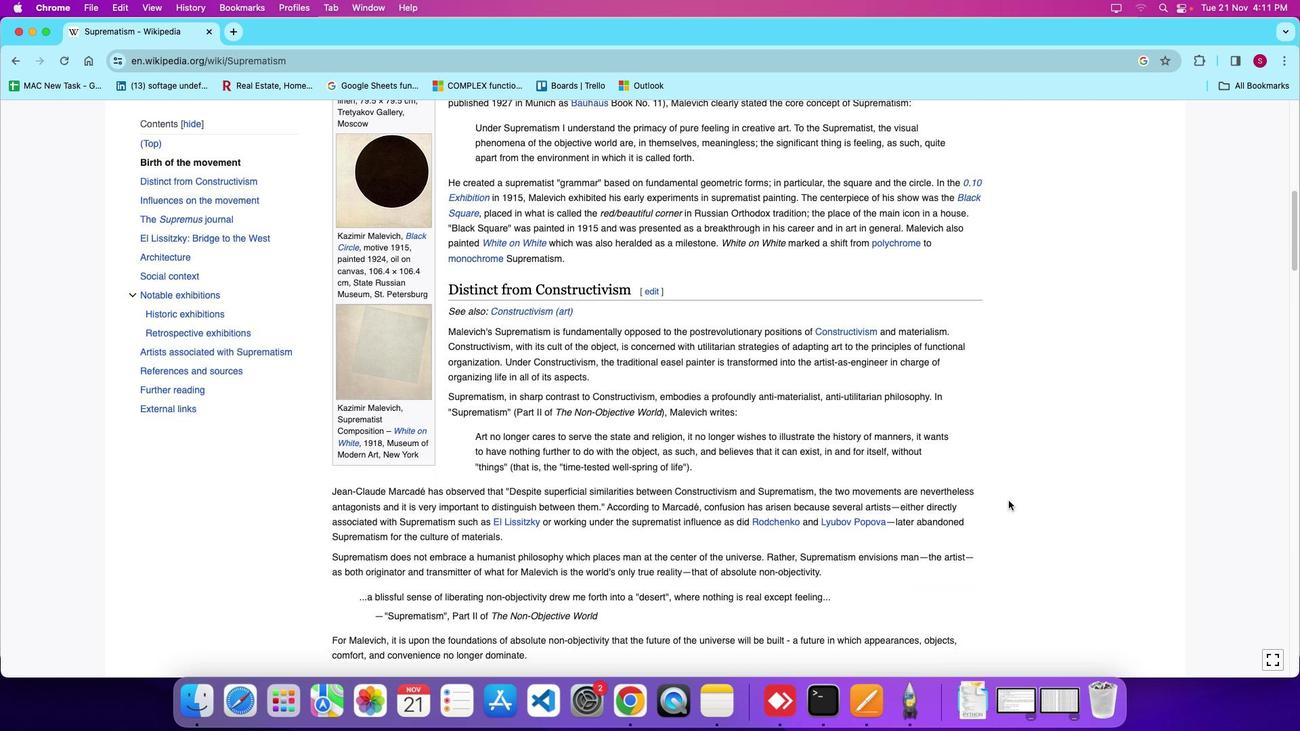 
Action: Mouse scrolled (1008, 501) with delta (0, 0)
Screenshot: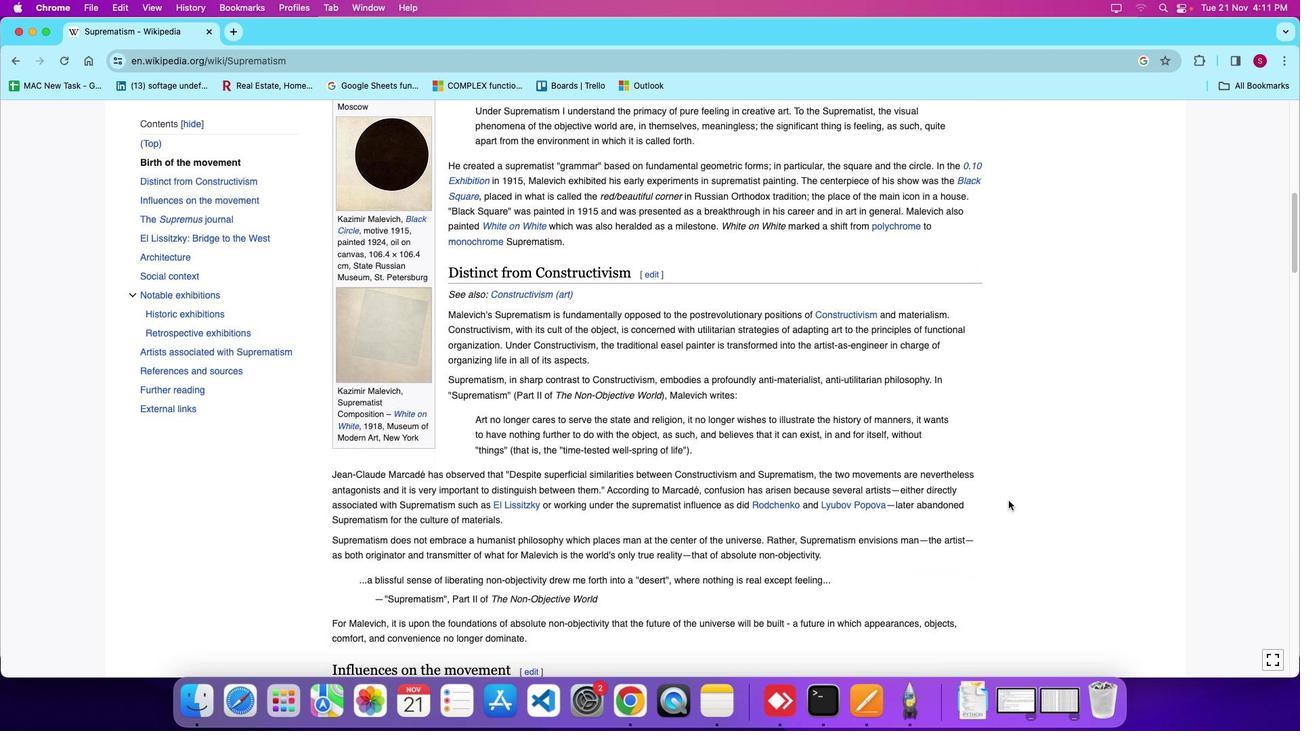 
Action: Mouse scrolled (1008, 501) with delta (0, 0)
Screenshot: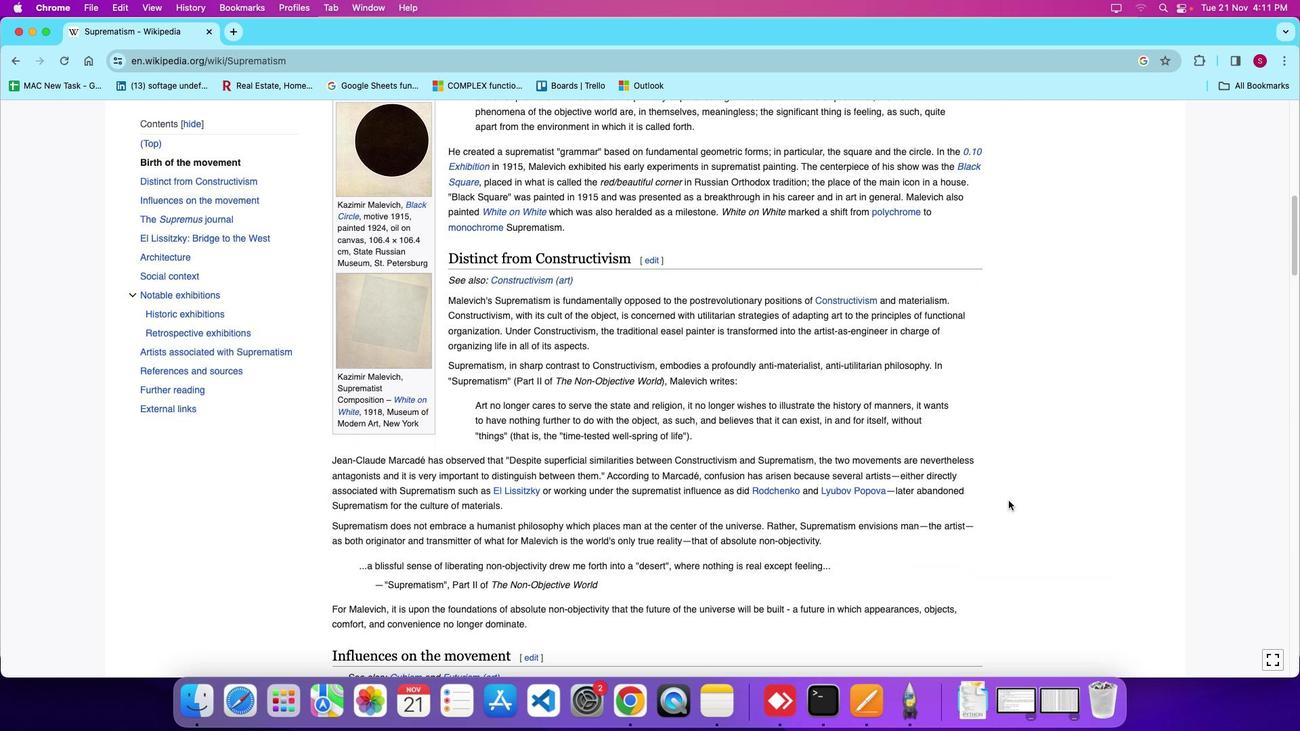 
Action: Mouse scrolled (1008, 501) with delta (0, 0)
Screenshot: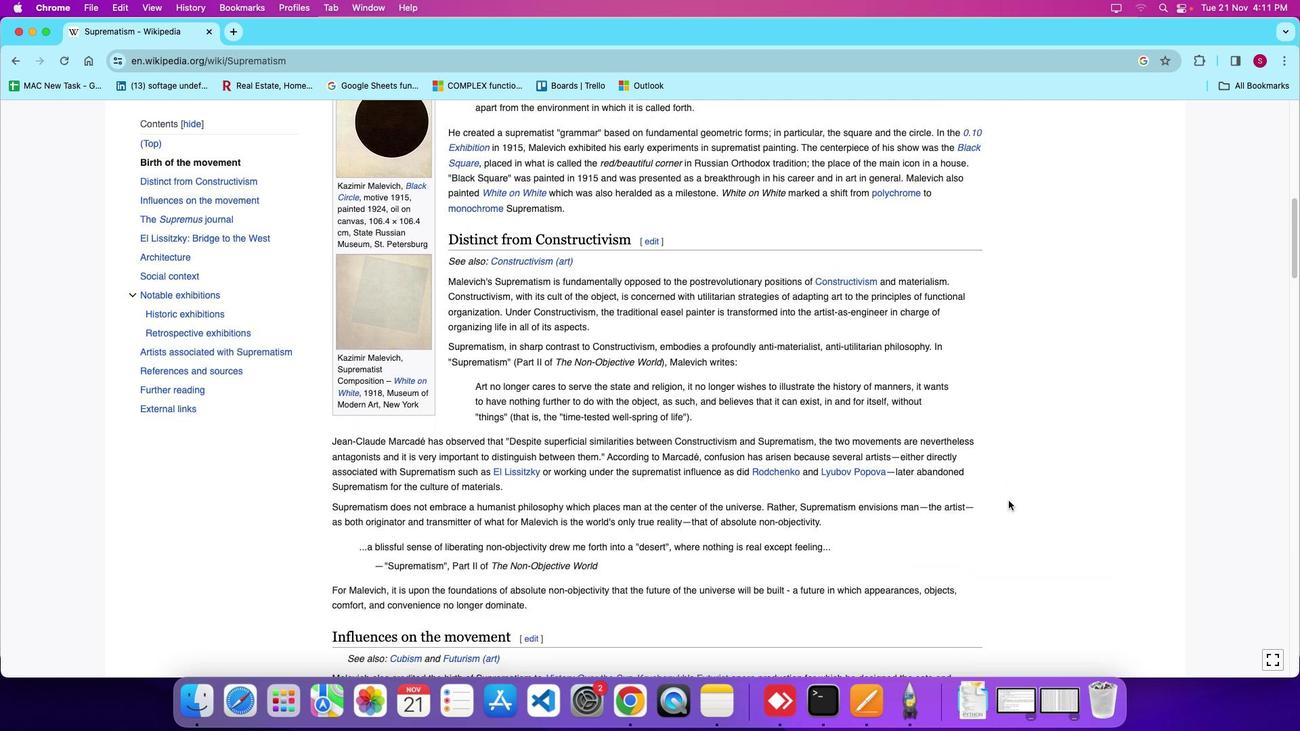 
Action: Mouse scrolled (1008, 501) with delta (0, 0)
Screenshot: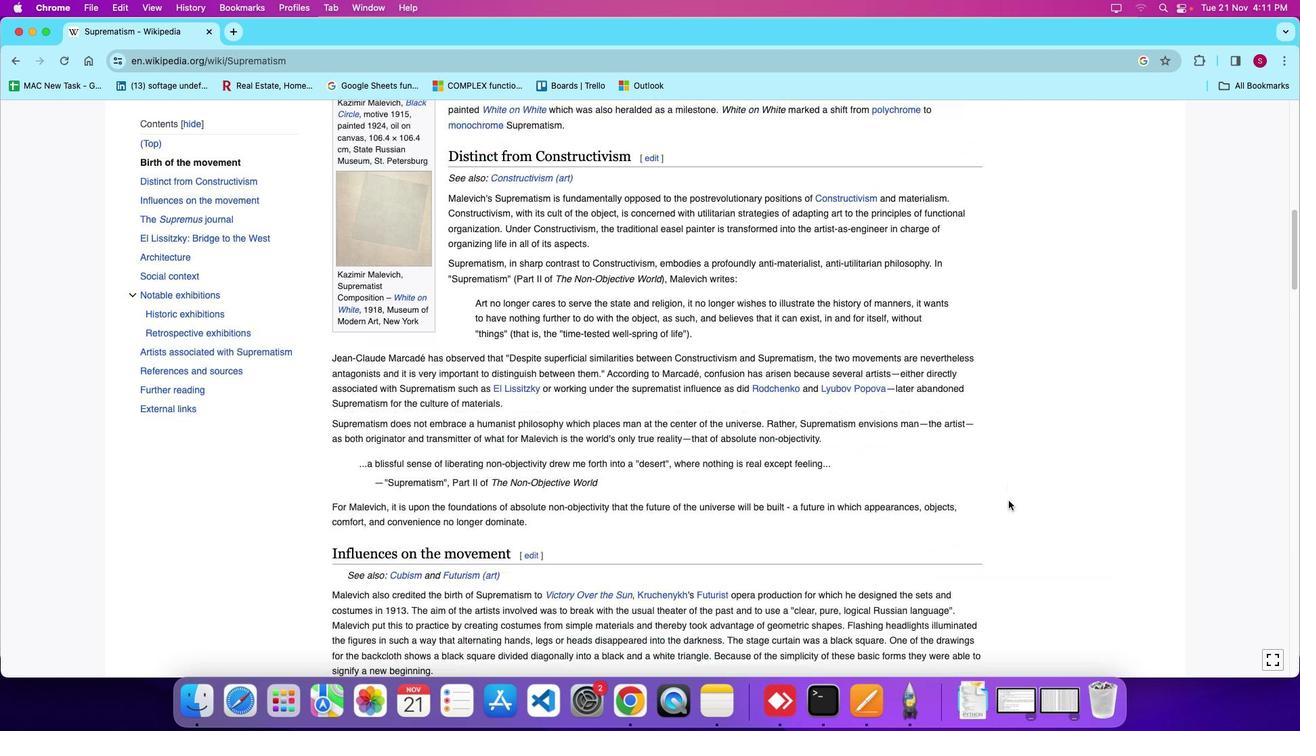 
Action: Mouse scrolled (1008, 501) with delta (0, 0)
Screenshot: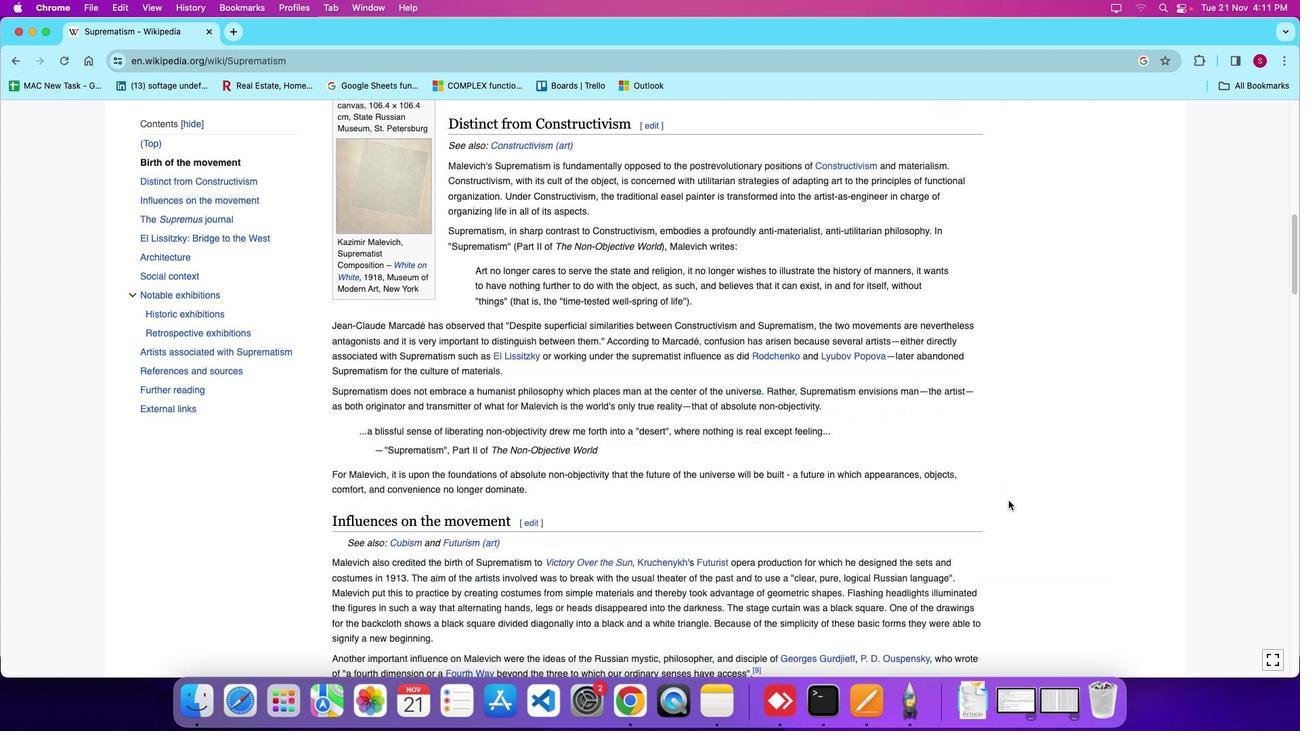 
Action: Mouse scrolled (1008, 501) with delta (0, -3)
Screenshot: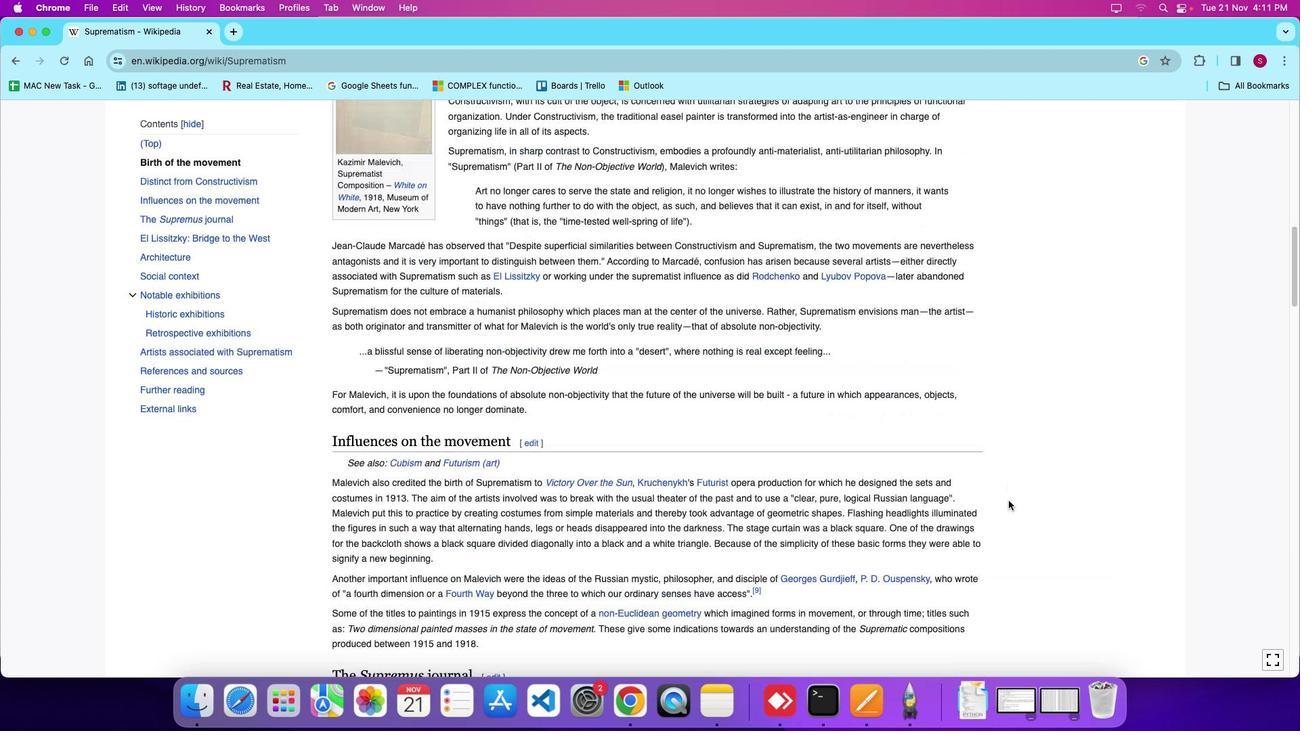
Action: Mouse scrolled (1008, 501) with delta (0, 0)
Screenshot: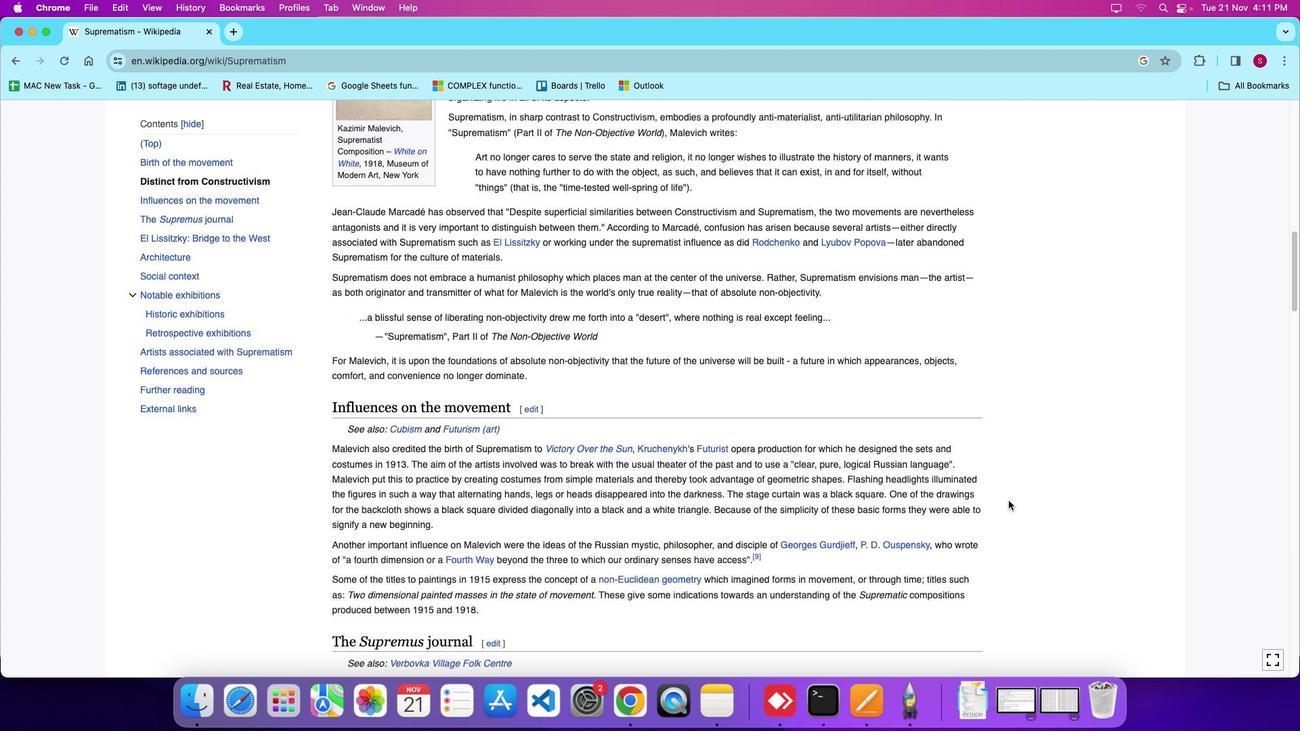 
Action: Mouse scrolled (1008, 501) with delta (0, 0)
Screenshot: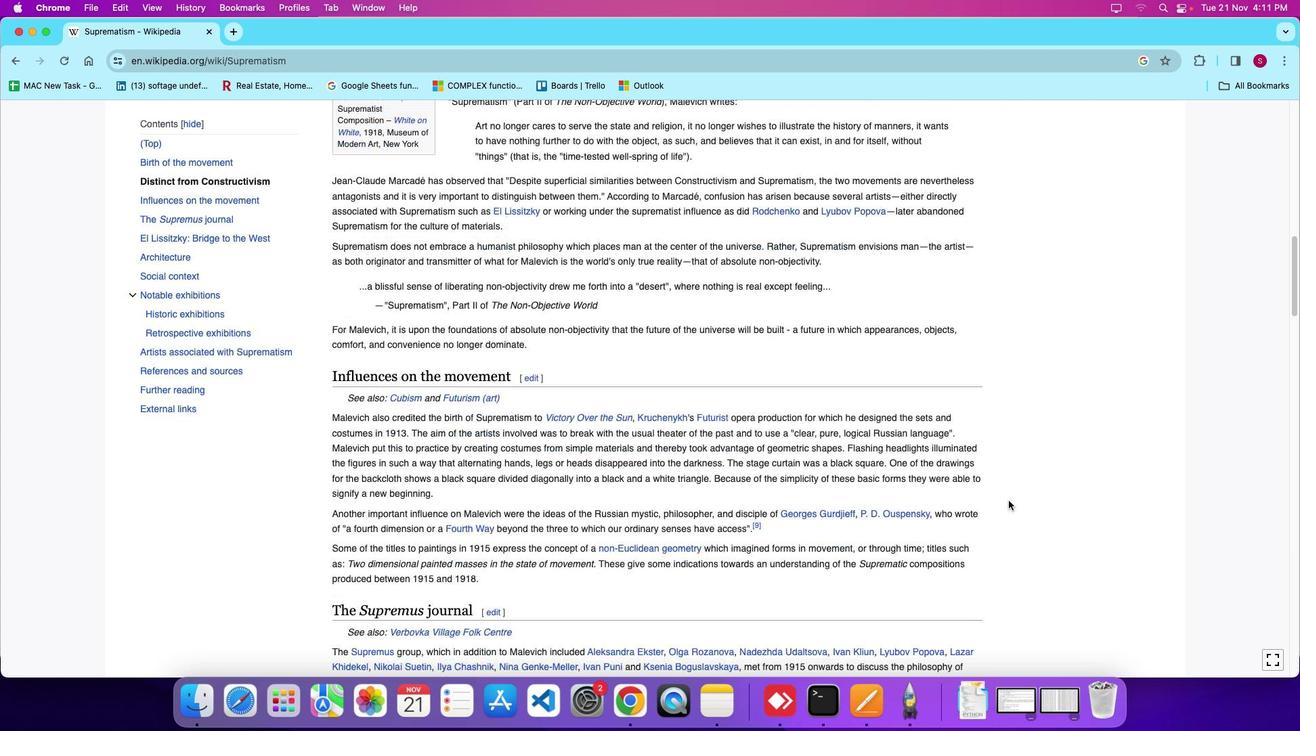 
Action: Mouse scrolled (1008, 501) with delta (0, -2)
Screenshot: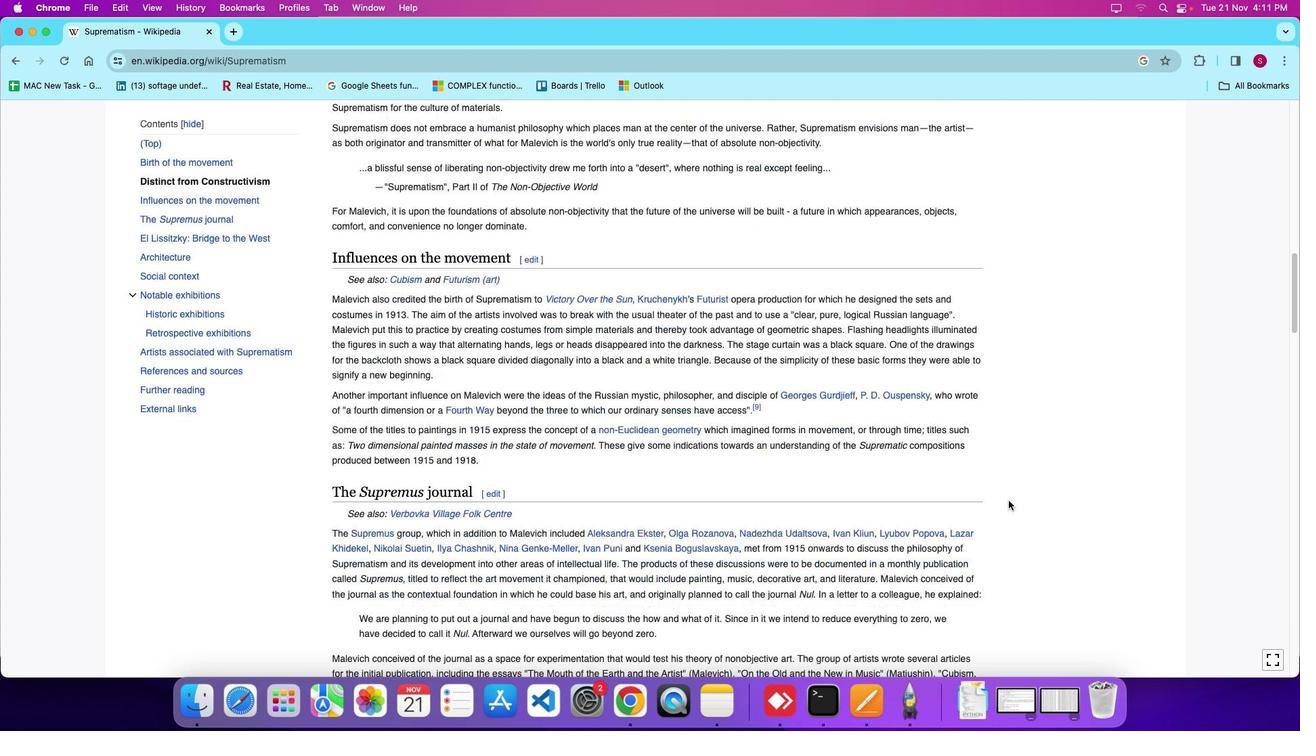 
Action: Mouse scrolled (1008, 501) with delta (0, 0)
Screenshot: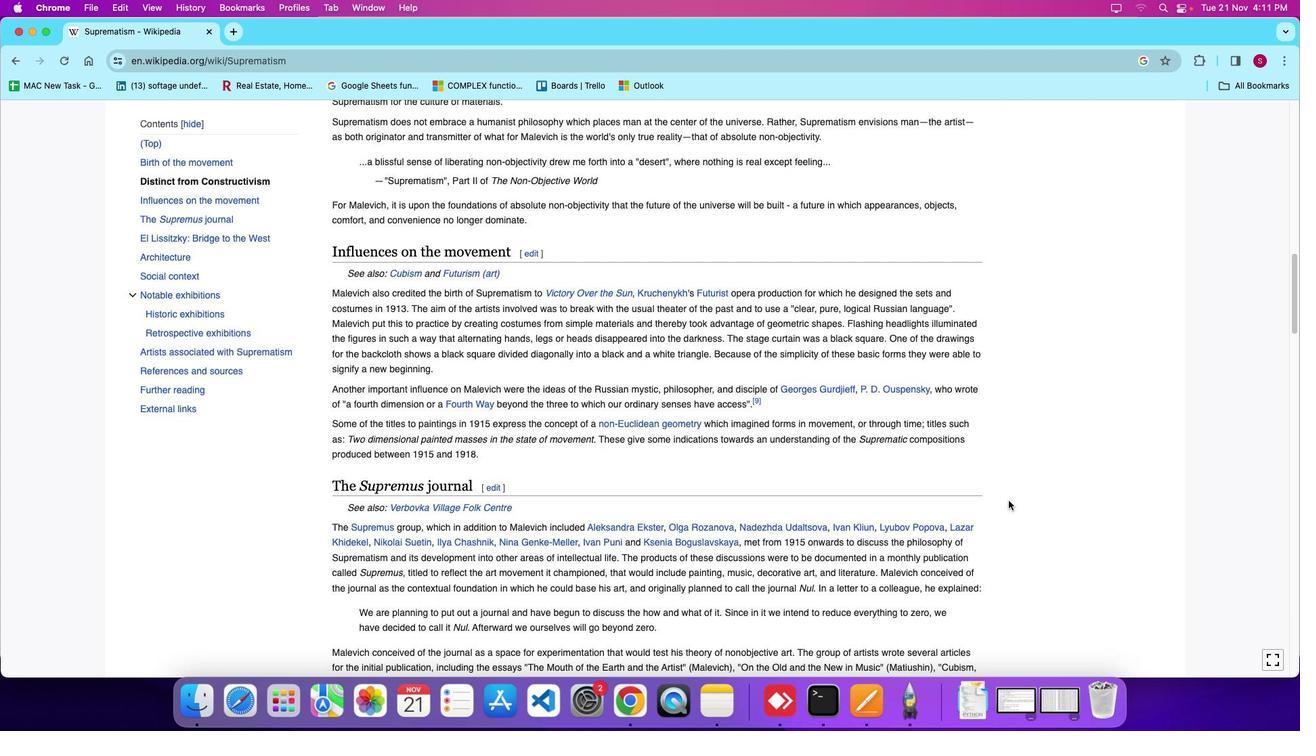 
Action: Mouse scrolled (1008, 501) with delta (0, 0)
Screenshot: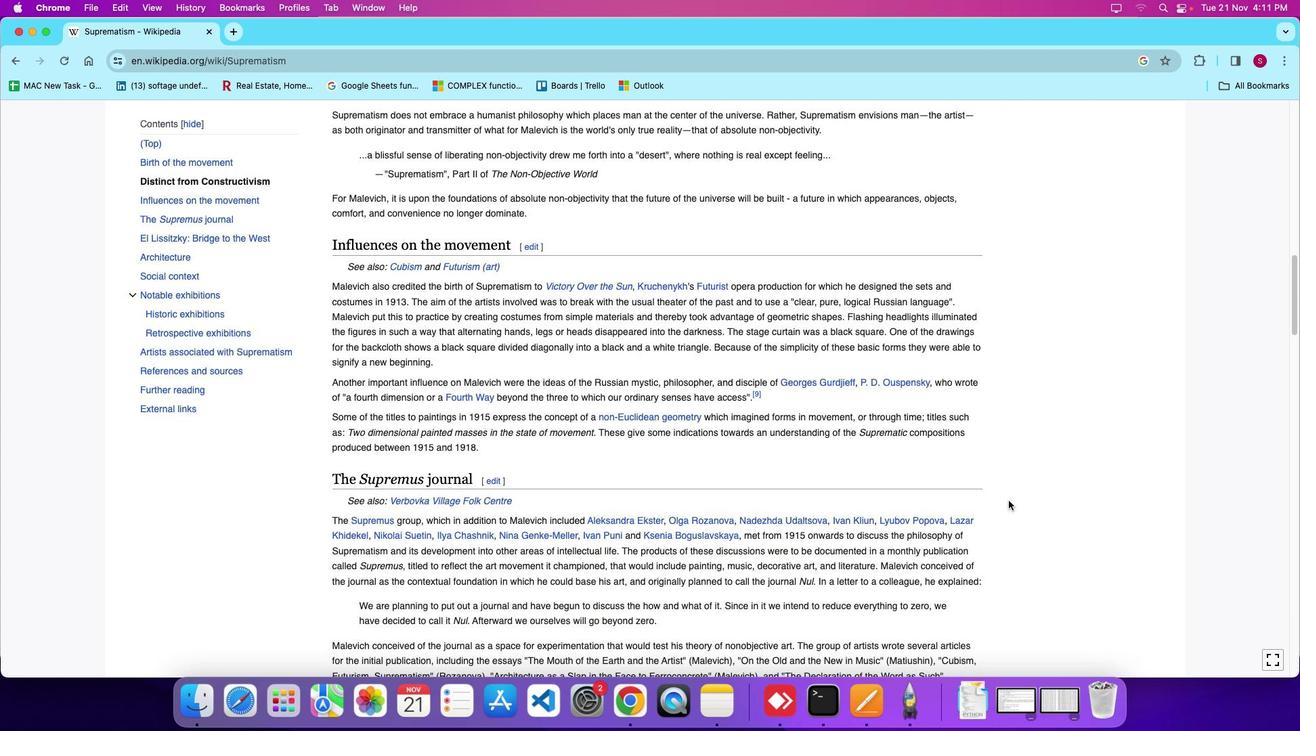 
Action: Mouse scrolled (1008, 501) with delta (0, 0)
Screenshot: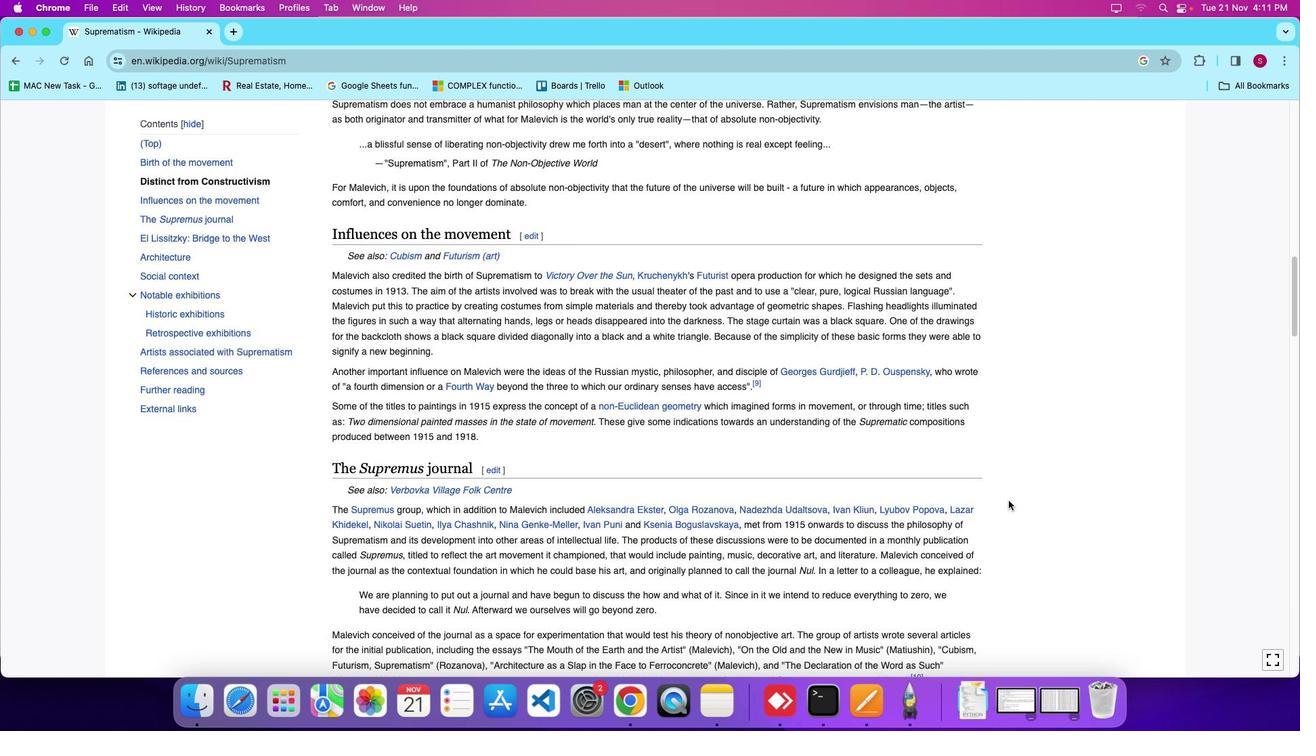 
Action: Mouse scrolled (1008, 501) with delta (0, 0)
Screenshot: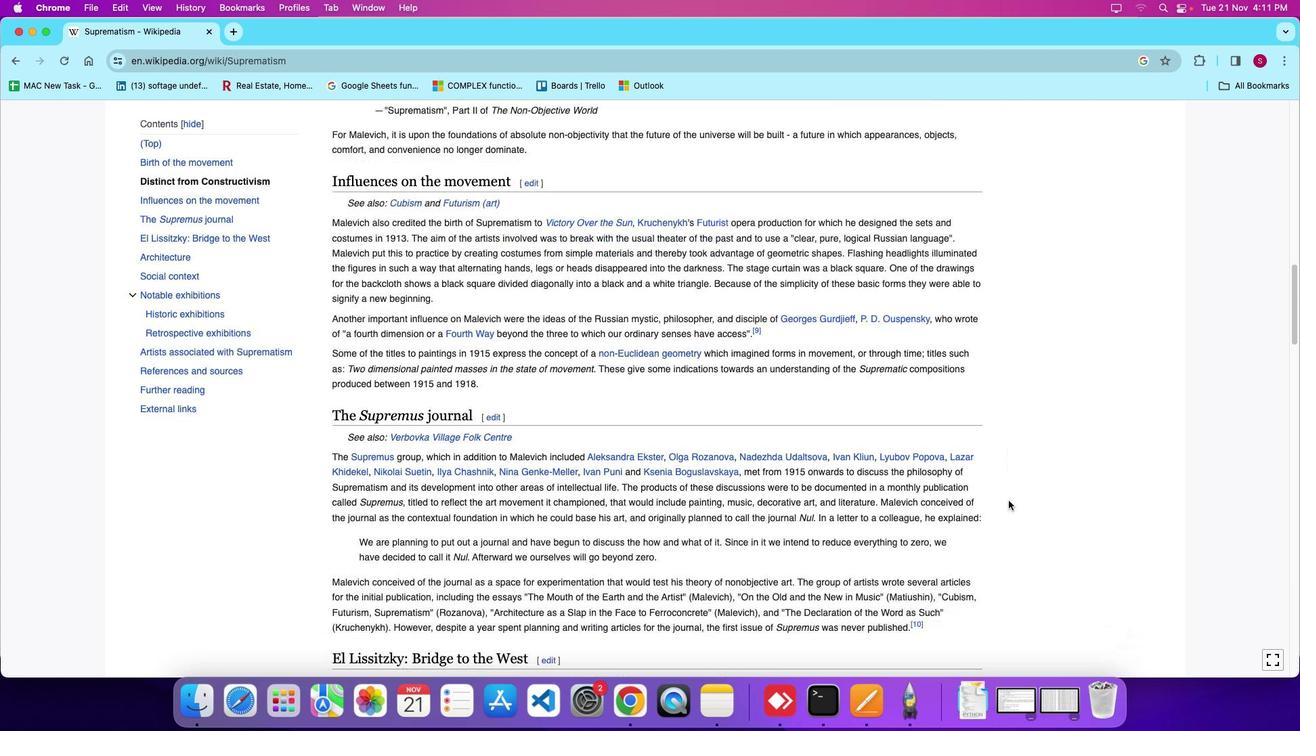
Action: Mouse scrolled (1008, 501) with delta (0, 0)
Screenshot: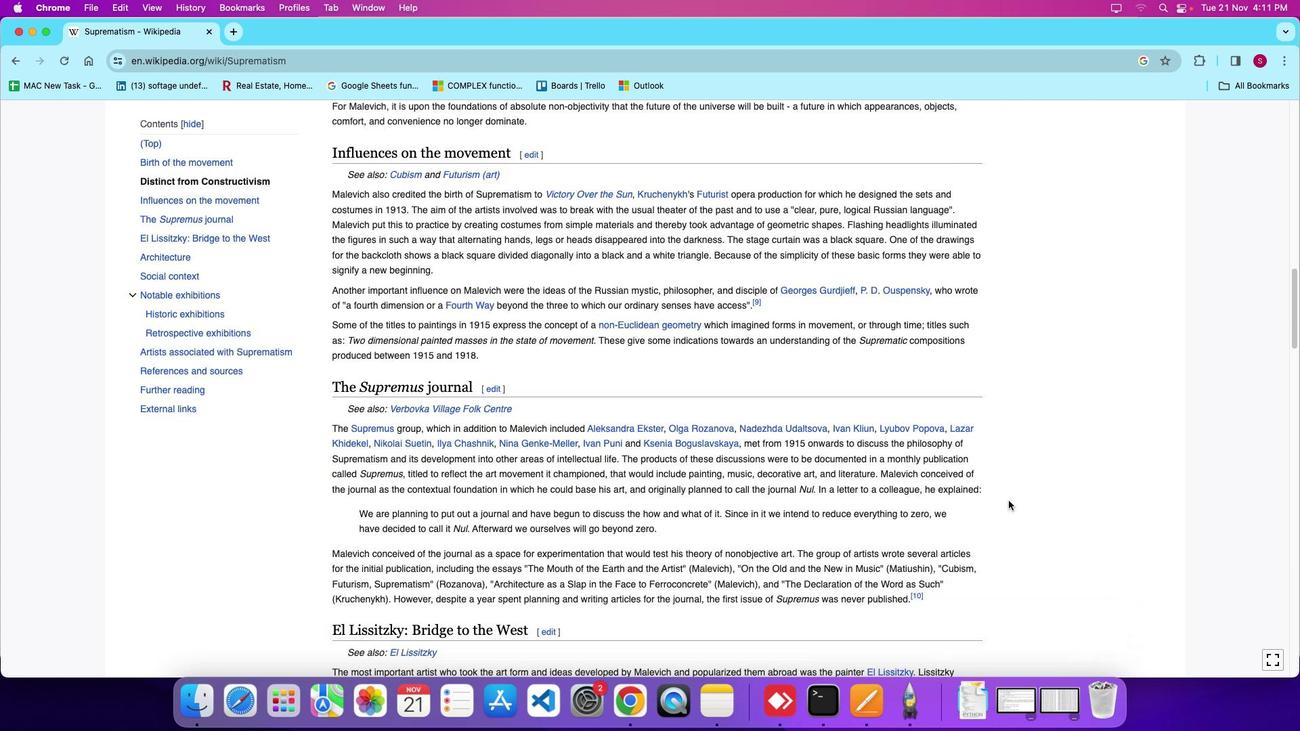 
Action: Mouse scrolled (1008, 501) with delta (0, 0)
Screenshot: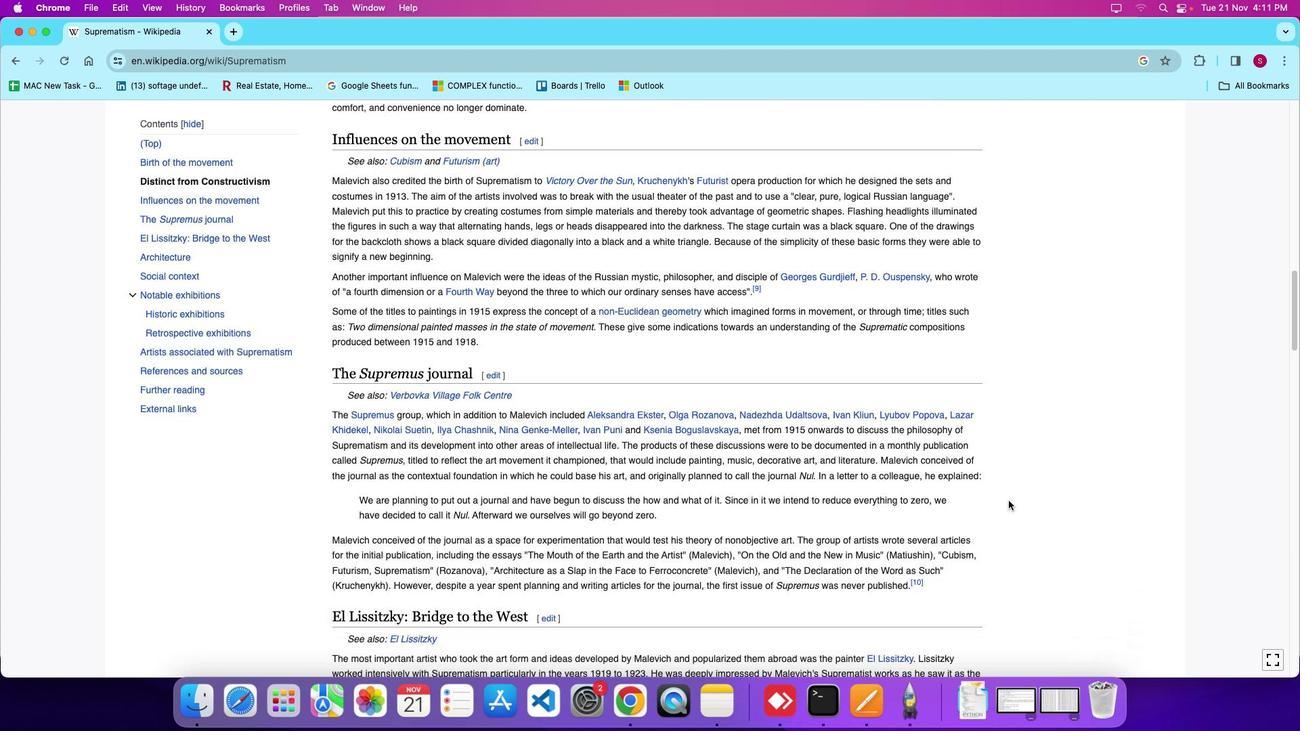 
Action: Mouse scrolled (1008, 501) with delta (0, 0)
Screenshot: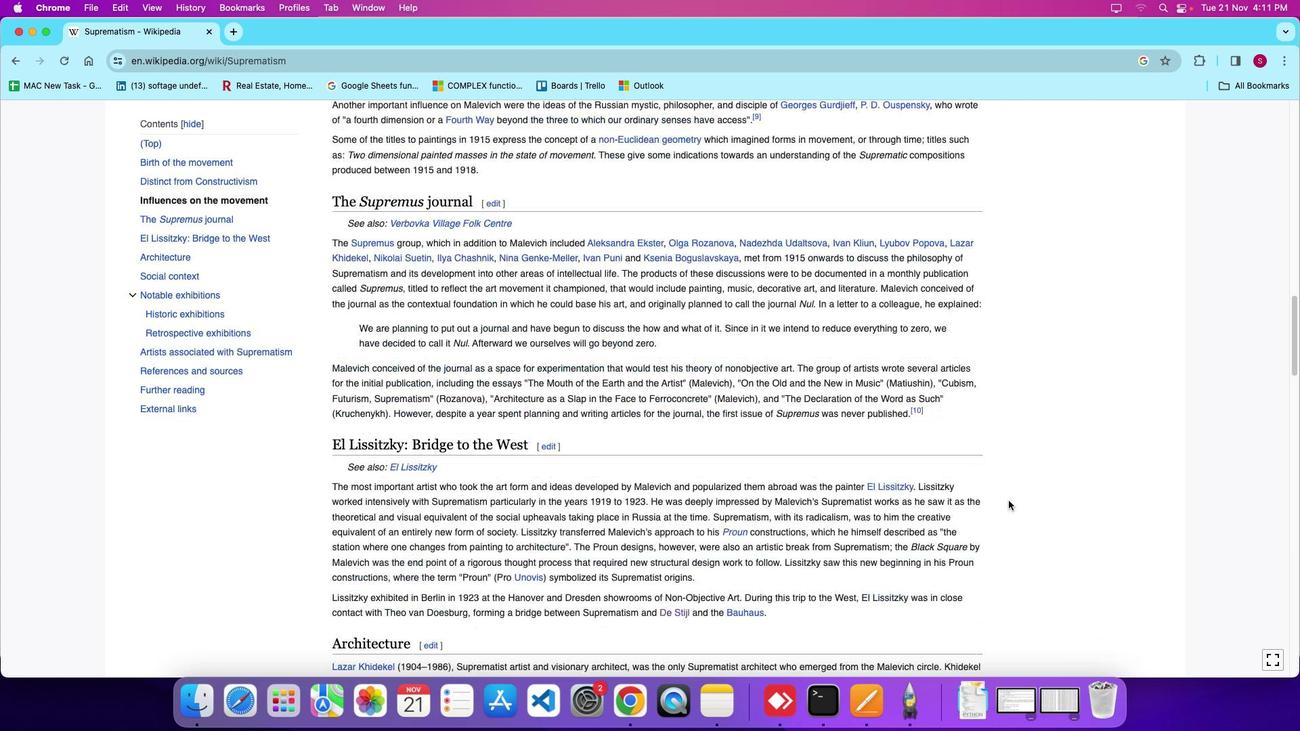 
Action: Mouse scrolled (1008, 501) with delta (0, 0)
Screenshot: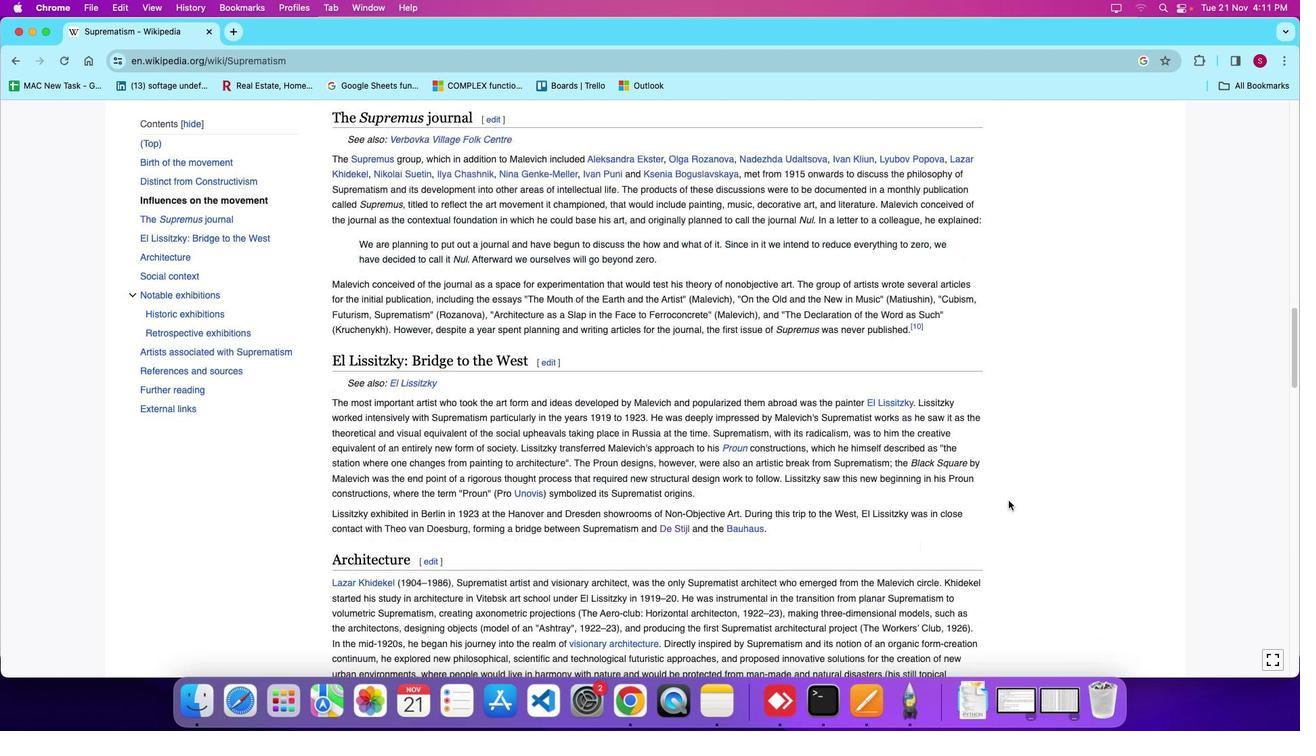 
Action: Mouse scrolled (1008, 501) with delta (0, -4)
Screenshot: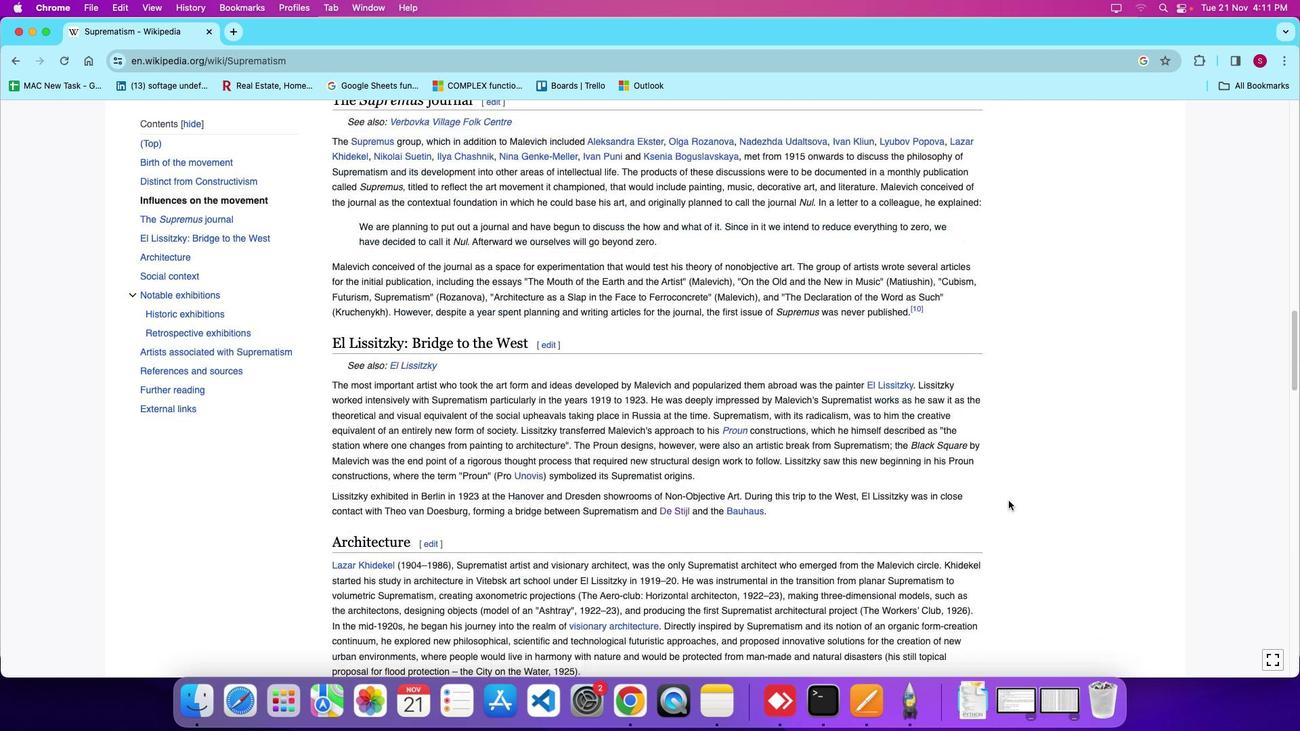 
Action: Mouse scrolled (1008, 501) with delta (0, 0)
Screenshot: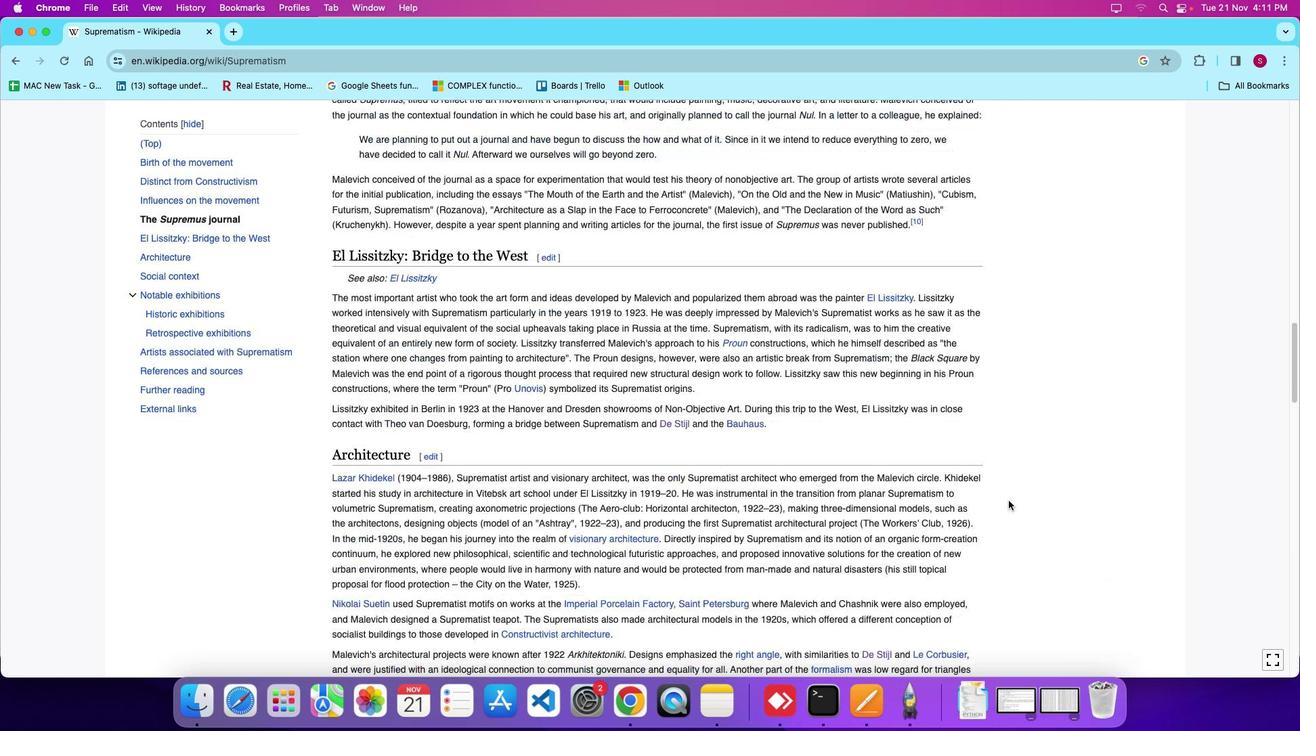 
Action: Mouse scrolled (1008, 501) with delta (0, 0)
Screenshot: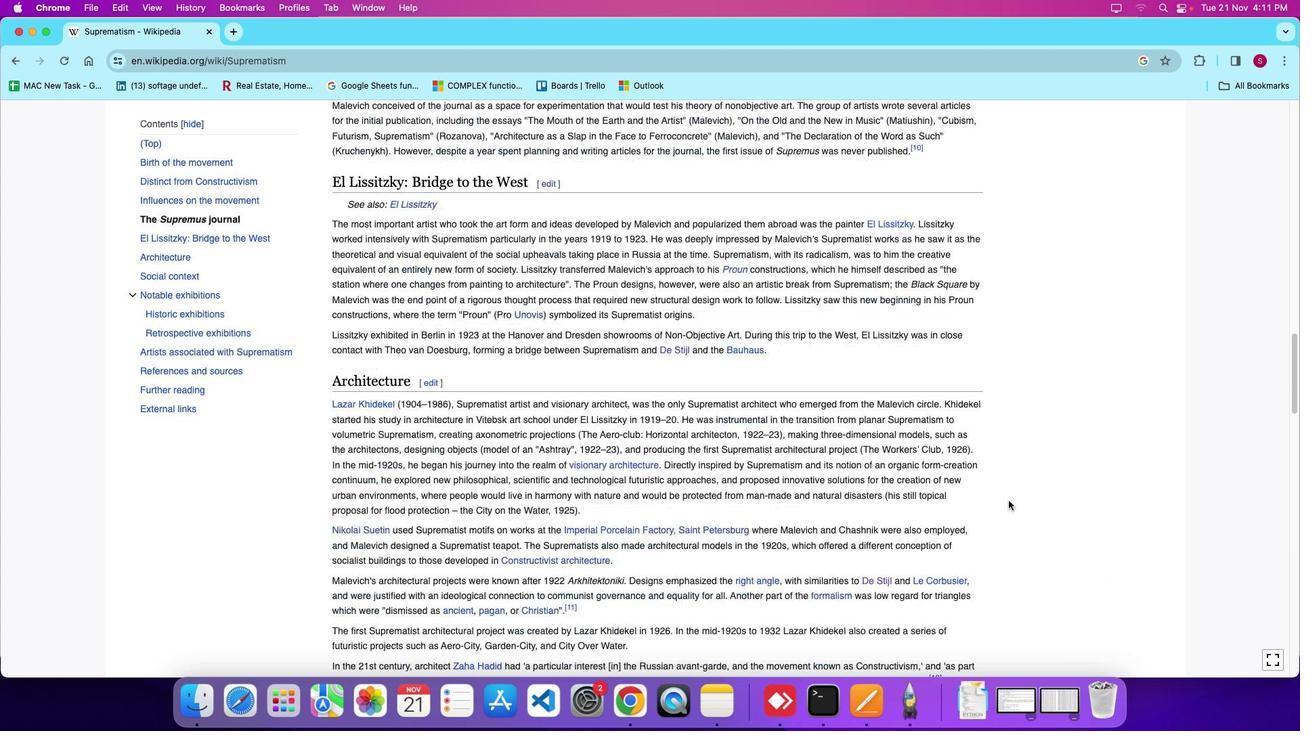 
Action: Mouse scrolled (1008, 501) with delta (0, -4)
Screenshot: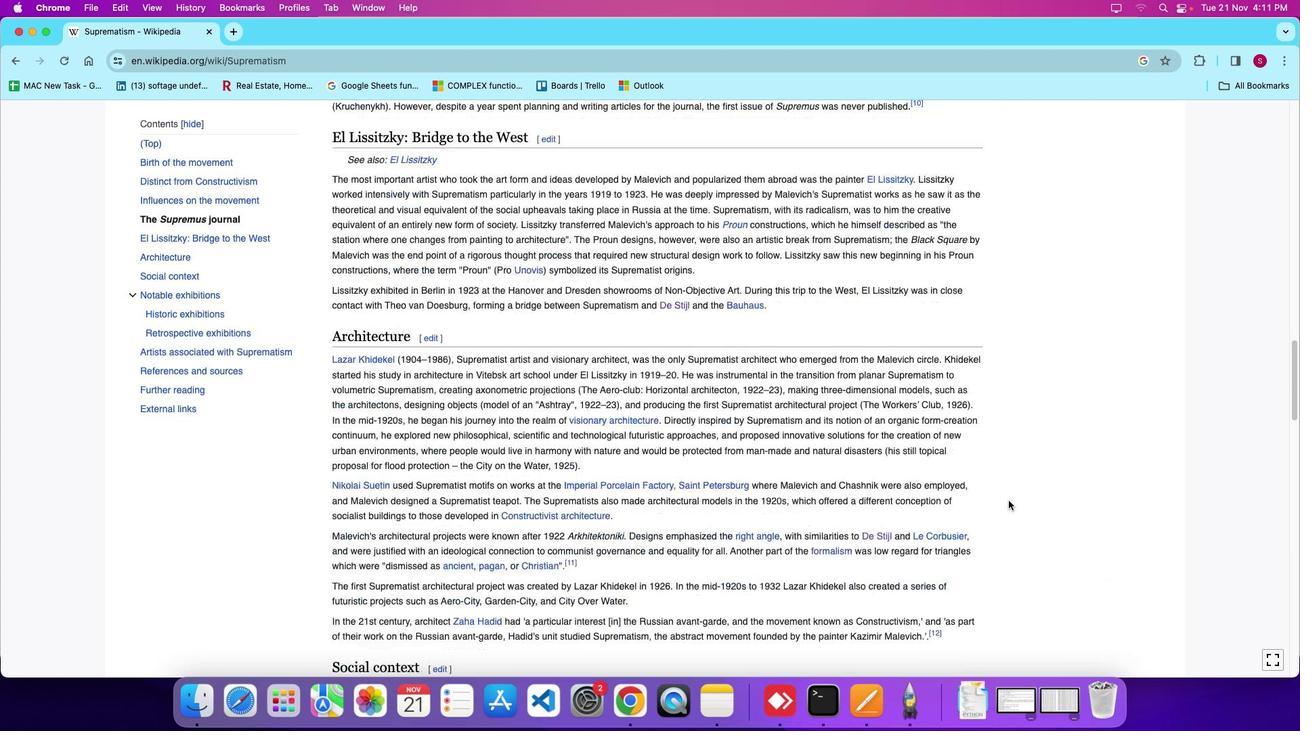 
Action: Mouse scrolled (1008, 501) with delta (0, 0)
Screenshot: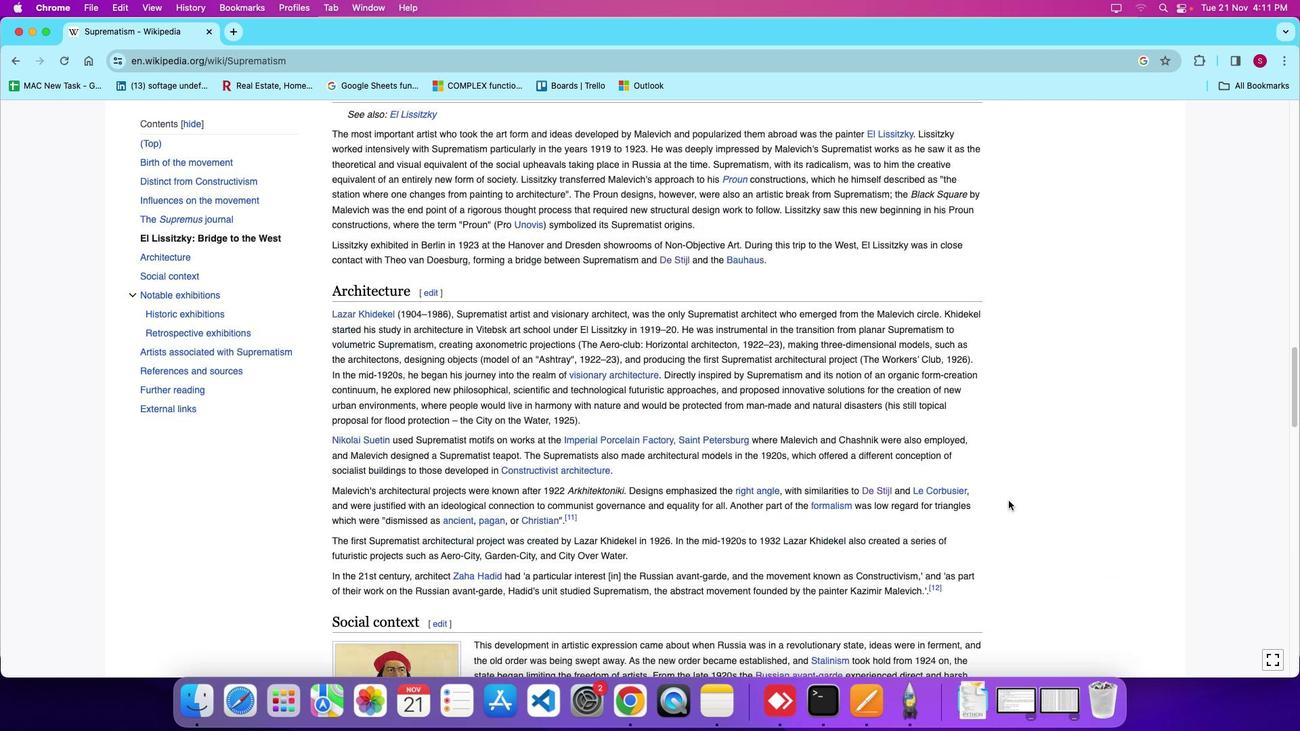 
Action: Mouse scrolled (1008, 501) with delta (0, 0)
Screenshot: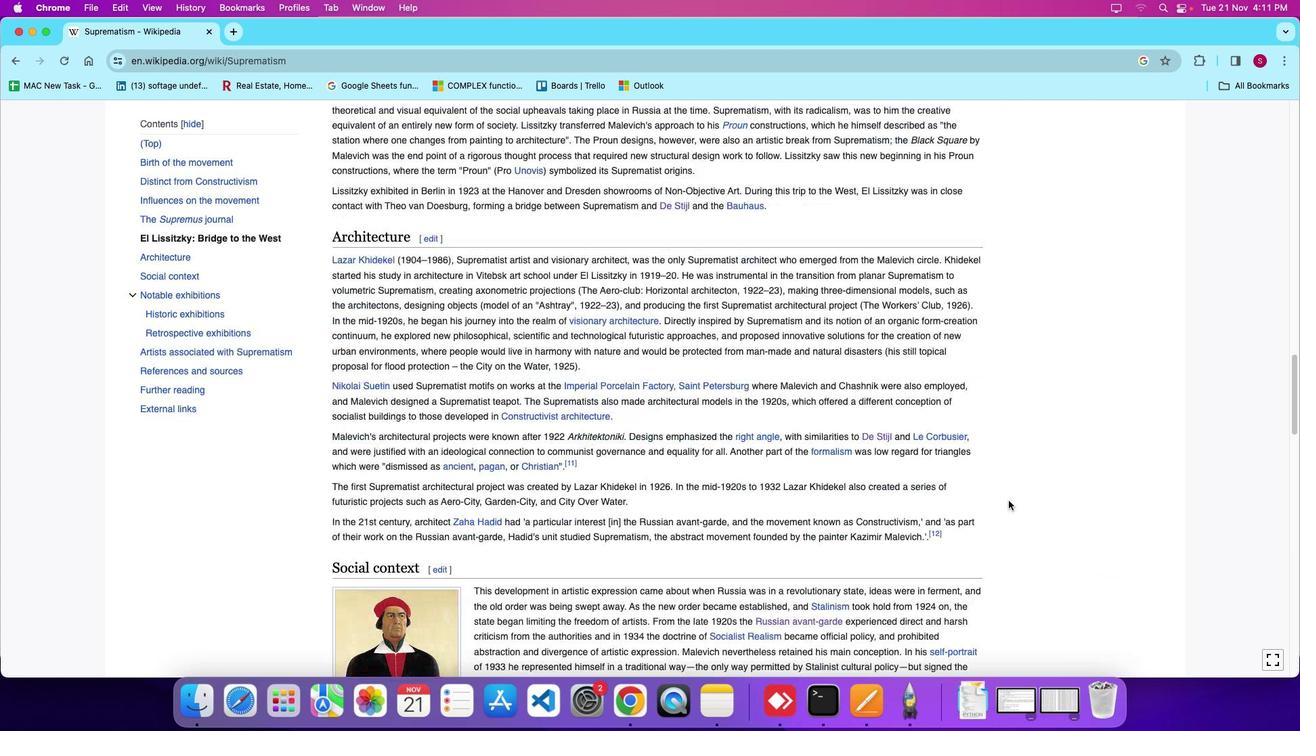 
Action: Mouse scrolled (1008, 501) with delta (0, -3)
Screenshot: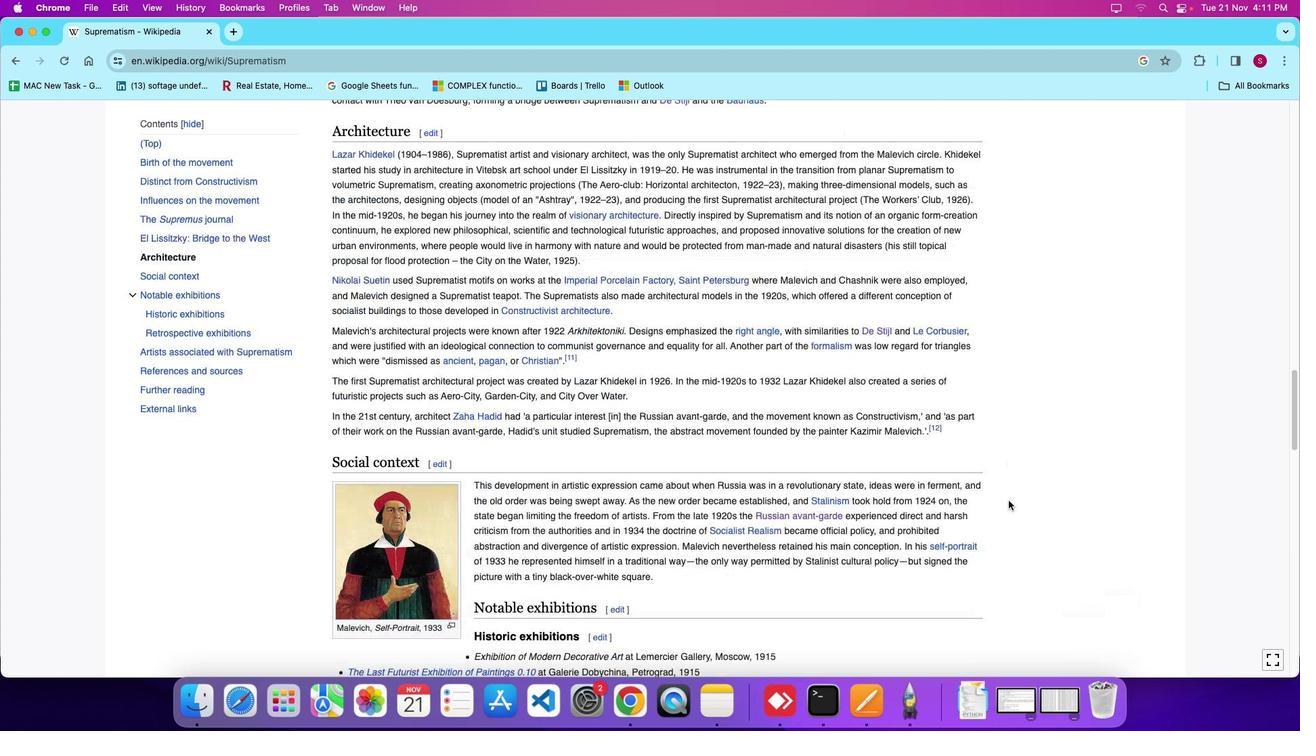 
Action: Mouse moved to (1008, 500)
Screenshot: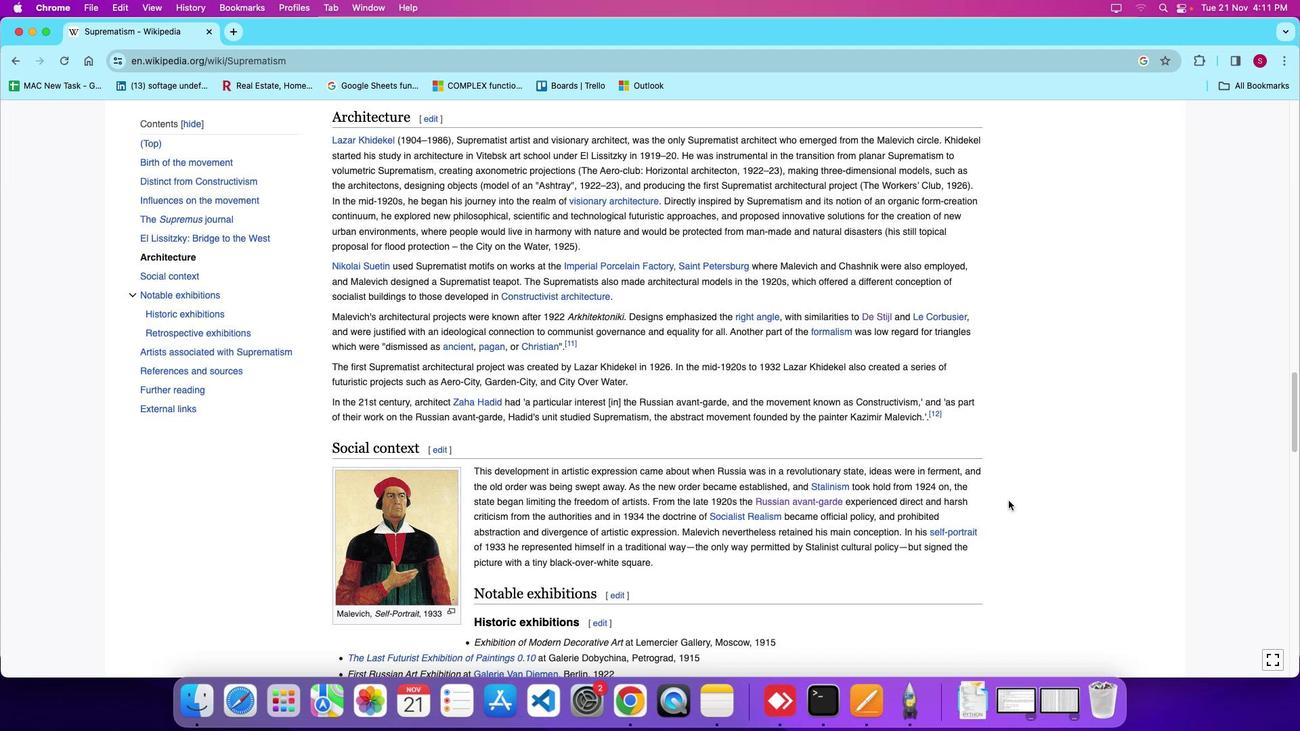 
Action: Mouse scrolled (1008, 500) with delta (0, 0)
Screenshot: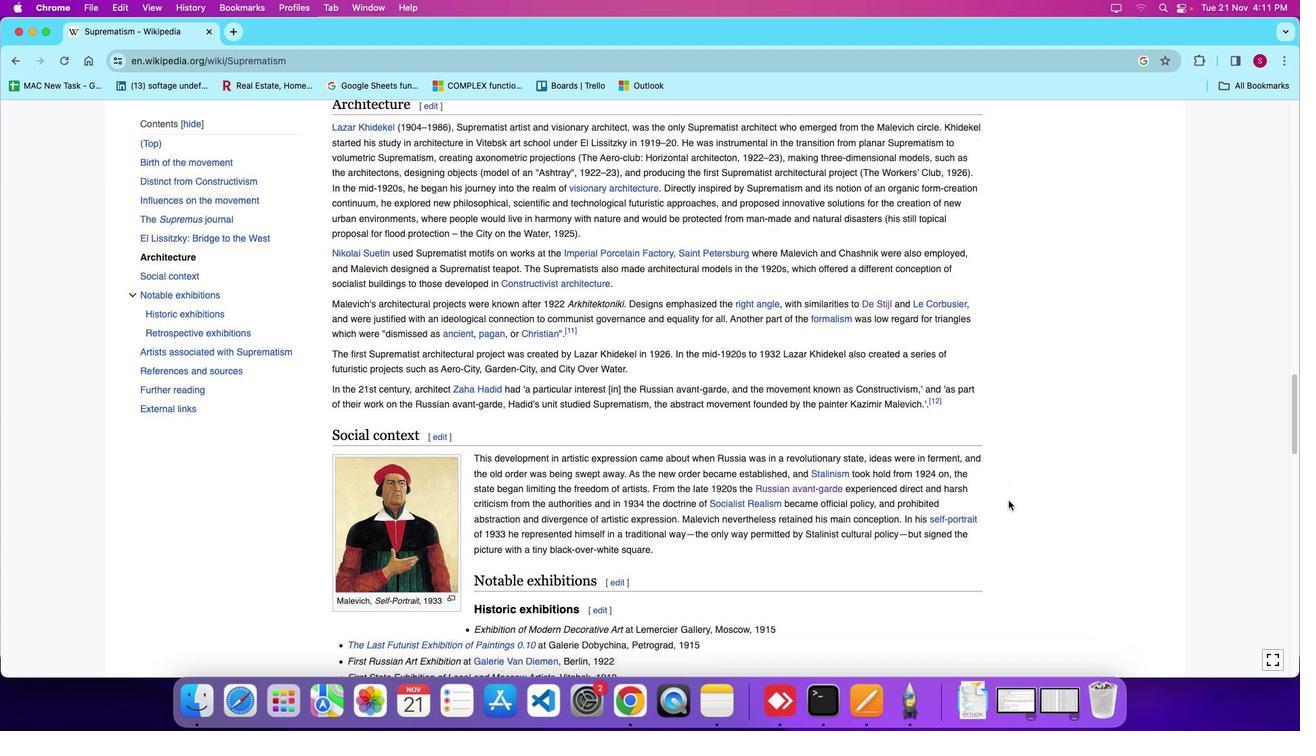 
Action: Mouse scrolled (1008, 500) with delta (0, 0)
Screenshot: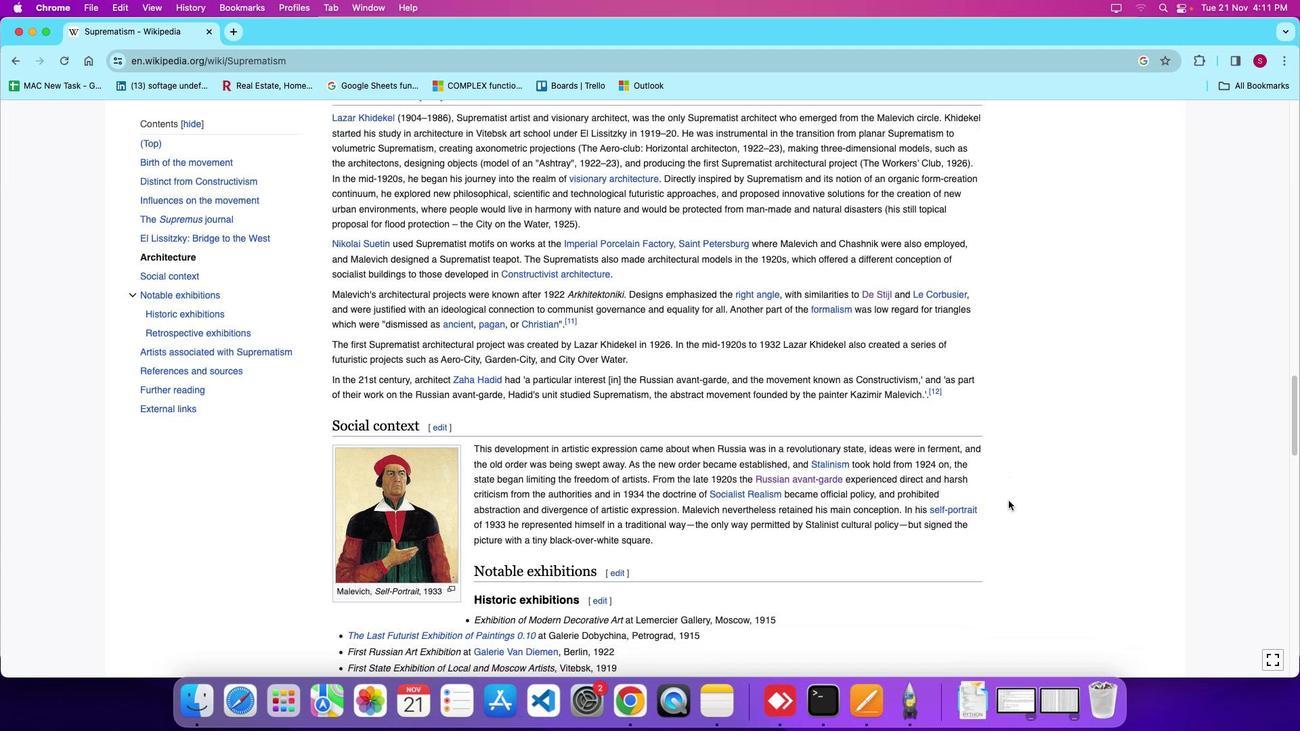 
Action: Mouse scrolled (1008, 500) with delta (0, 0)
Screenshot: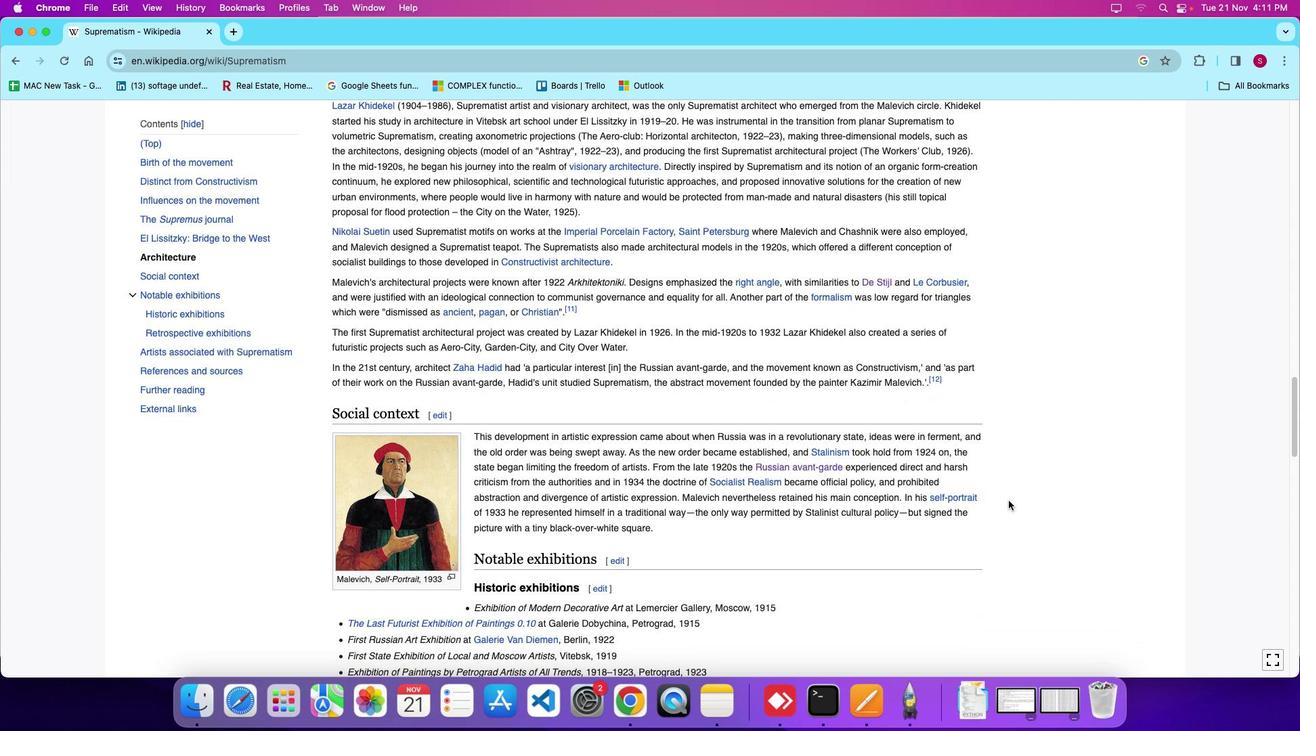 
Action: Mouse scrolled (1008, 500) with delta (0, 0)
Screenshot: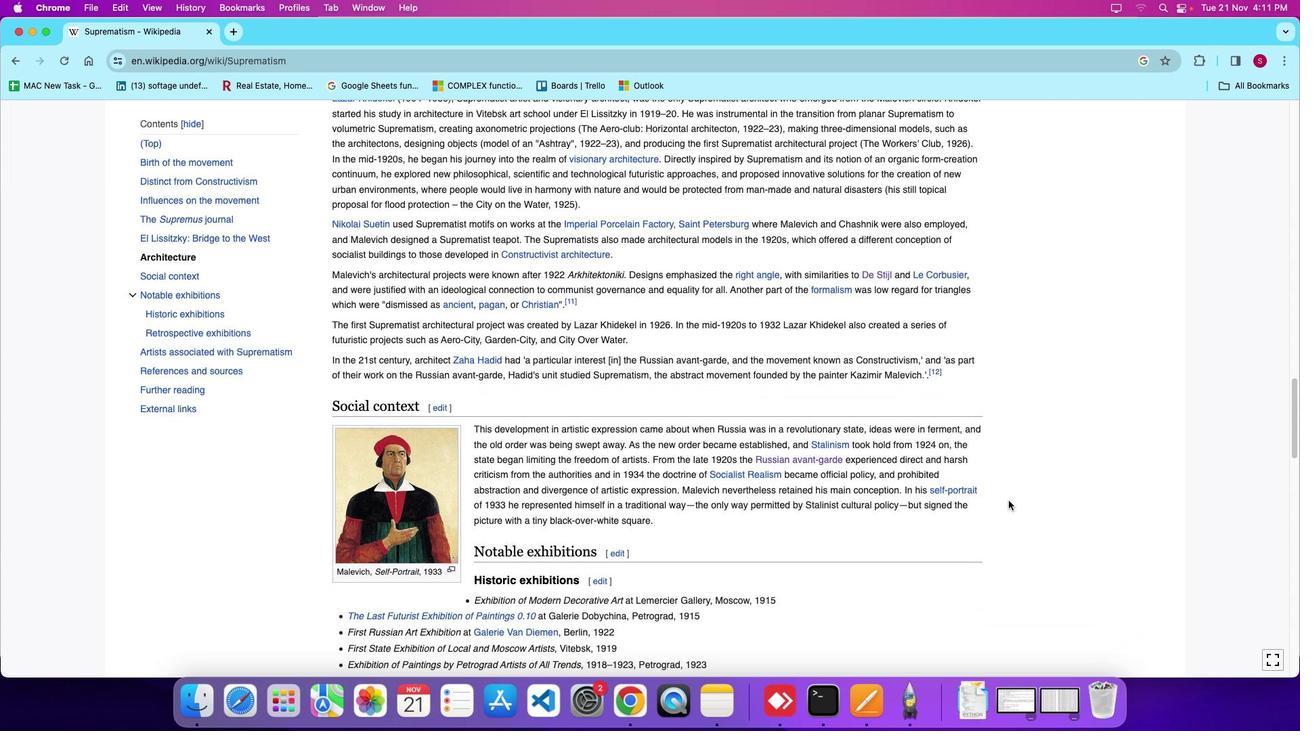 
Action: Mouse scrolled (1008, 500) with delta (0, 0)
Screenshot: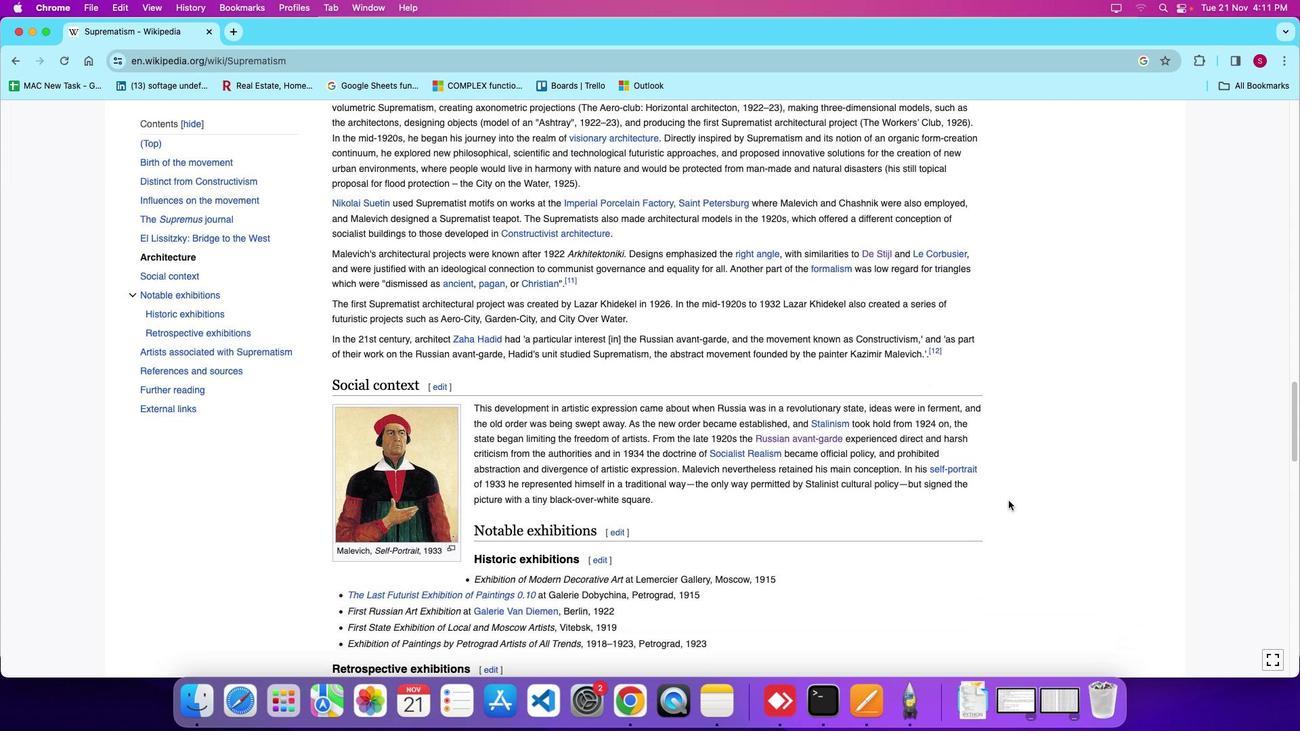 
Action: Mouse moved to (1005, 503)
Screenshot: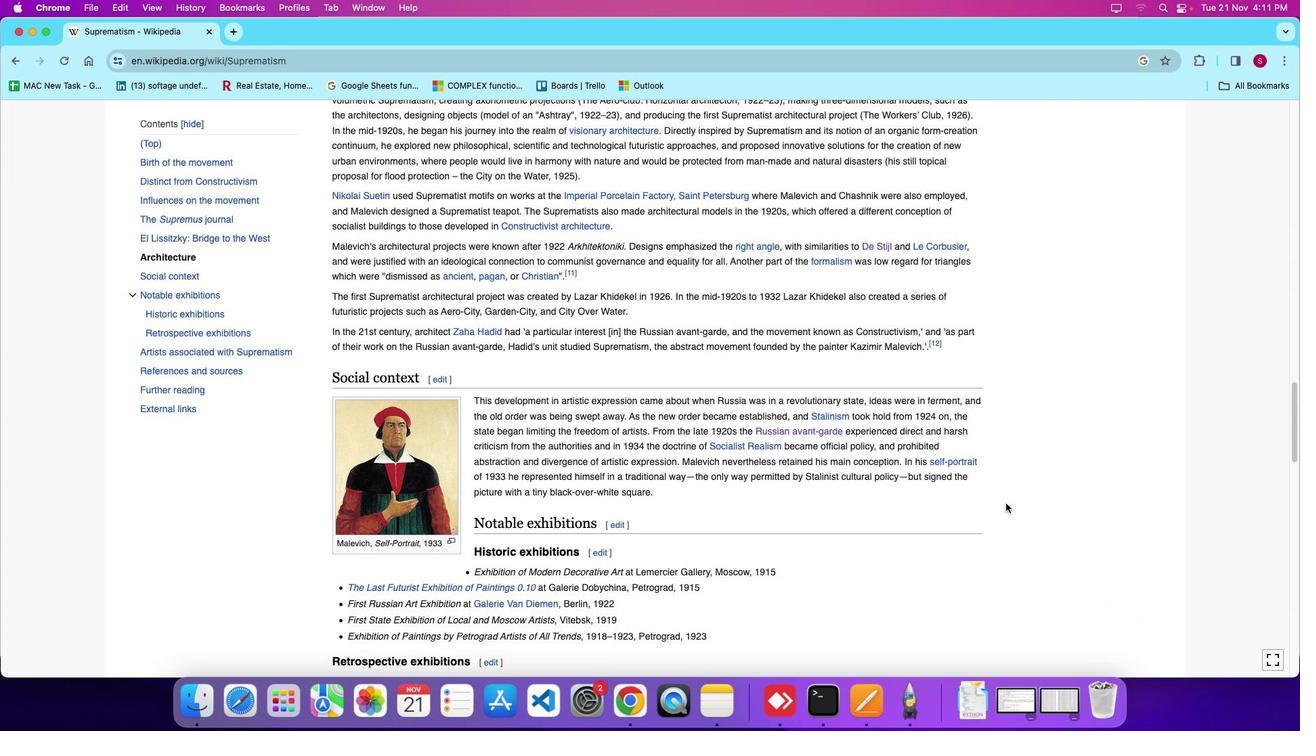 
Action: Mouse scrolled (1005, 503) with delta (0, 0)
Screenshot: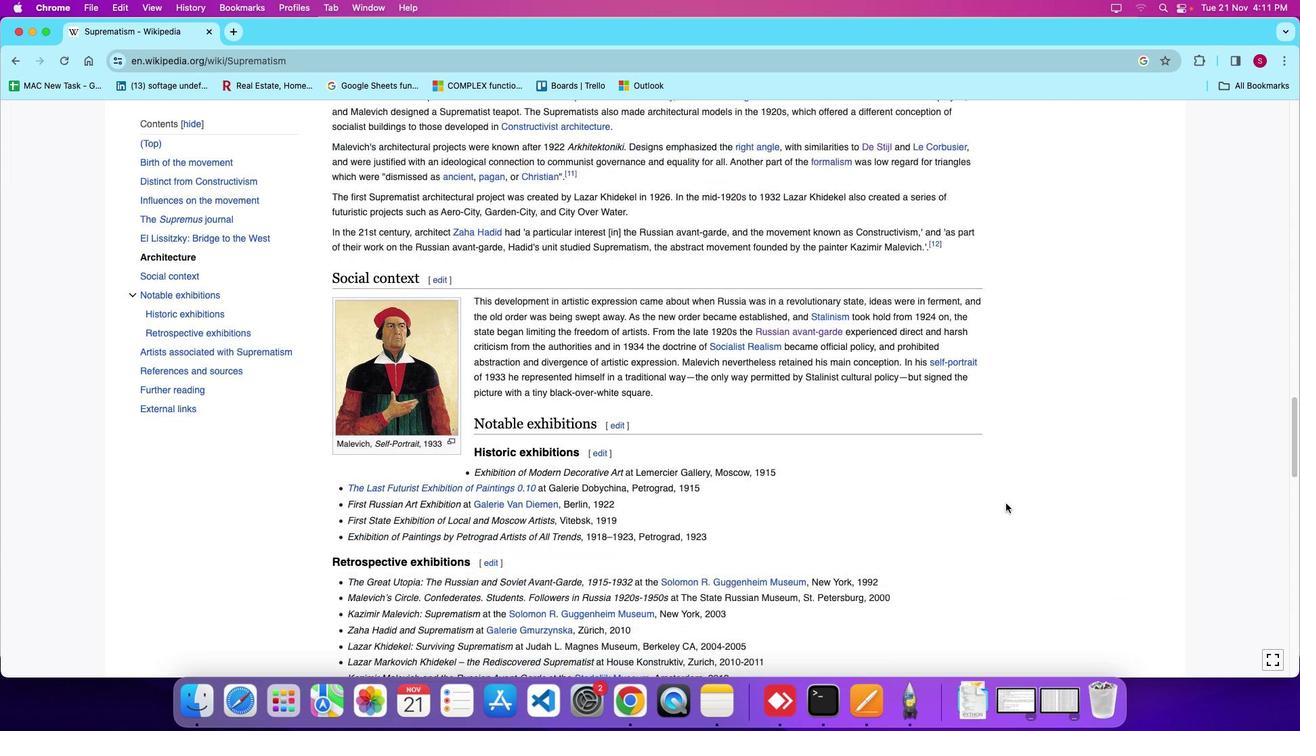 
Action: Mouse scrolled (1005, 503) with delta (0, 0)
Screenshot: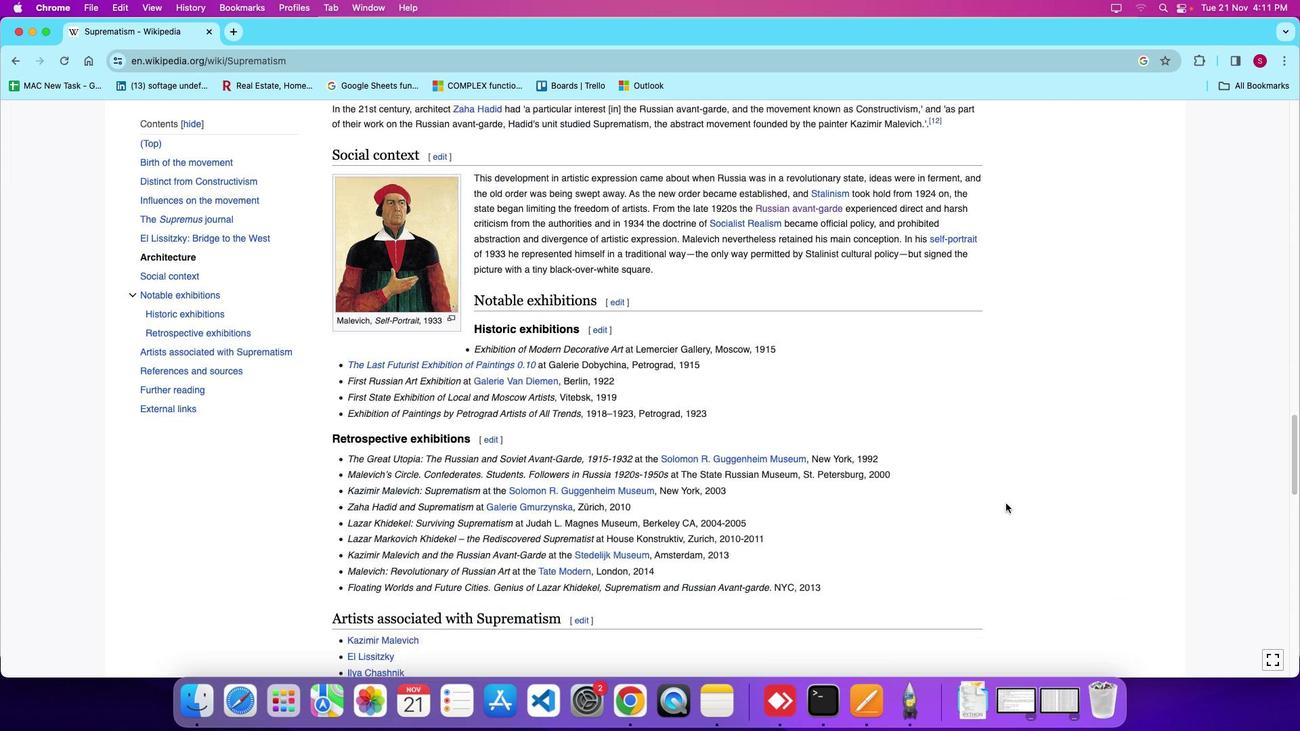 
Action: Mouse scrolled (1005, 503) with delta (0, -4)
Screenshot: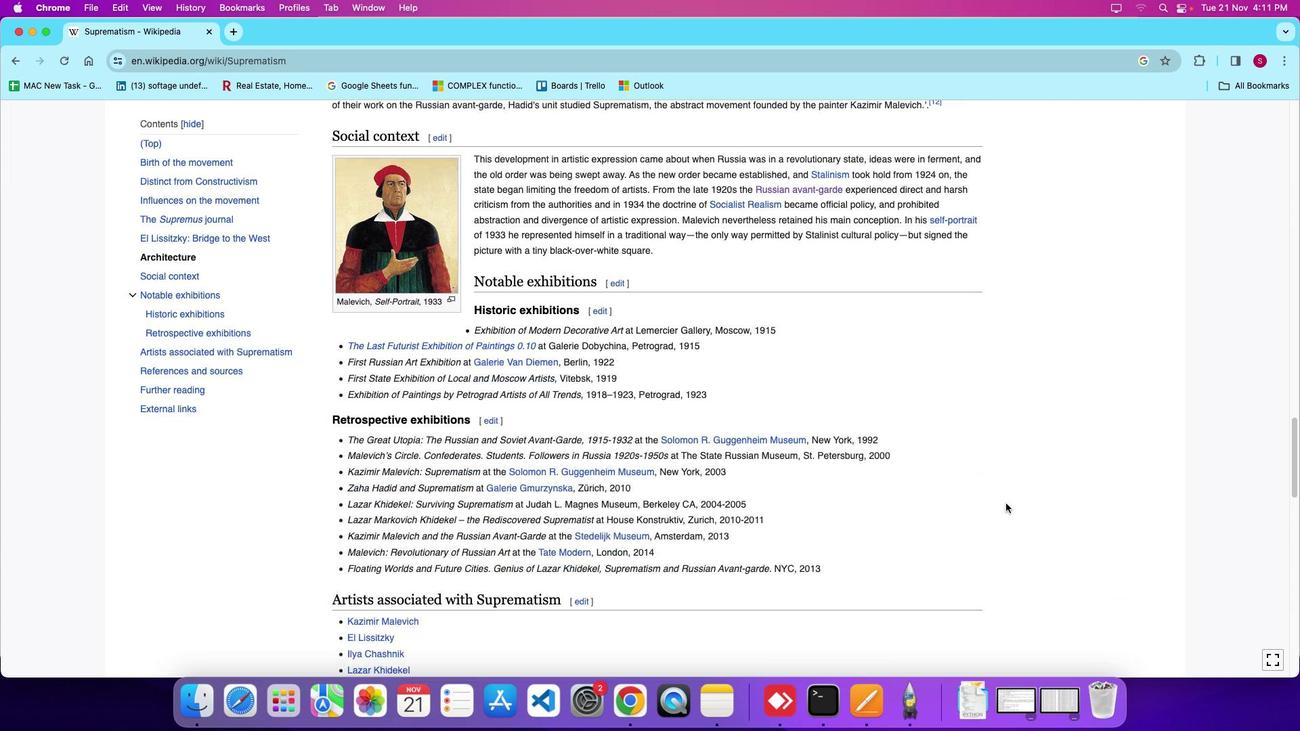 
Action: Mouse scrolled (1005, 503) with delta (0, 0)
Screenshot: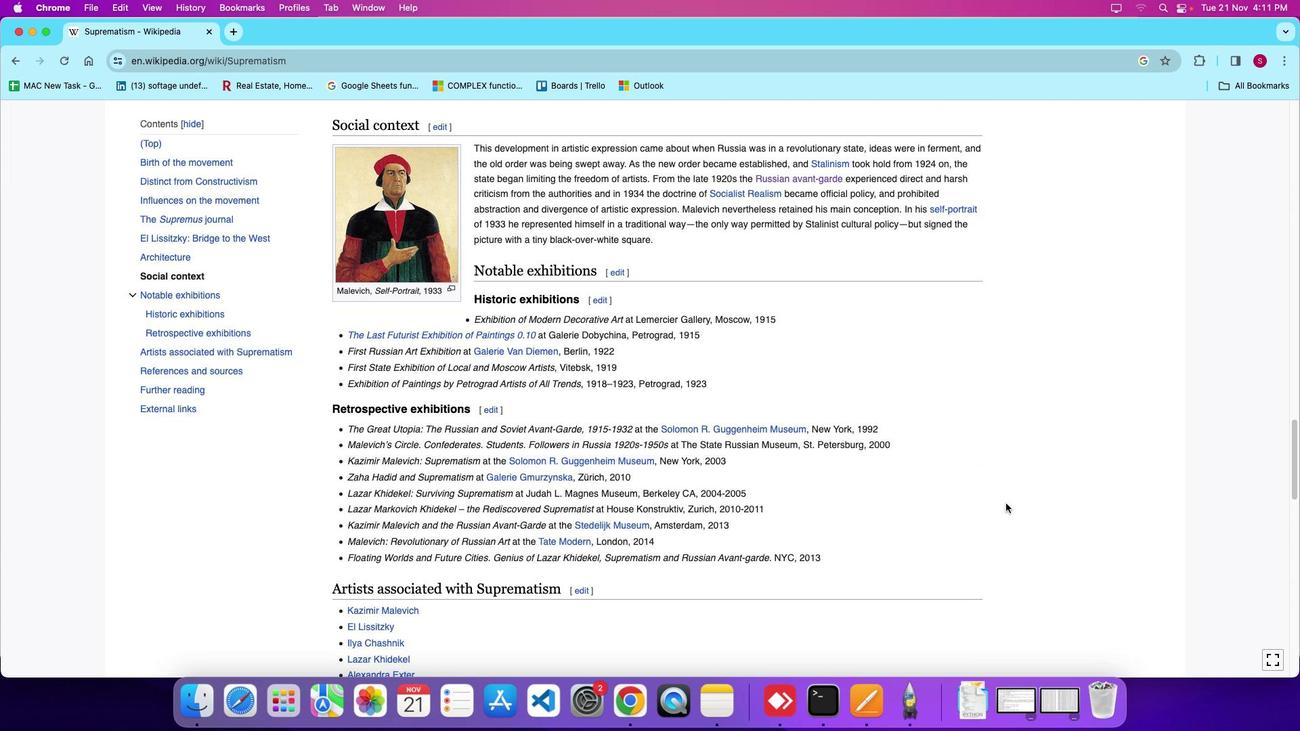 
Action: Mouse scrolled (1005, 503) with delta (0, 0)
Screenshot: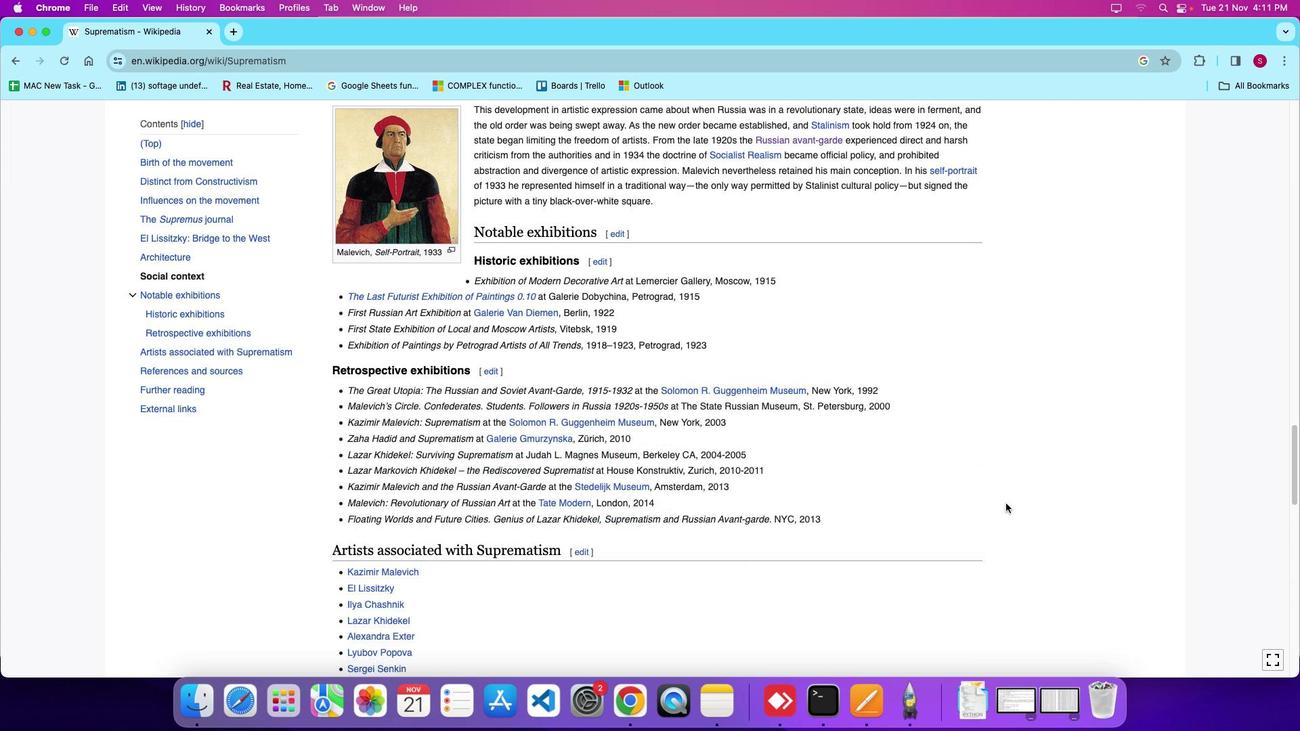 
Action: Mouse scrolled (1005, 503) with delta (0, -2)
Screenshot: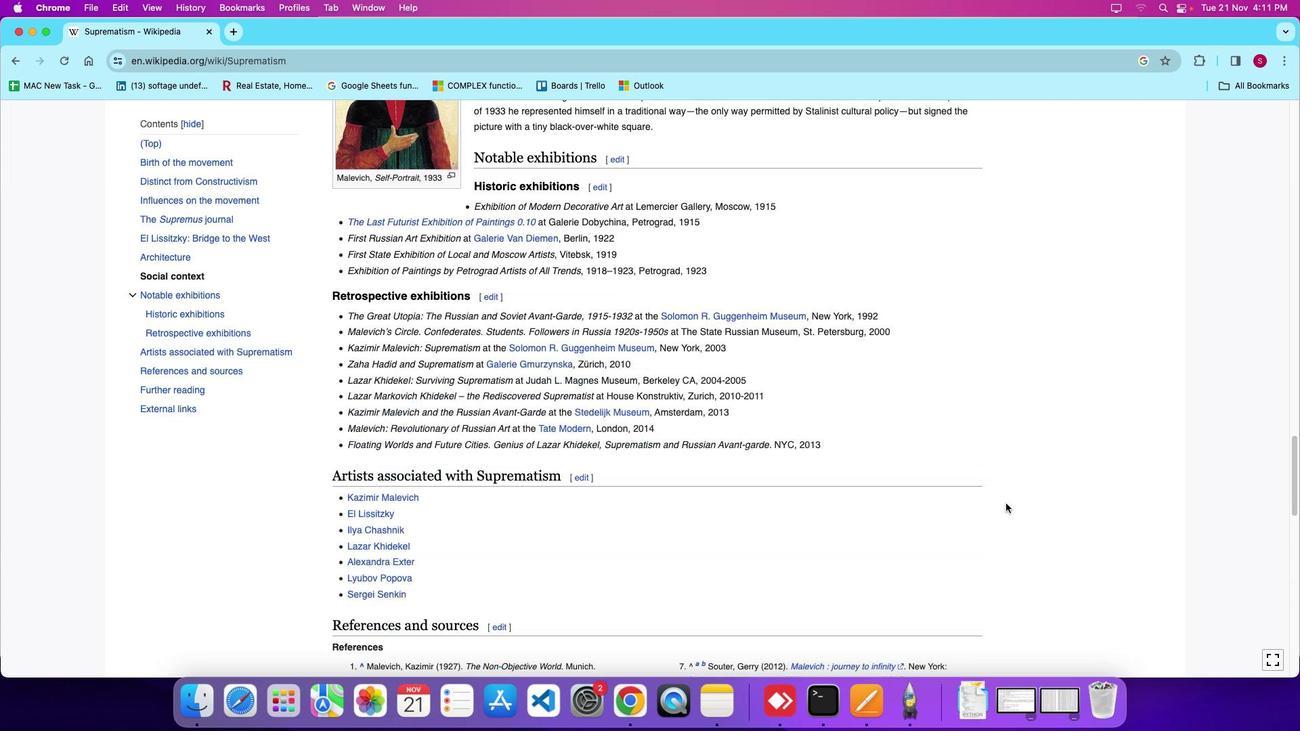 
Action: Mouse moved to (1003, 487)
Screenshot: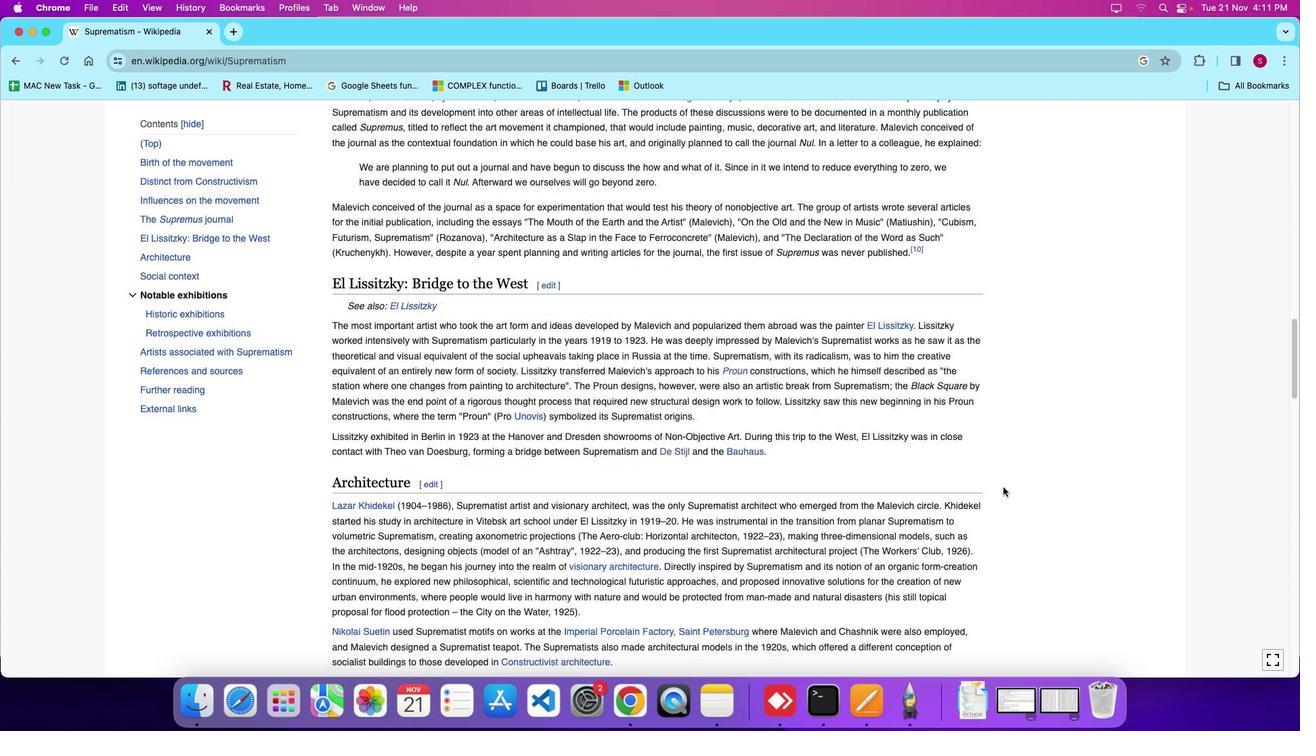 
Action: Mouse scrolled (1003, 487) with delta (0, 0)
Screenshot: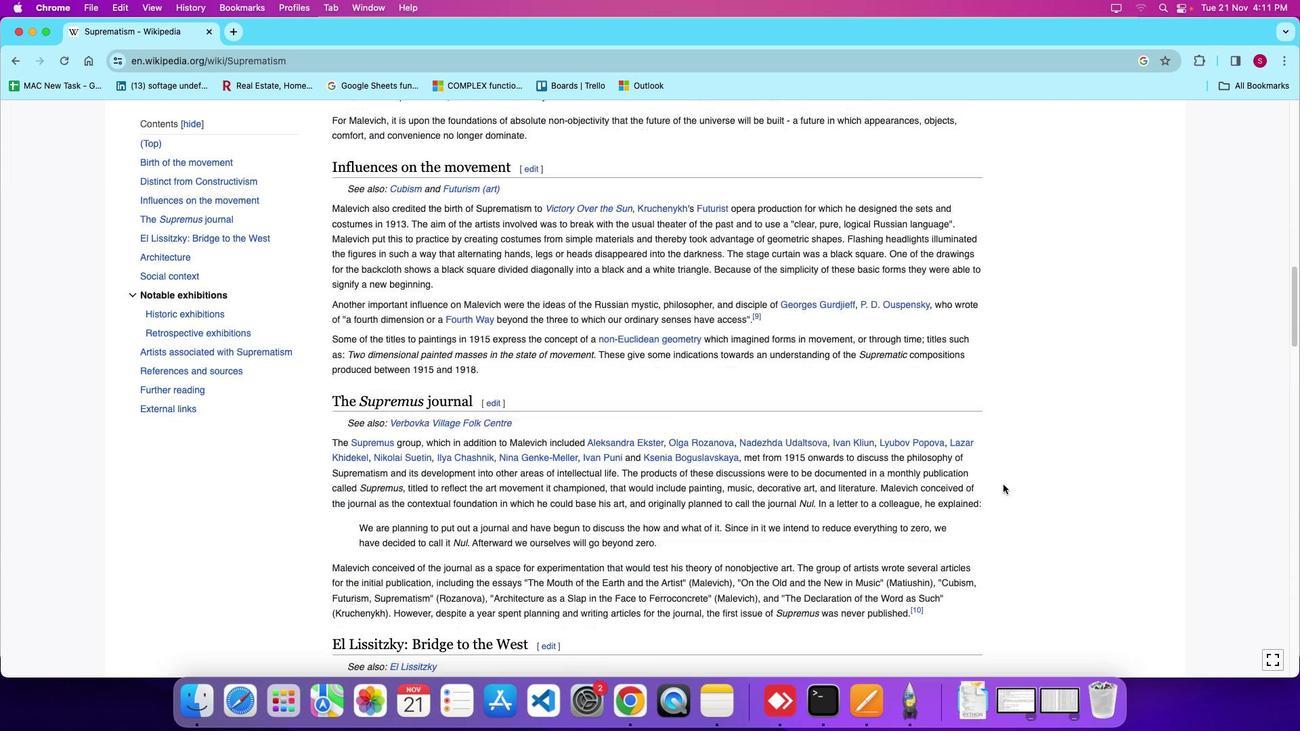 
Action: Mouse scrolled (1003, 487) with delta (0, 1)
Screenshot: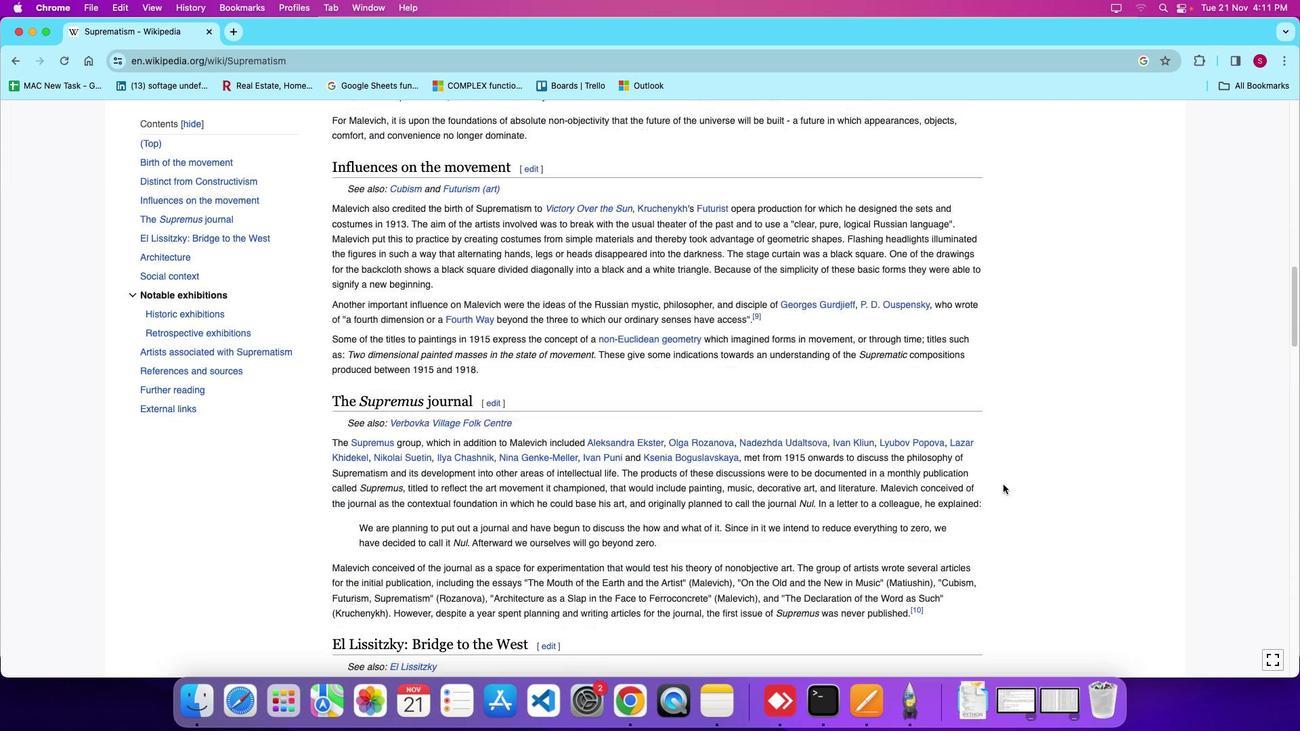 
Action: Mouse scrolled (1003, 487) with delta (0, 6)
Screenshot: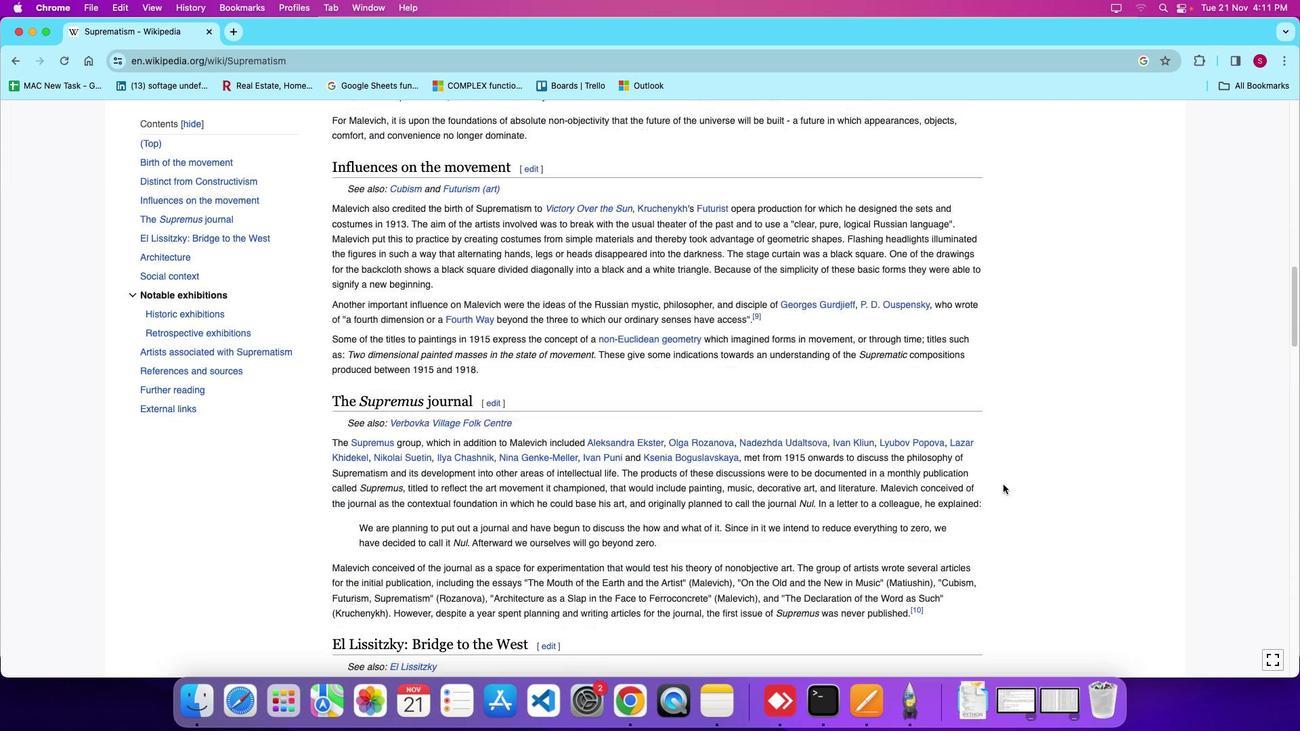
Action: Mouse scrolled (1003, 487) with delta (0, 9)
Screenshot: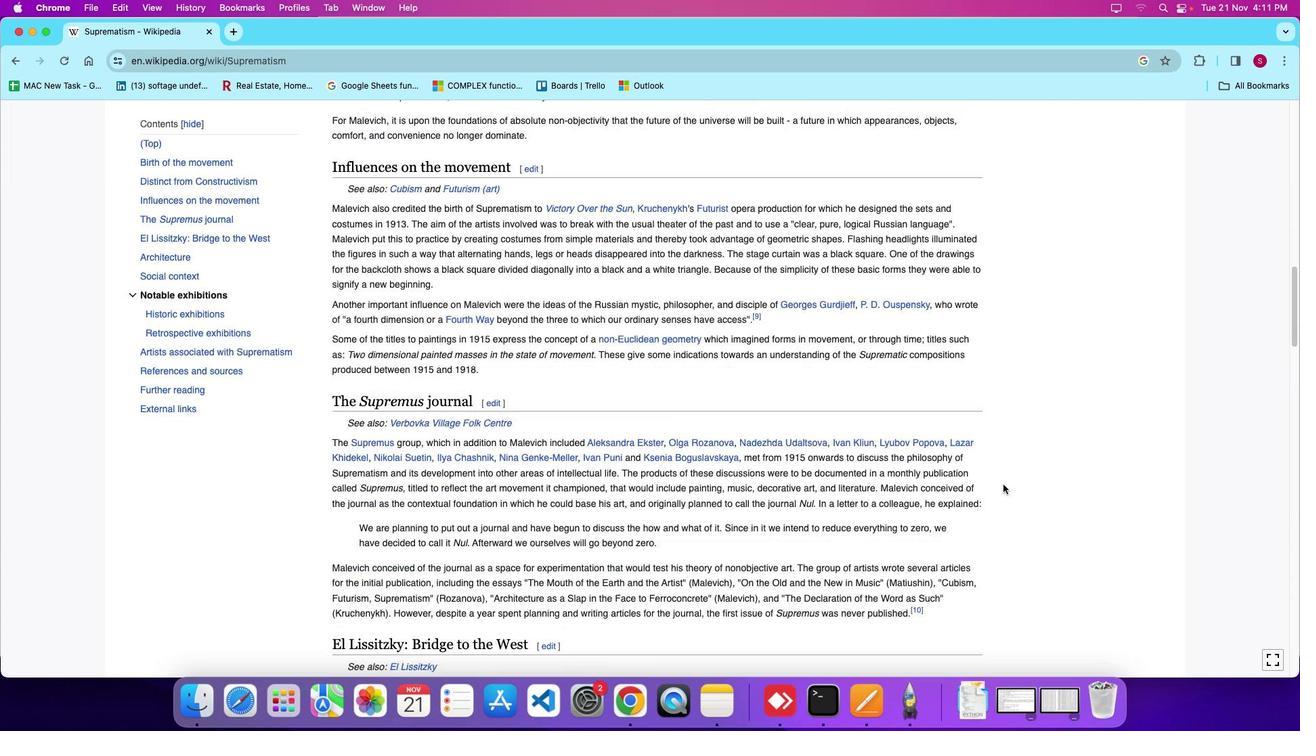 
Action: Mouse scrolled (1003, 487) with delta (0, 10)
Screenshot: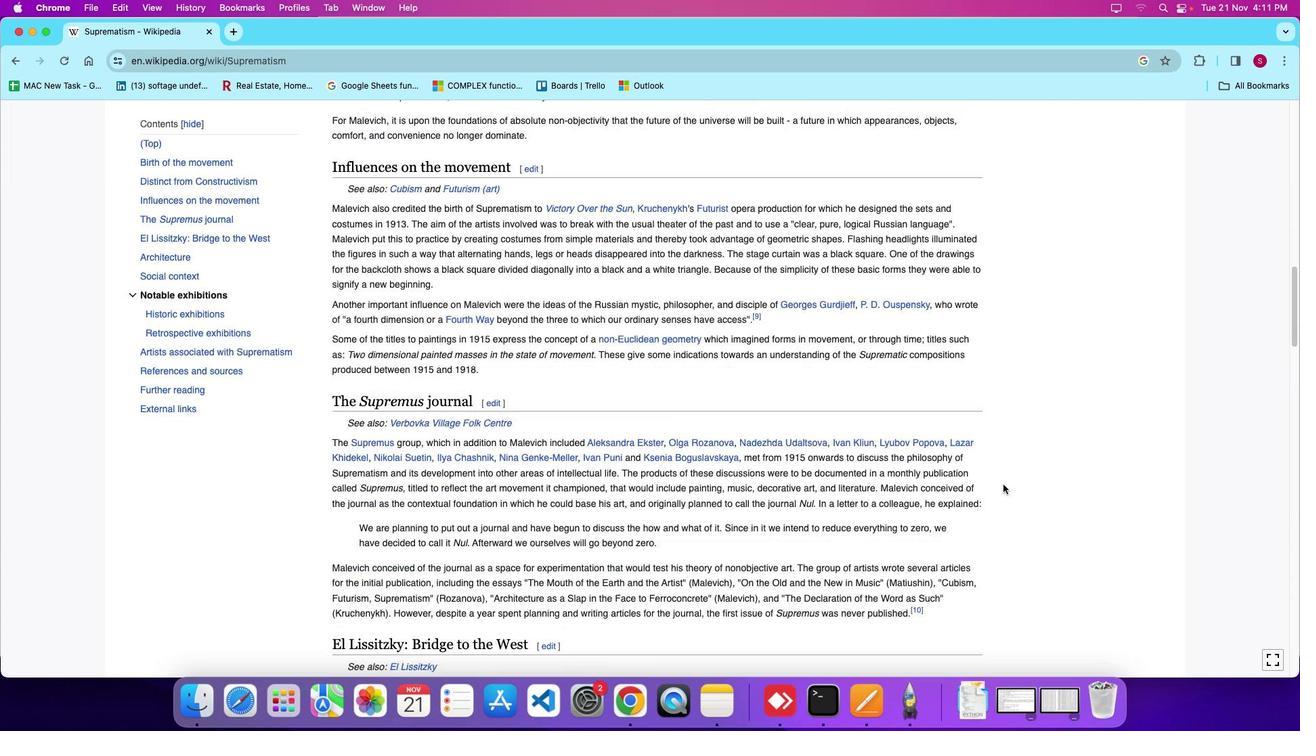 
Action: Mouse moved to (1003, 485)
Screenshot: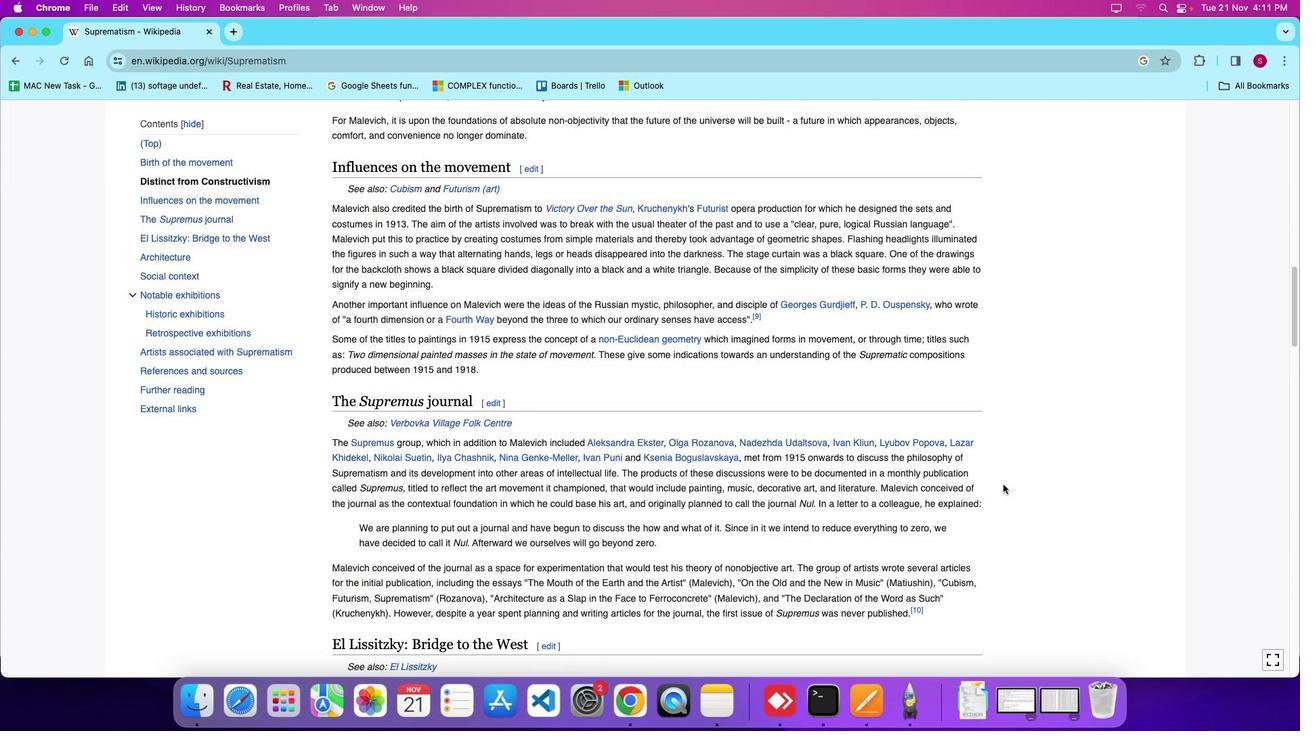
Action: Mouse scrolled (1003, 485) with delta (0, 0)
Screenshot: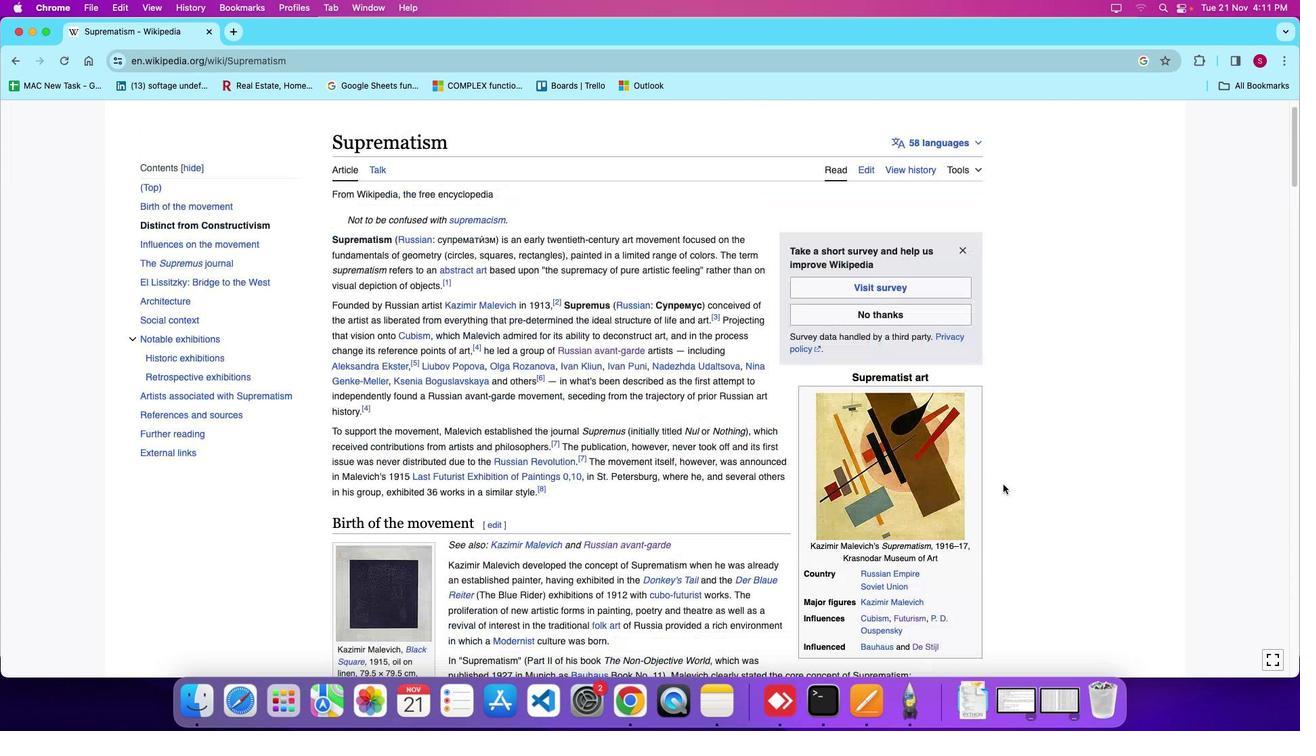
Action: Mouse scrolled (1003, 485) with delta (0, 1)
Screenshot: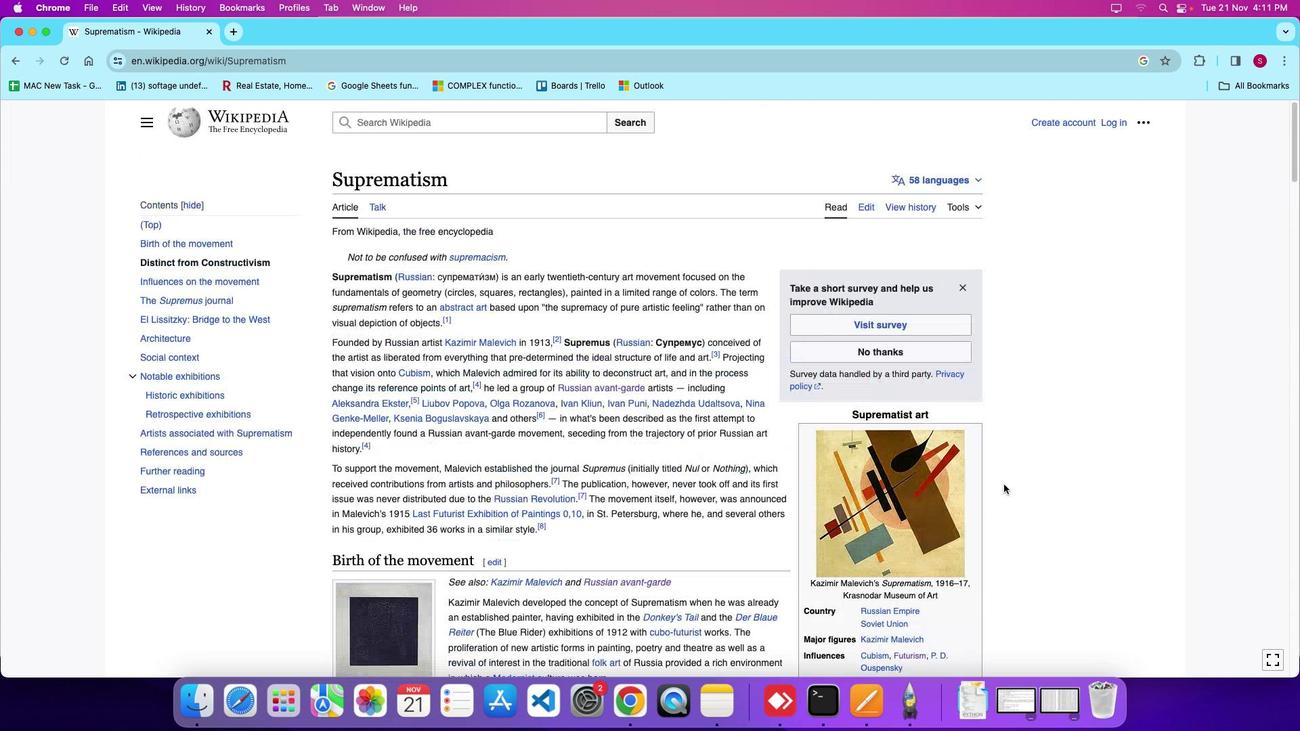 
Action: Mouse scrolled (1003, 485) with delta (0, 6)
Screenshot: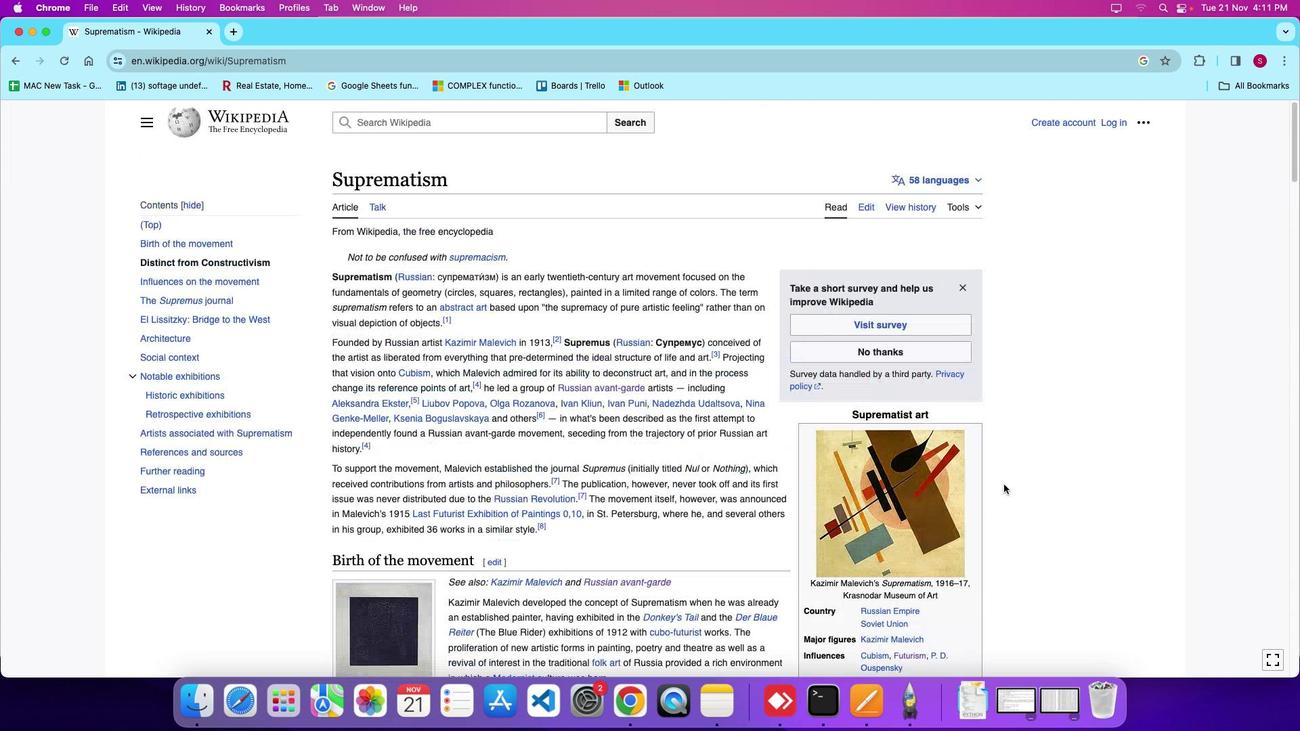 
Action: Mouse scrolled (1003, 485) with delta (0, 9)
Screenshot: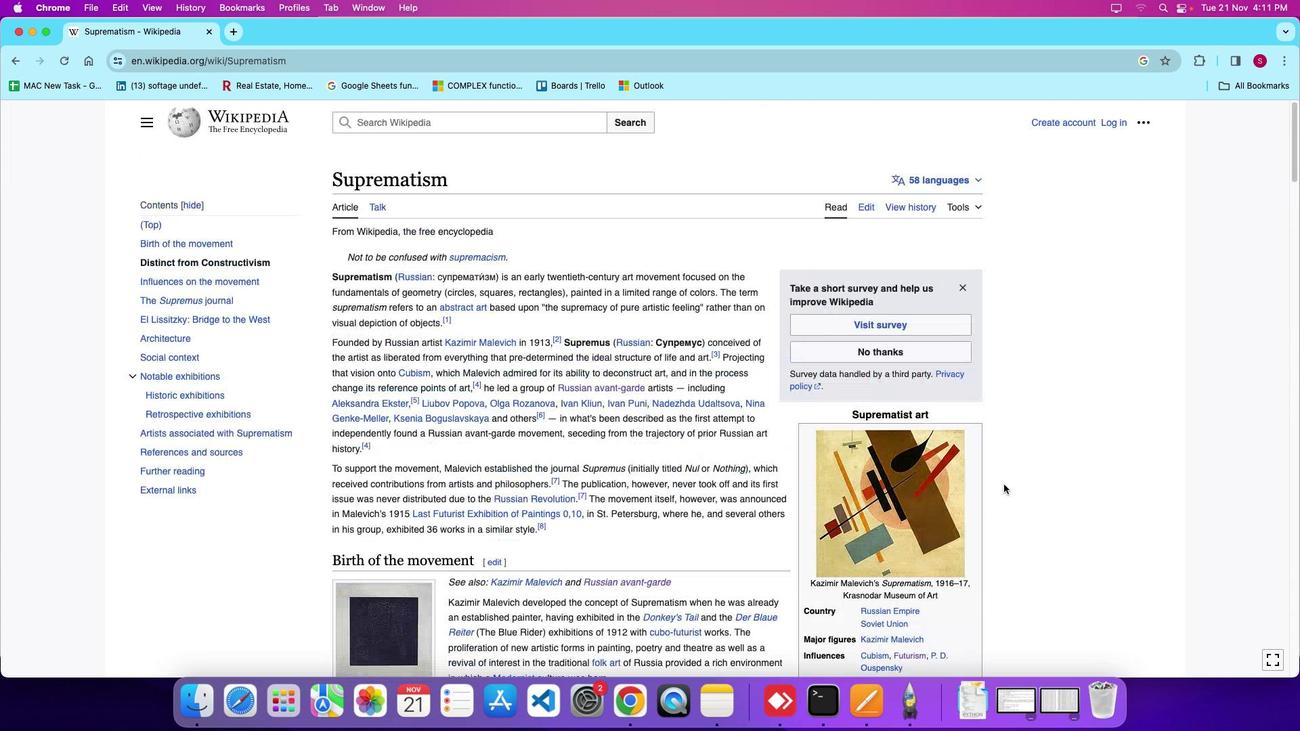
Action: Mouse scrolled (1003, 485) with delta (0, 10)
Screenshot: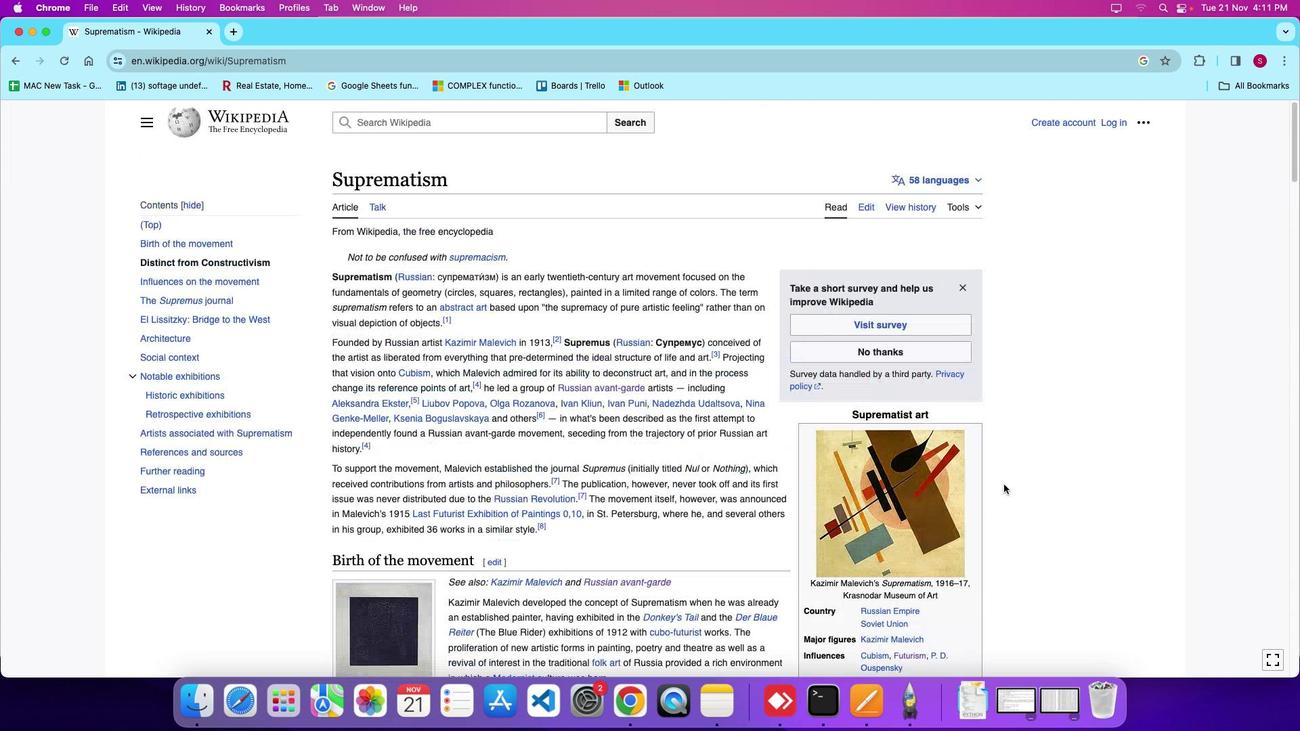 
Action: Mouse scrolled (1003, 485) with delta (0, 11)
Screenshot: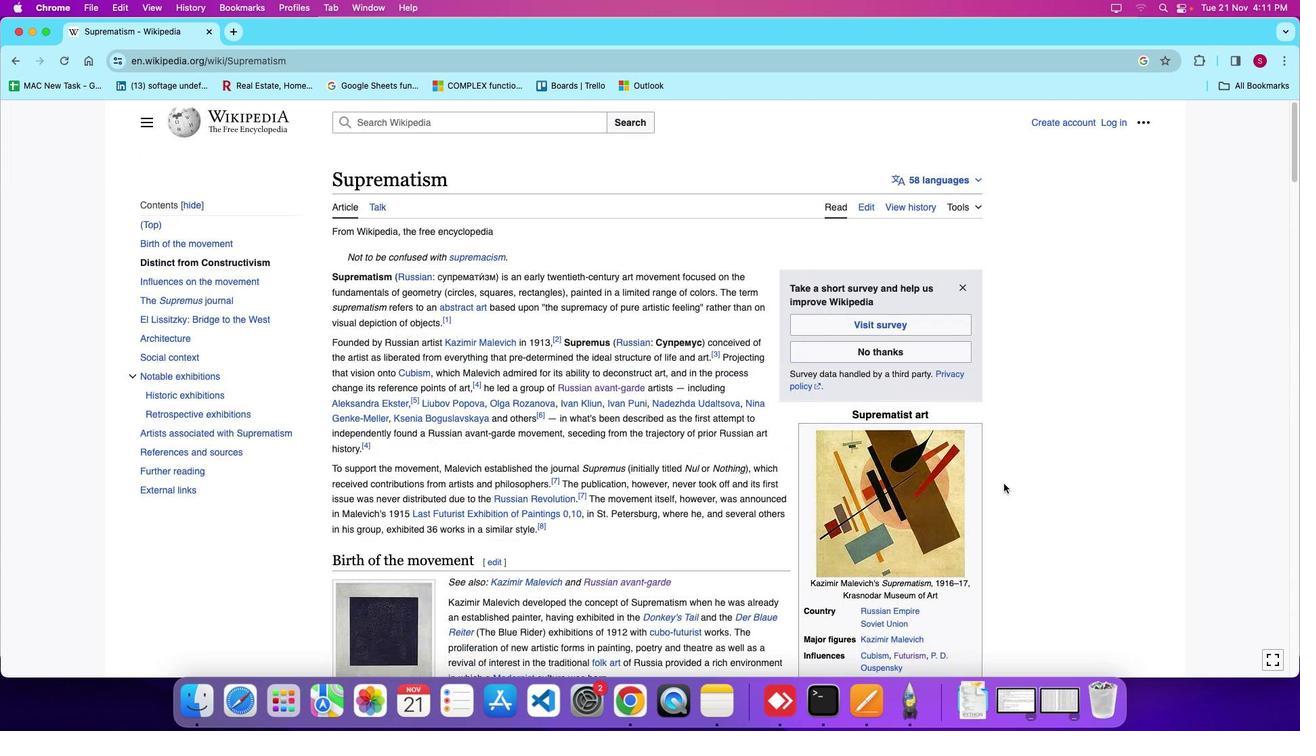 
Action: Mouse moved to (1004, 484)
Screenshot: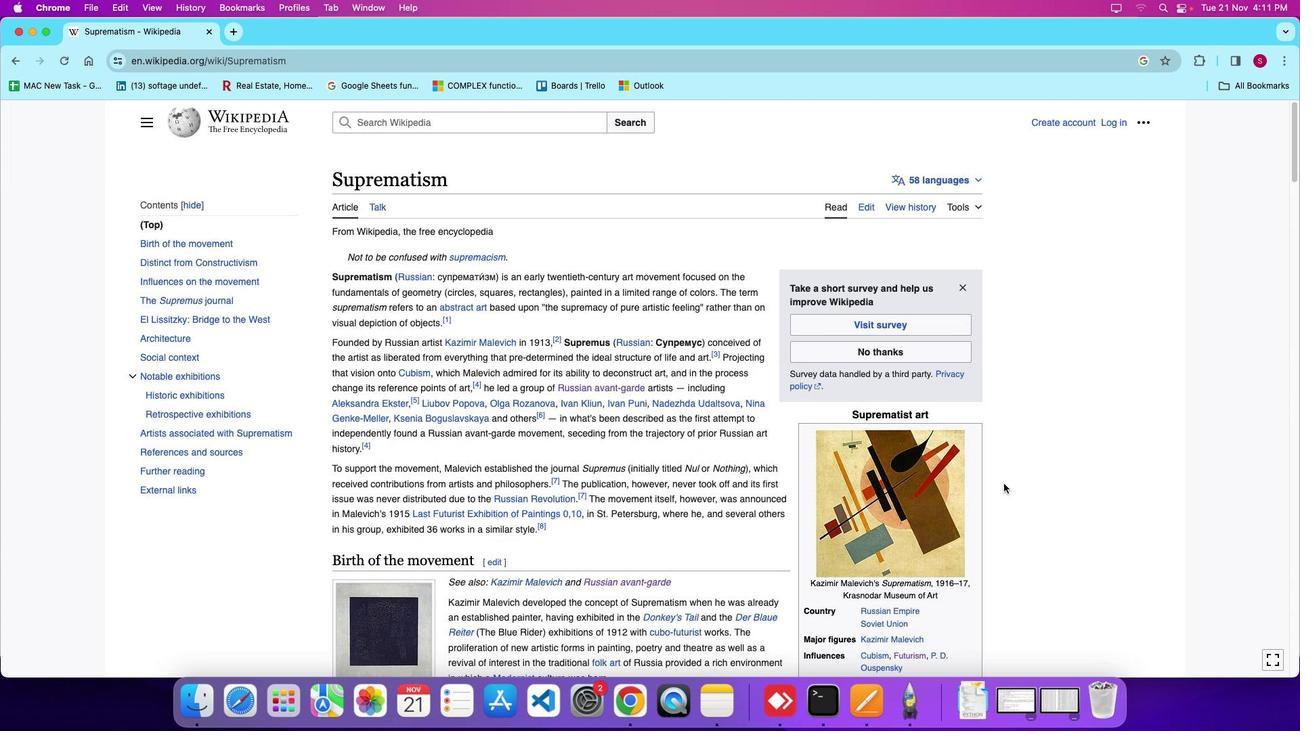
Action: Mouse scrolled (1004, 484) with delta (0, 0)
Screenshot: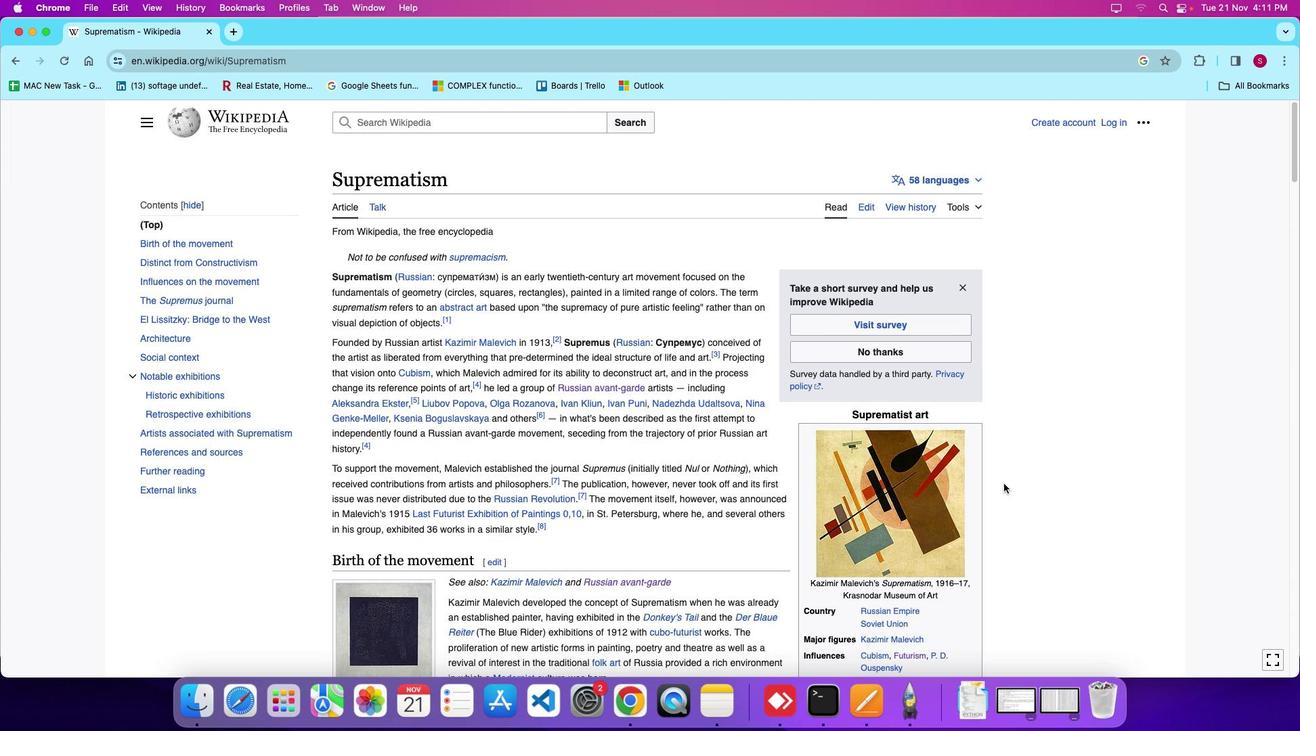 
Action: Mouse scrolled (1004, 484) with delta (0, 1)
Screenshot: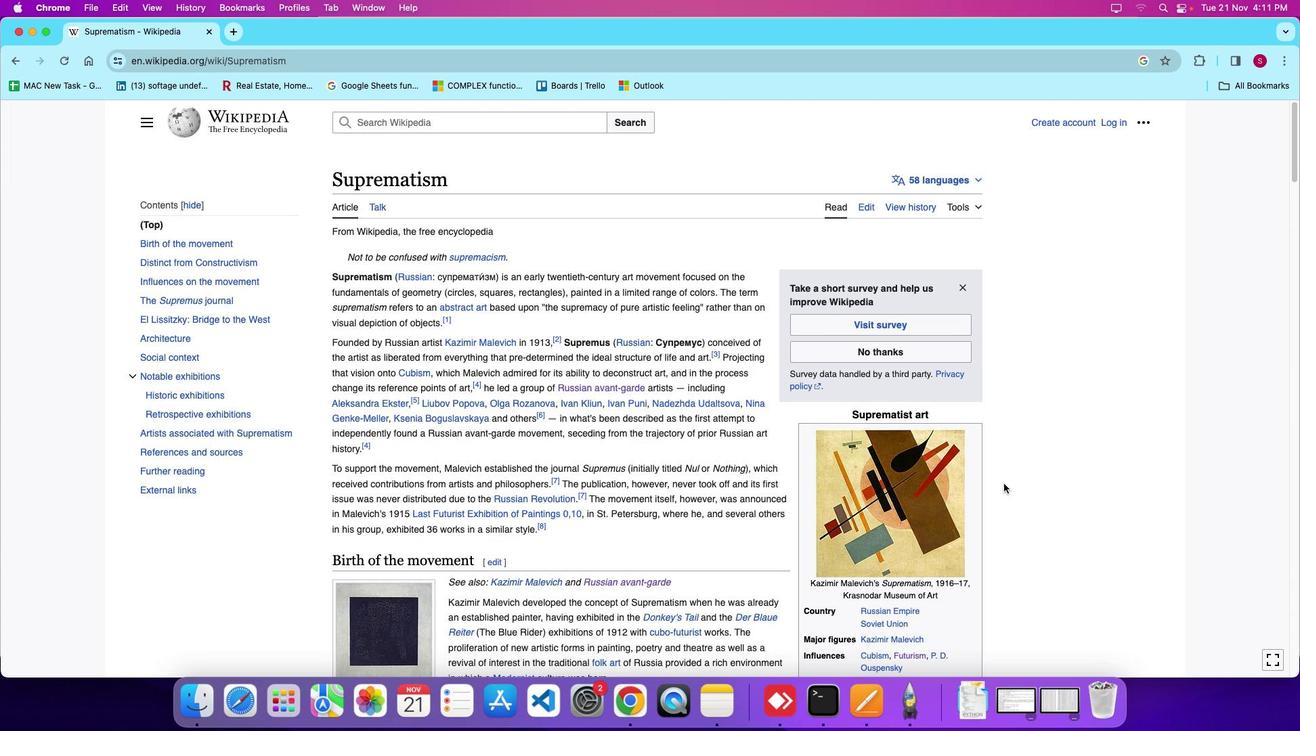 
Action: Mouse scrolled (1004, 484) with delta (0, 6)
Screenshot: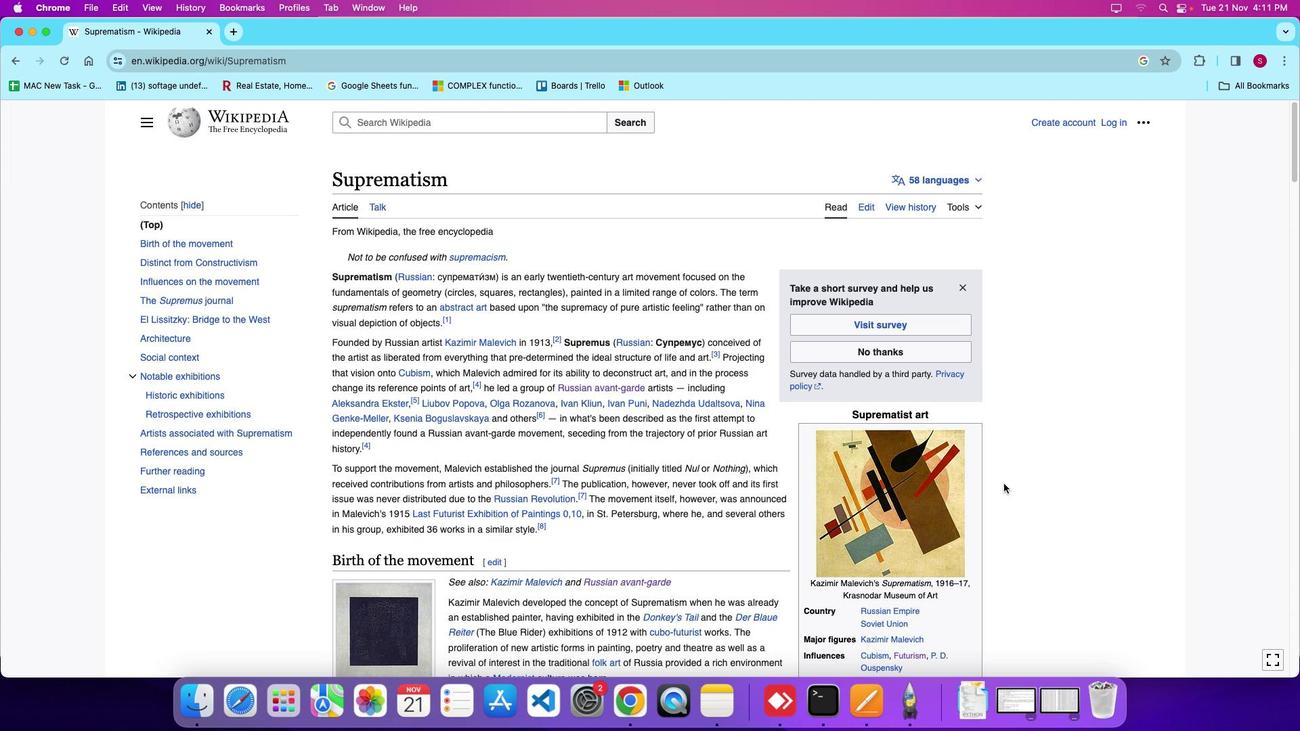 
Action: Mouse scrolled (1004, 484) with delta (0, 9)
Screenshot: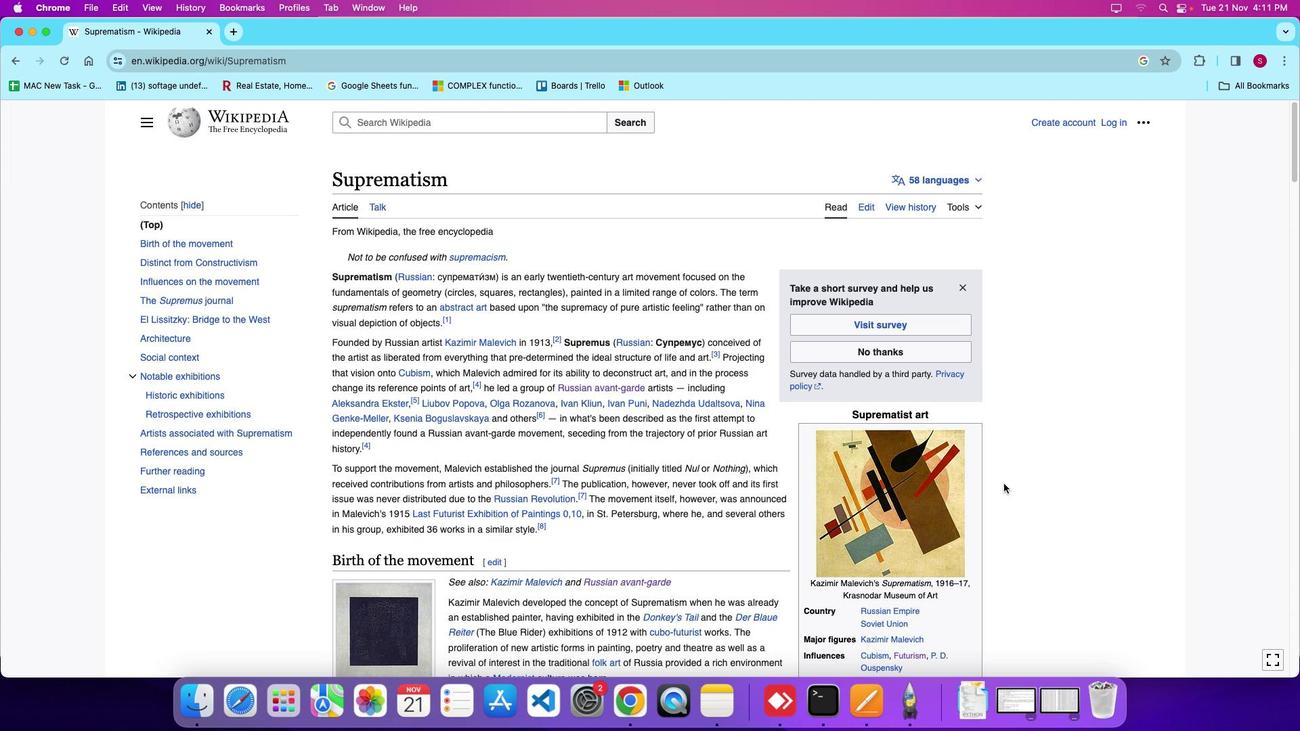 
Action: Mouse scrolled (1004, 484) with delta (0, 10)
Screenshot: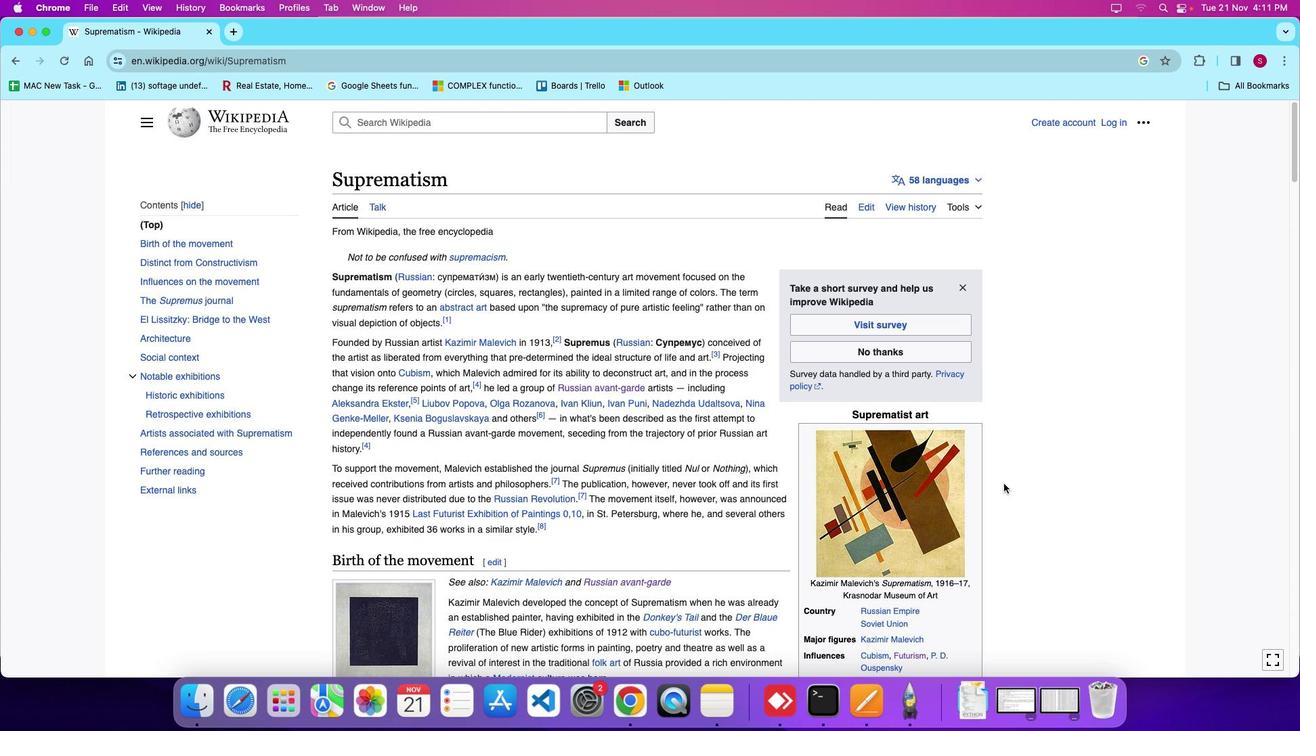 
Action: Mouse moved to (31, 34)
Screenshot: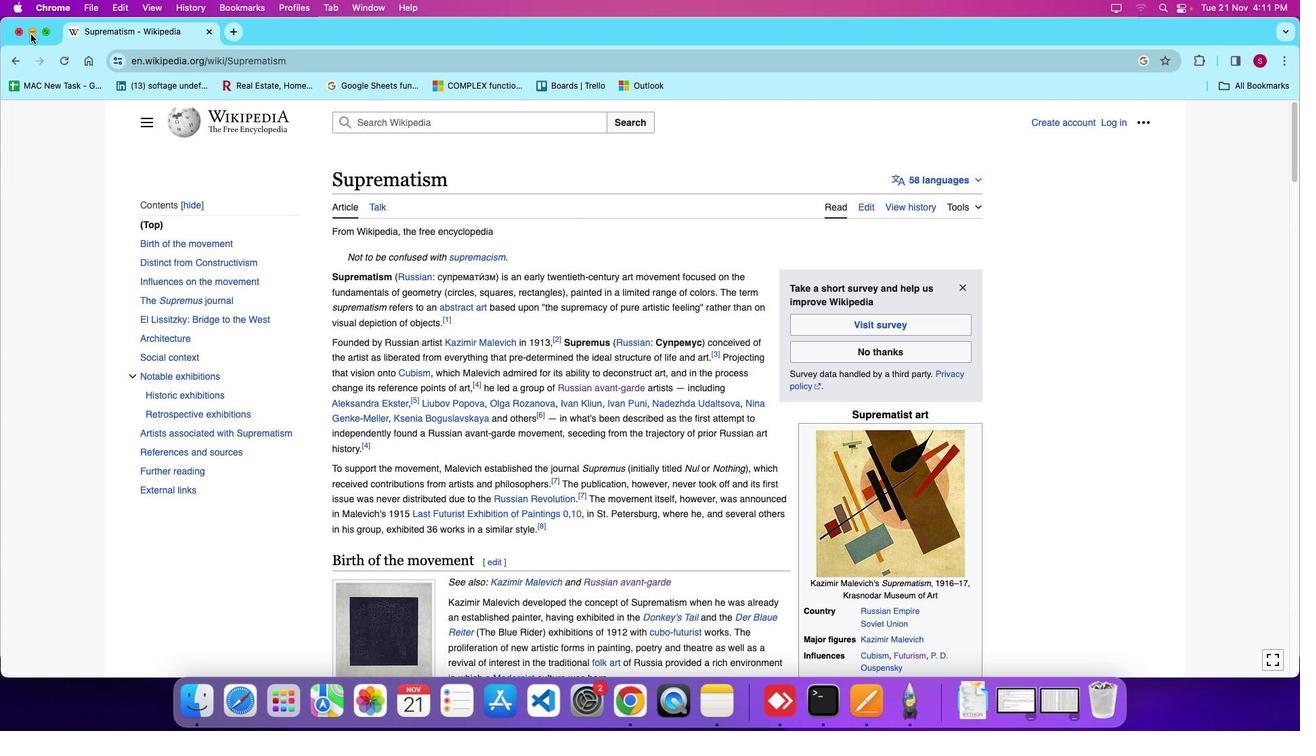 
Action: Mouse pressed left at (31, 34)
Screenshot: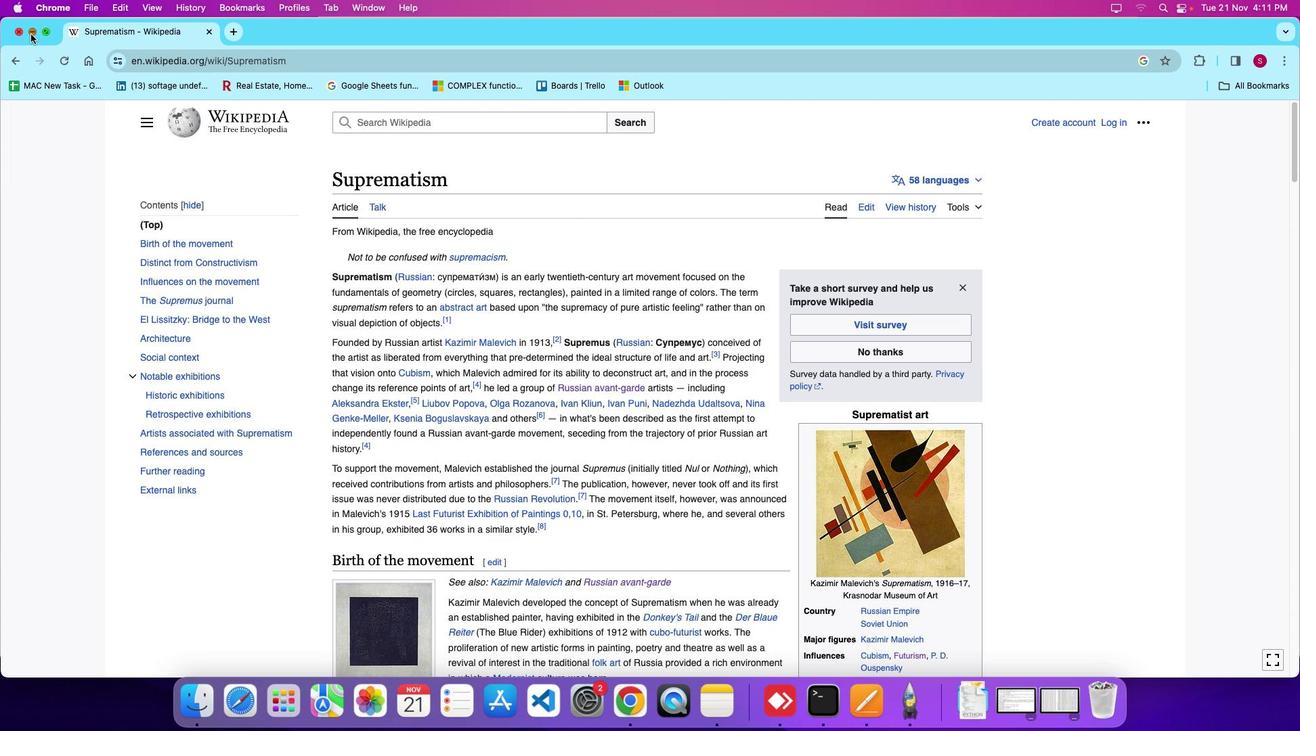 
Action: Mouse moved to (151, 123)
Screenshot: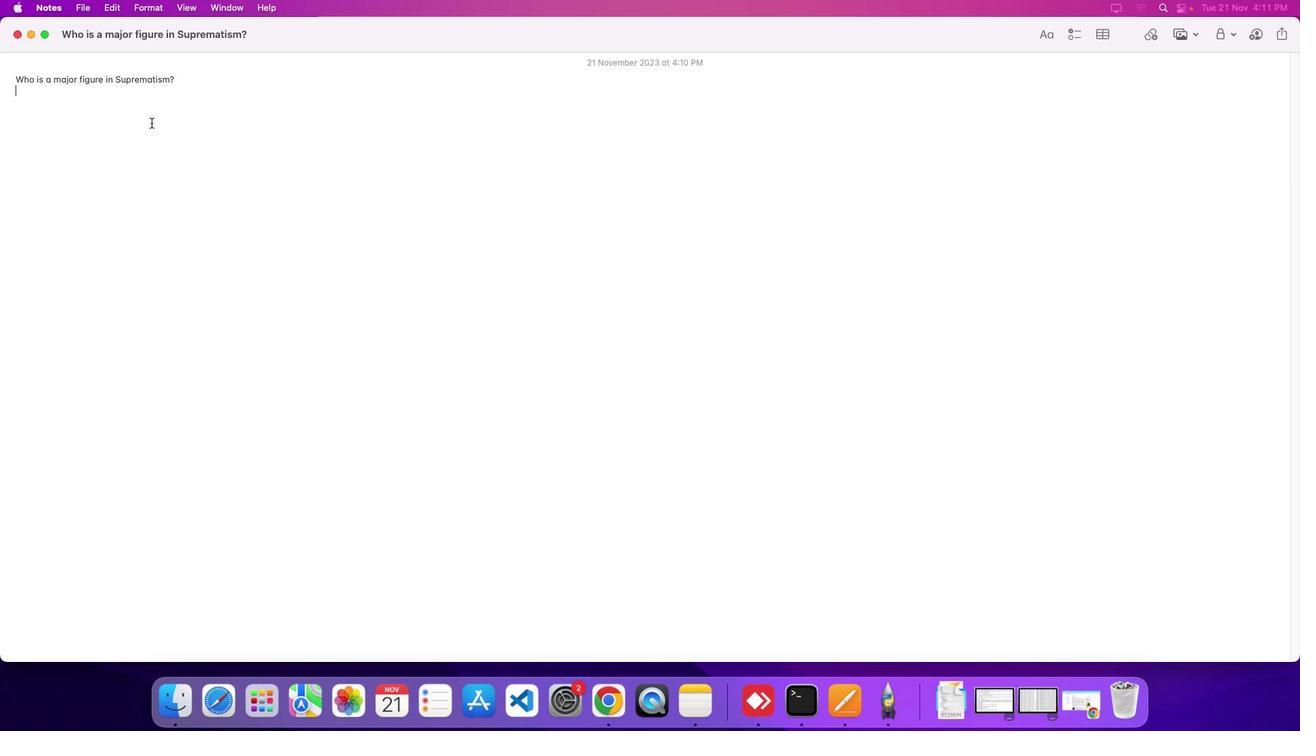 
Action: Mouse pressed left at (151, 123)
Screenshot: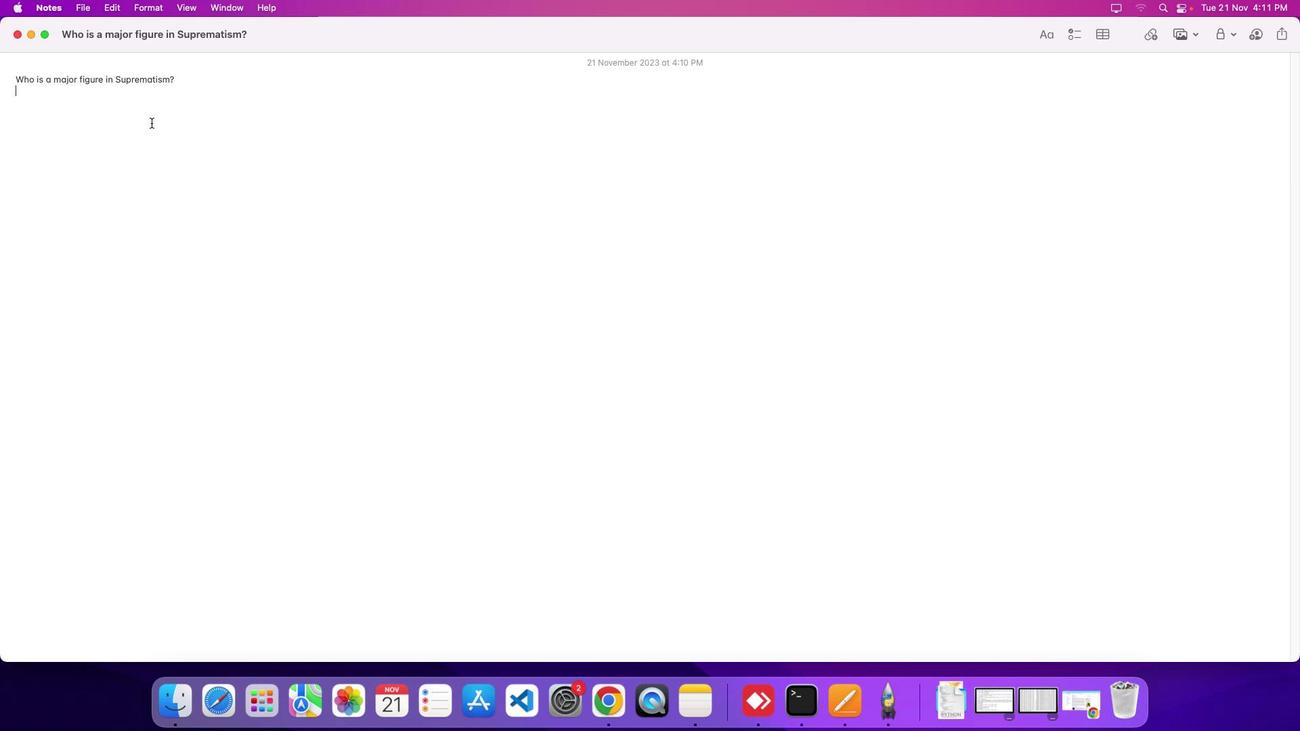 
Action: Mouse moved to (900, 0)
Screenshot: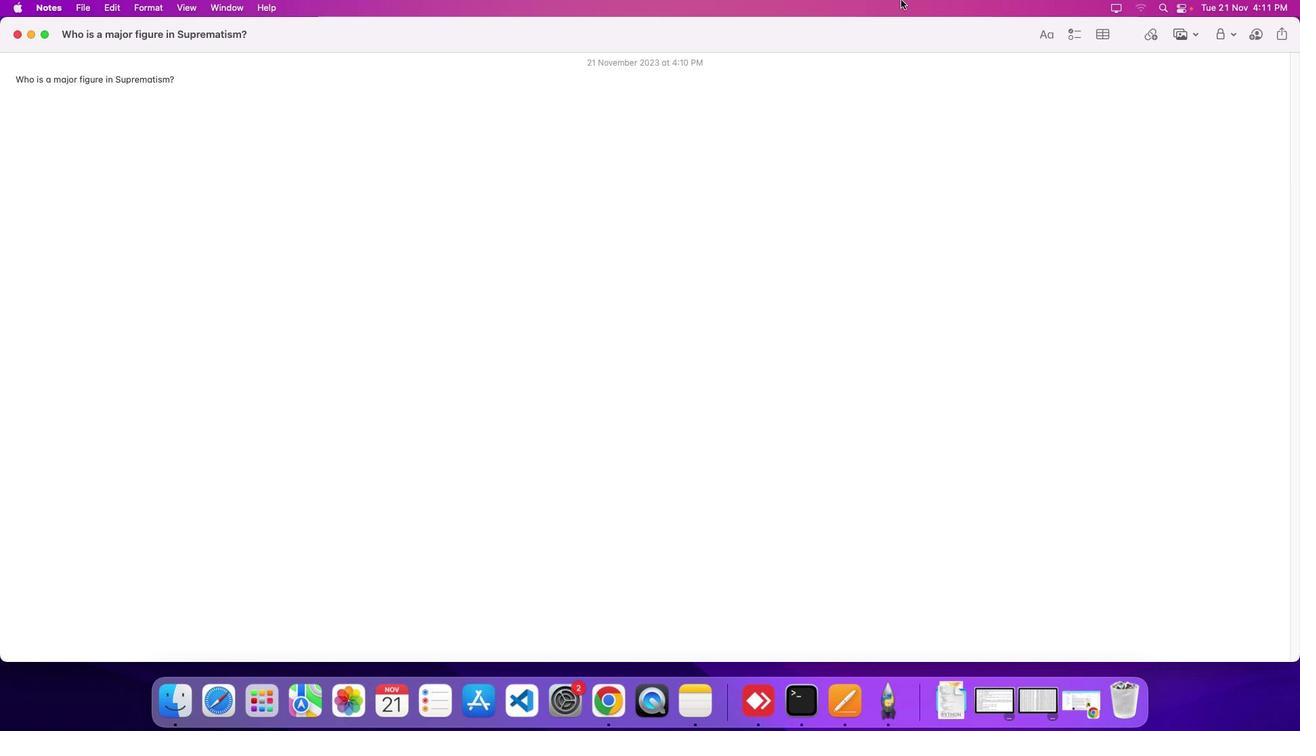 
Action: Key pressed Key.shift'K''a''z''i''m''i''r'Key.spaceKey.shift'M''a''l''e''v''i''c''h'Key.space'i''s'Key.space'a'Key.space'm''a''j''o''r'Key.space'f''i''g''u''r''e'Key.space'i''n'Key.spaceKey.shift'S''u''p''r''e''m''a''t''i''s''m''.'
Screenshot: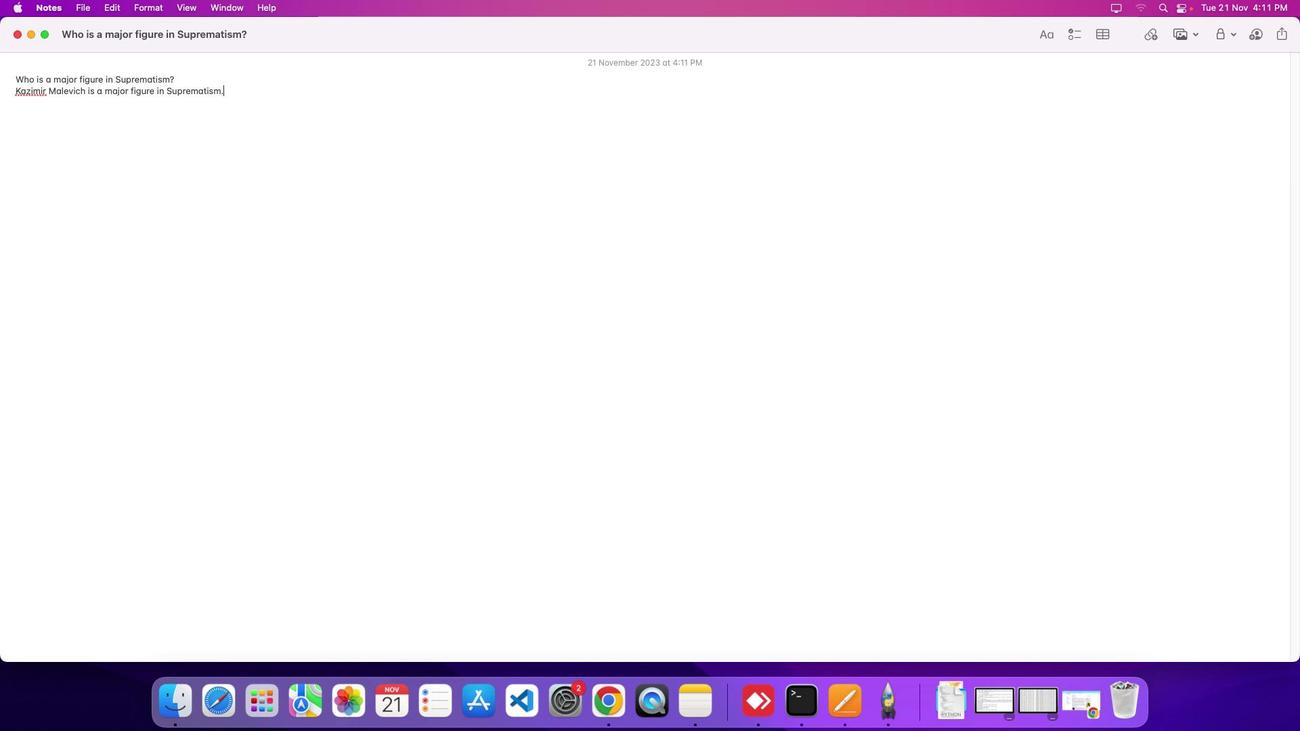 
